 Task: Apply the "Paulstretch" effect on a field recording to create a dreamy ambient texture.
Action: Mouse pressed left at (262, 232)
Screenshot: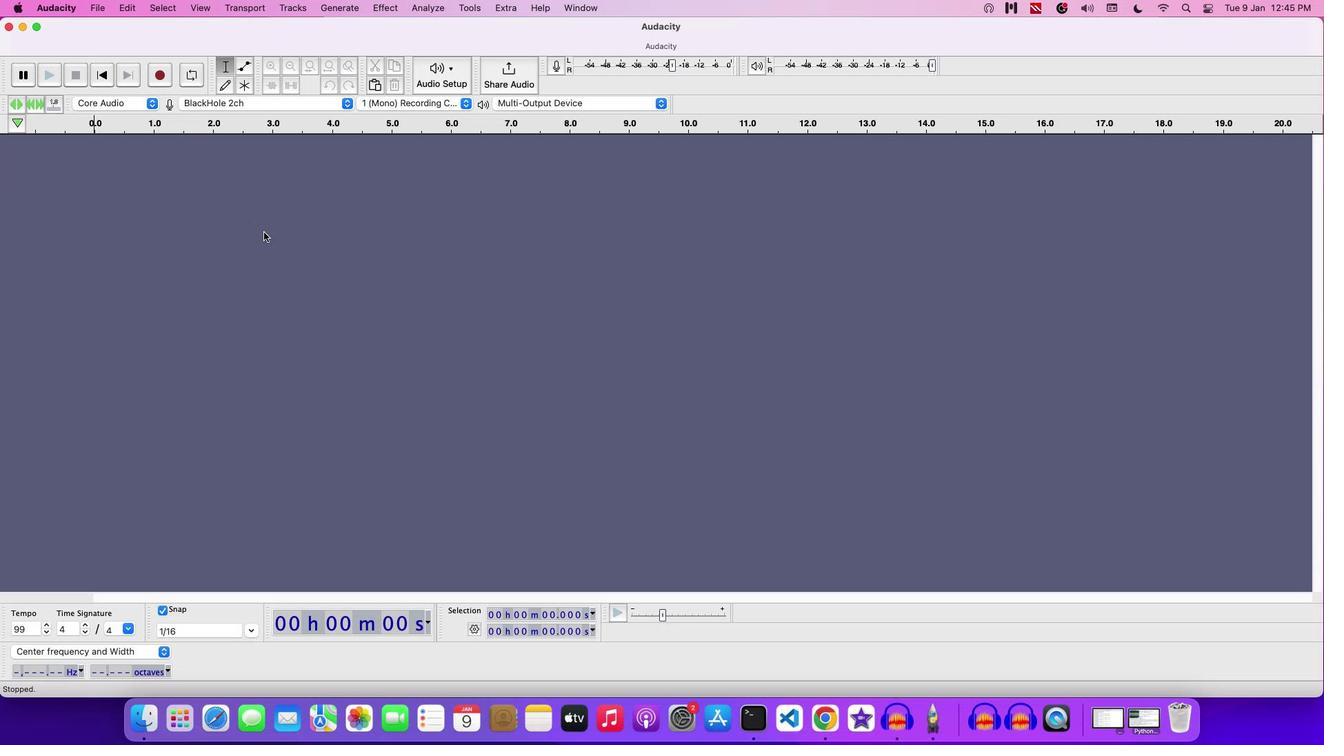 
Action: Mouse moved to (97, 8)
Screenshot: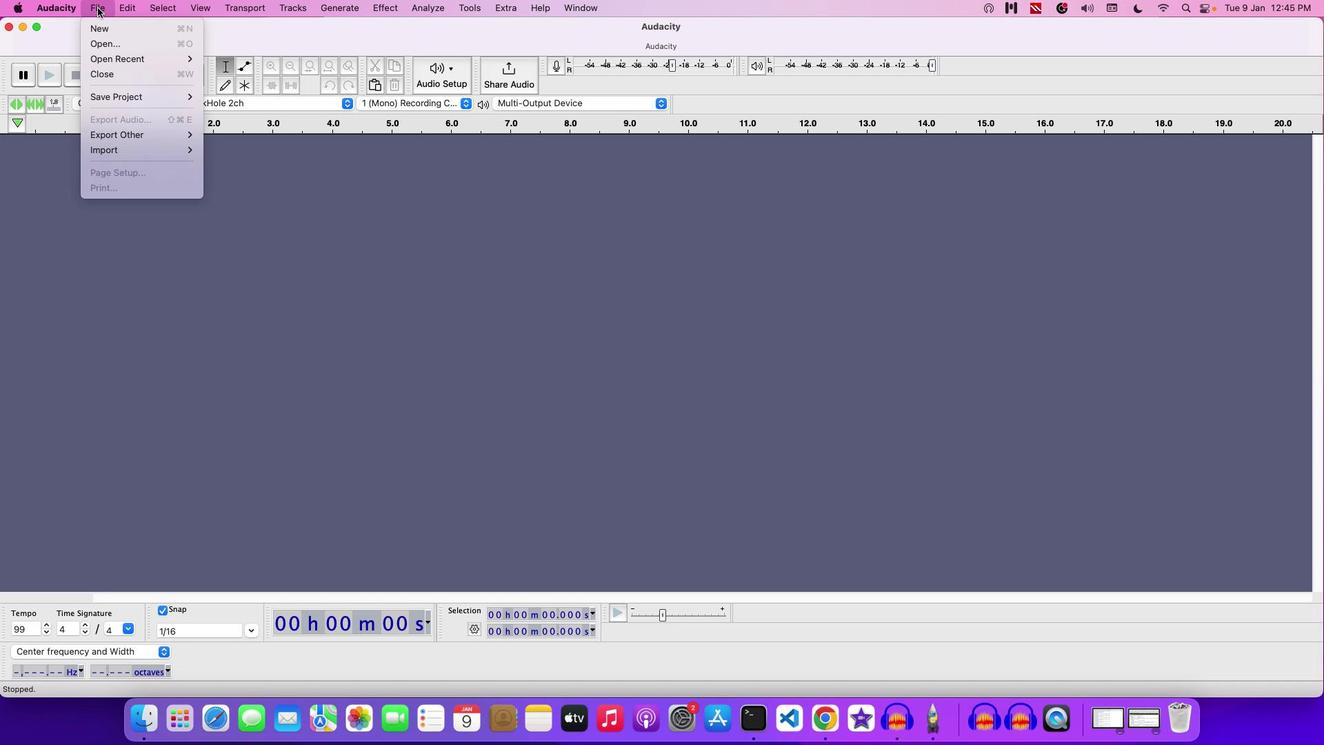 
Action: Mouse pressed left at (97, 8)
Screenshot: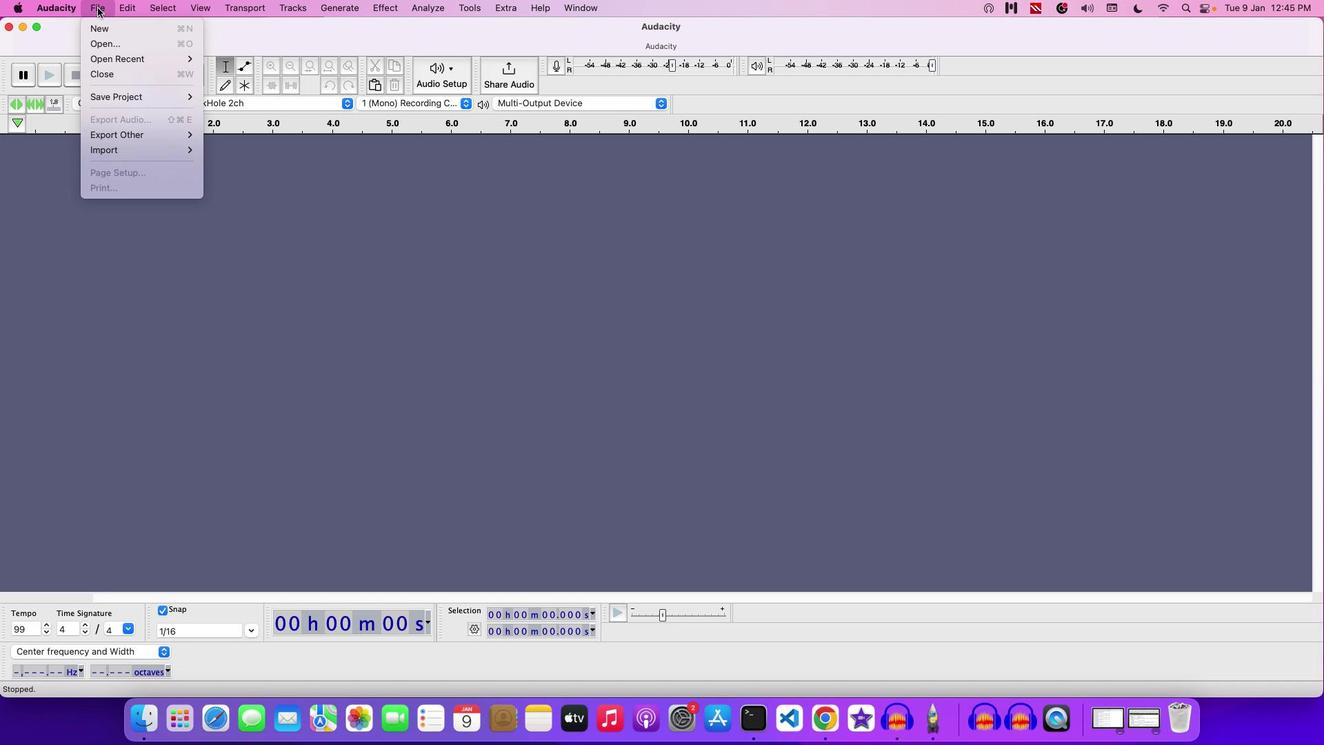 
Action: Mouse moved to (105, 39)
Screenshot: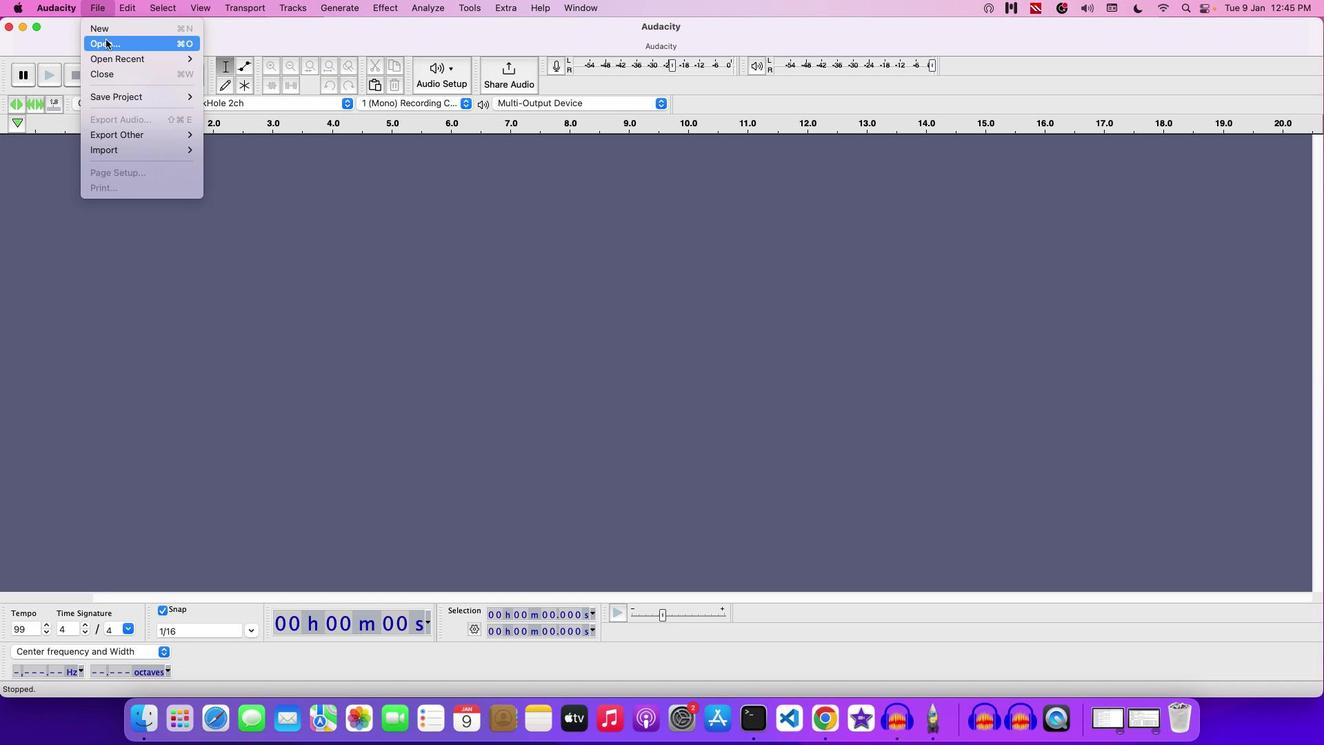 
Action: Mouse pressed left at (105, 39)
Screenshot: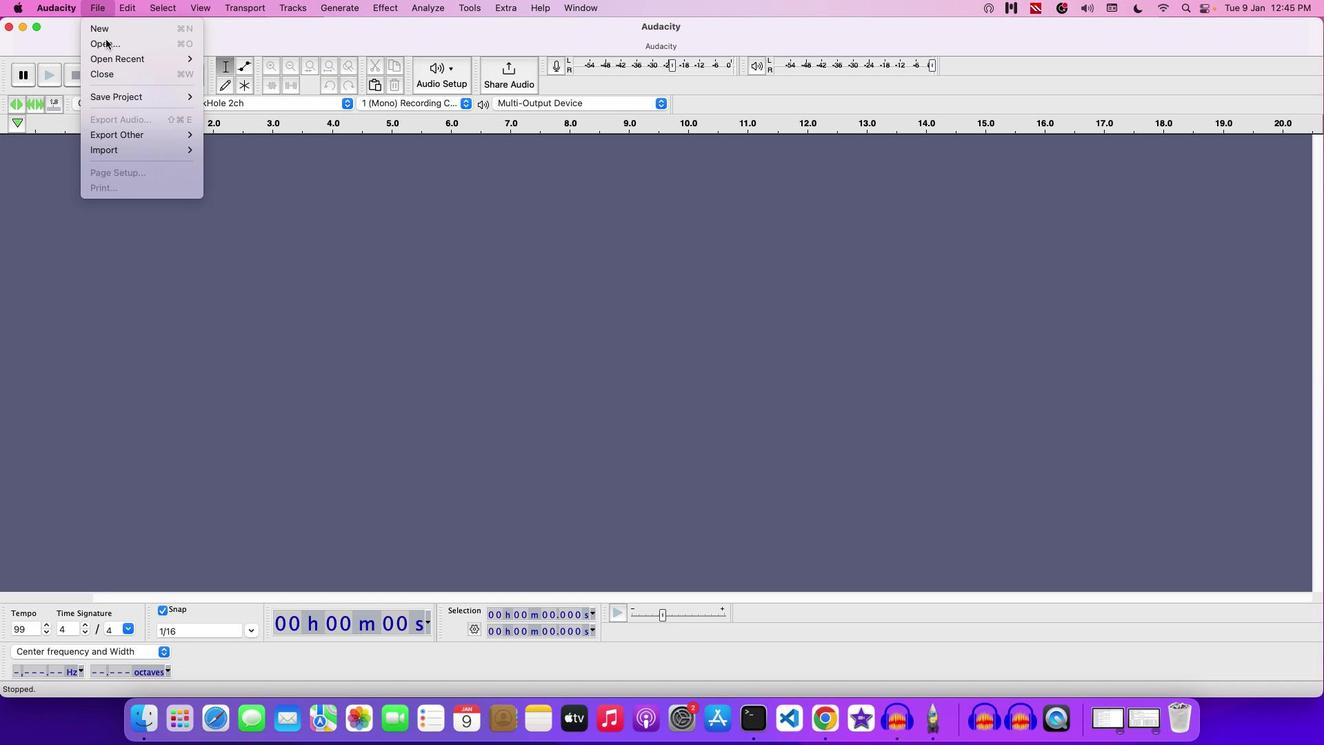 
Action: Mouse moved to (696, 147)
Screenshot: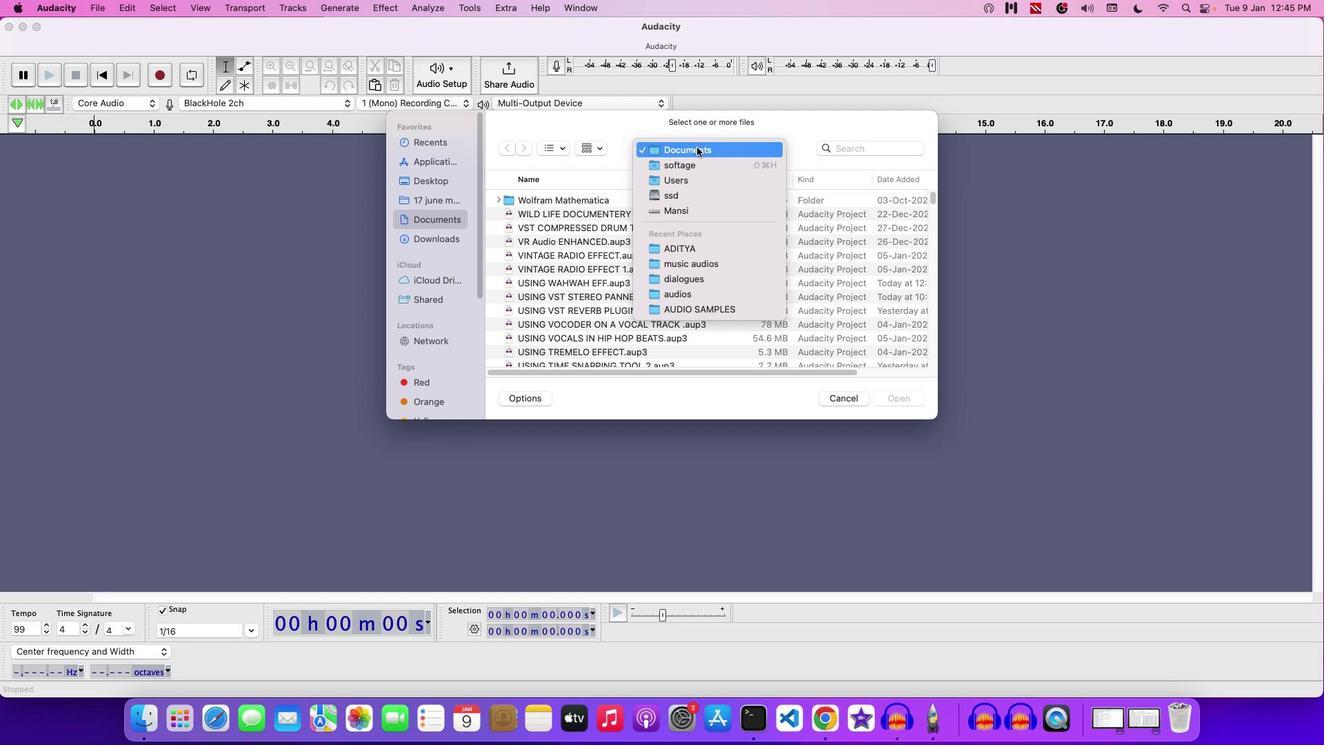 
Action: Mouse pressed left at (696, 147)
Screenshot: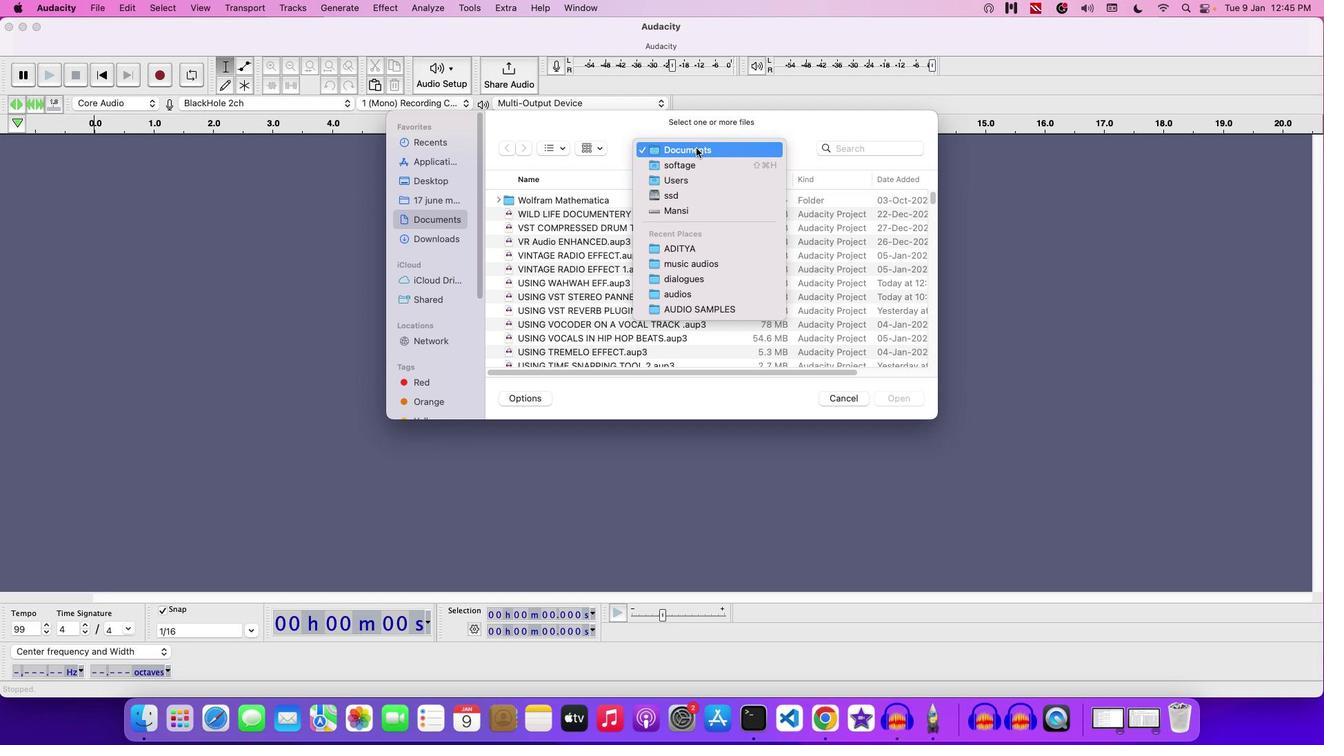 
Action: Mouse moved to (690, 242)
Screenshot: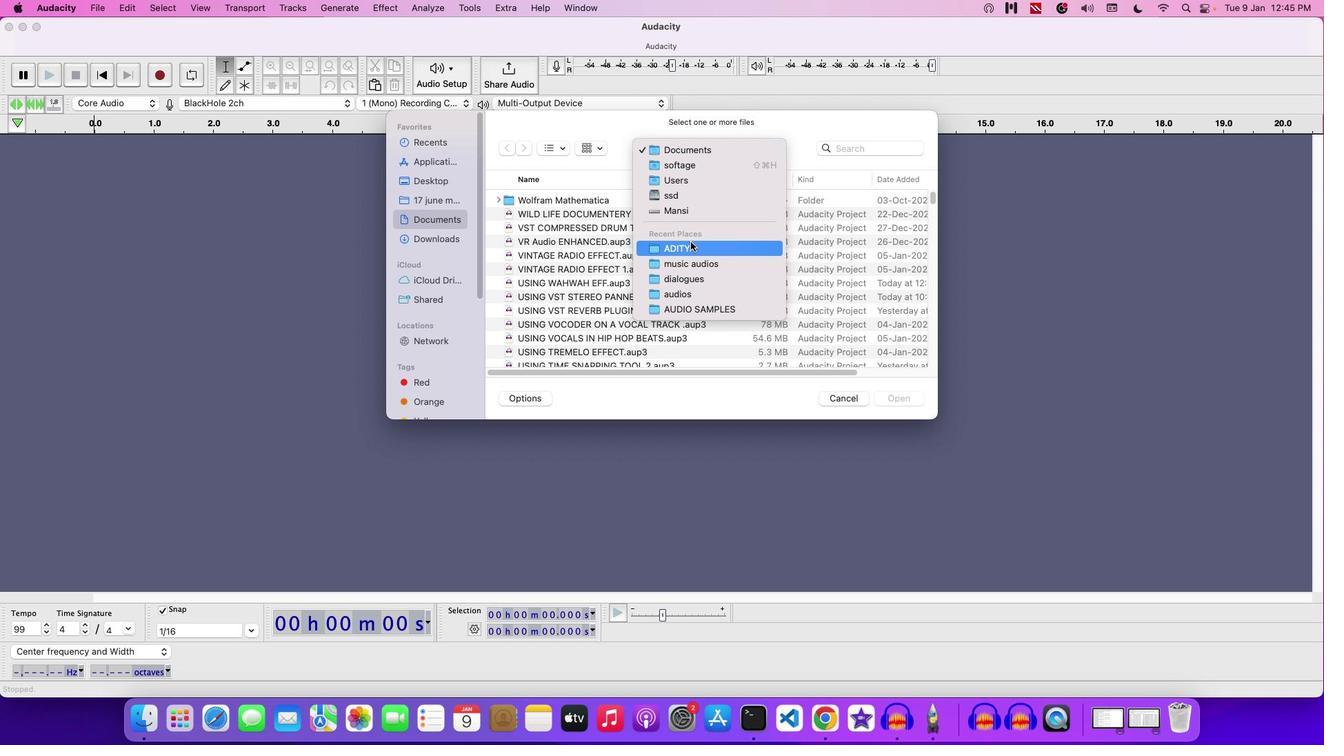 
Action: Mouse pressed left at (690, 242)
Screenshot: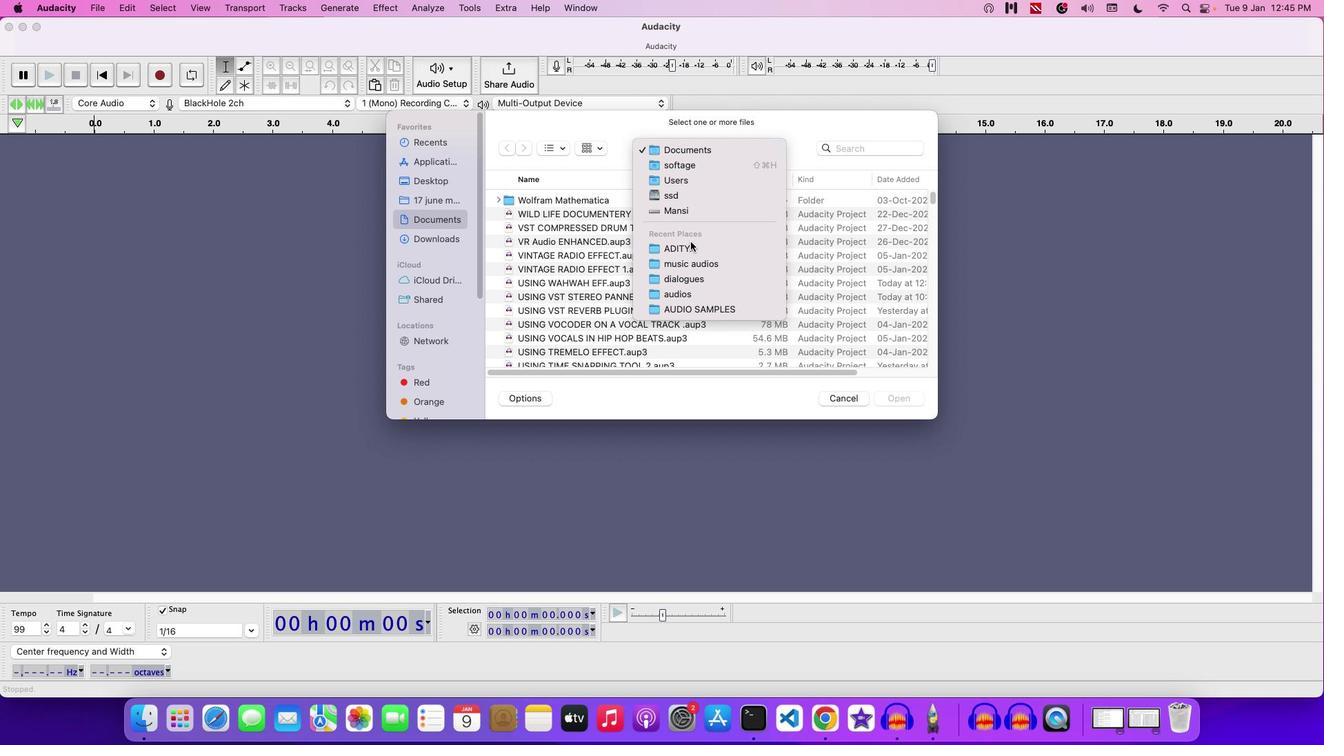 
Action: Mouse moved to (651, 319)
Screenshot: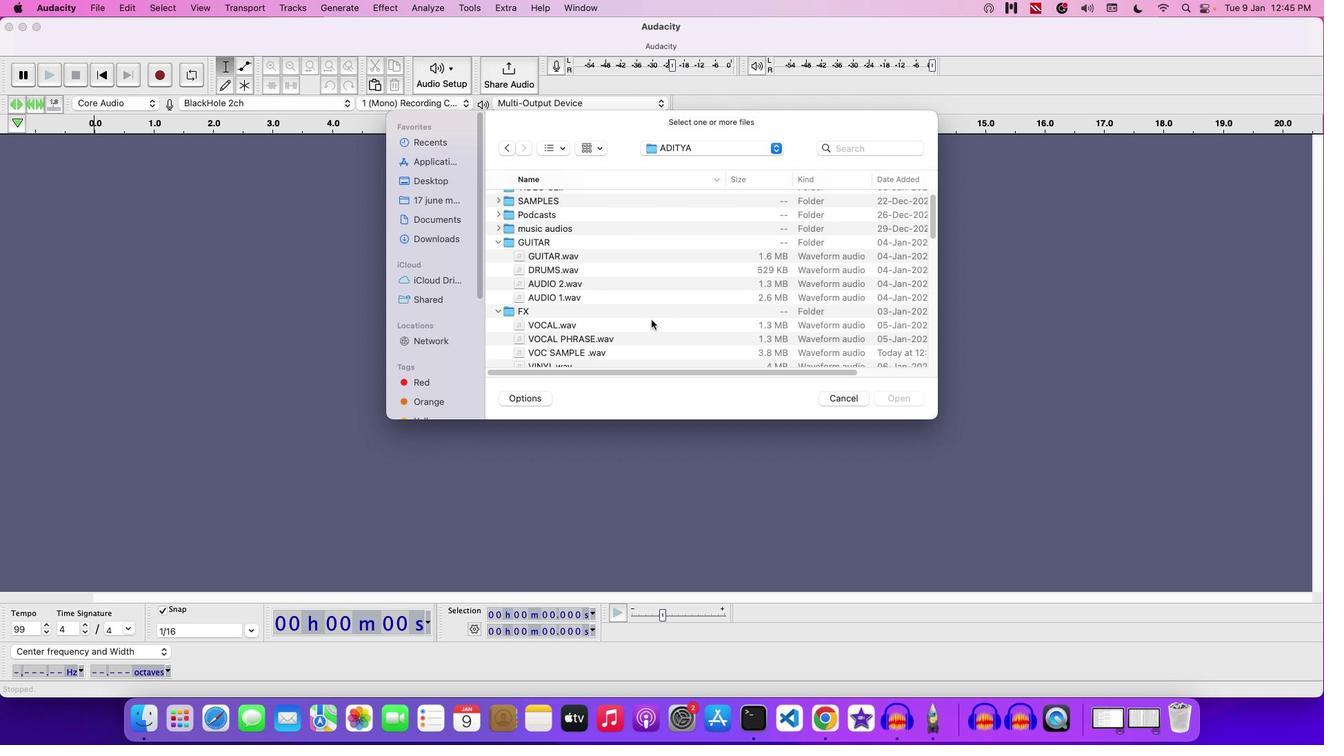 
Action: Mouse scrolled (651, 319) with delta (0, 0)
Screenshot: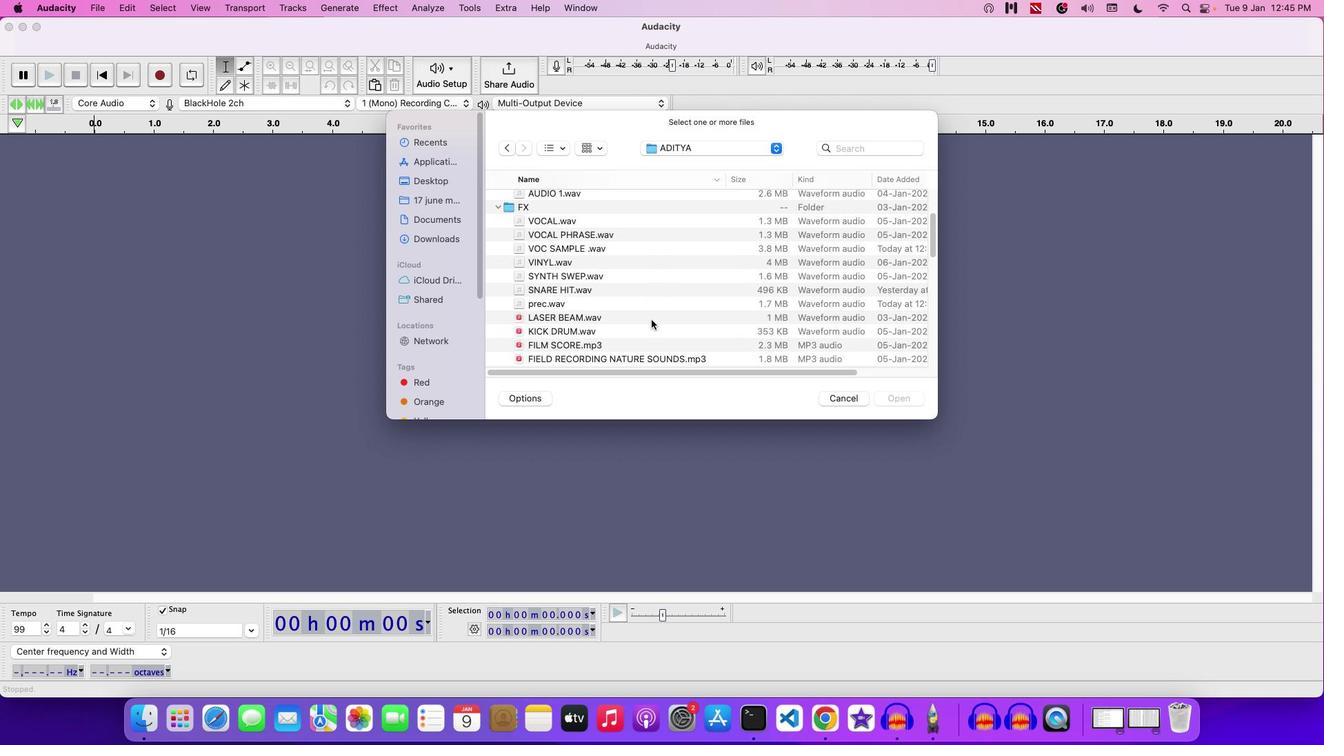 
Action: Mouse scrolled (651, 319) with delta (0, 0)
Screenshot: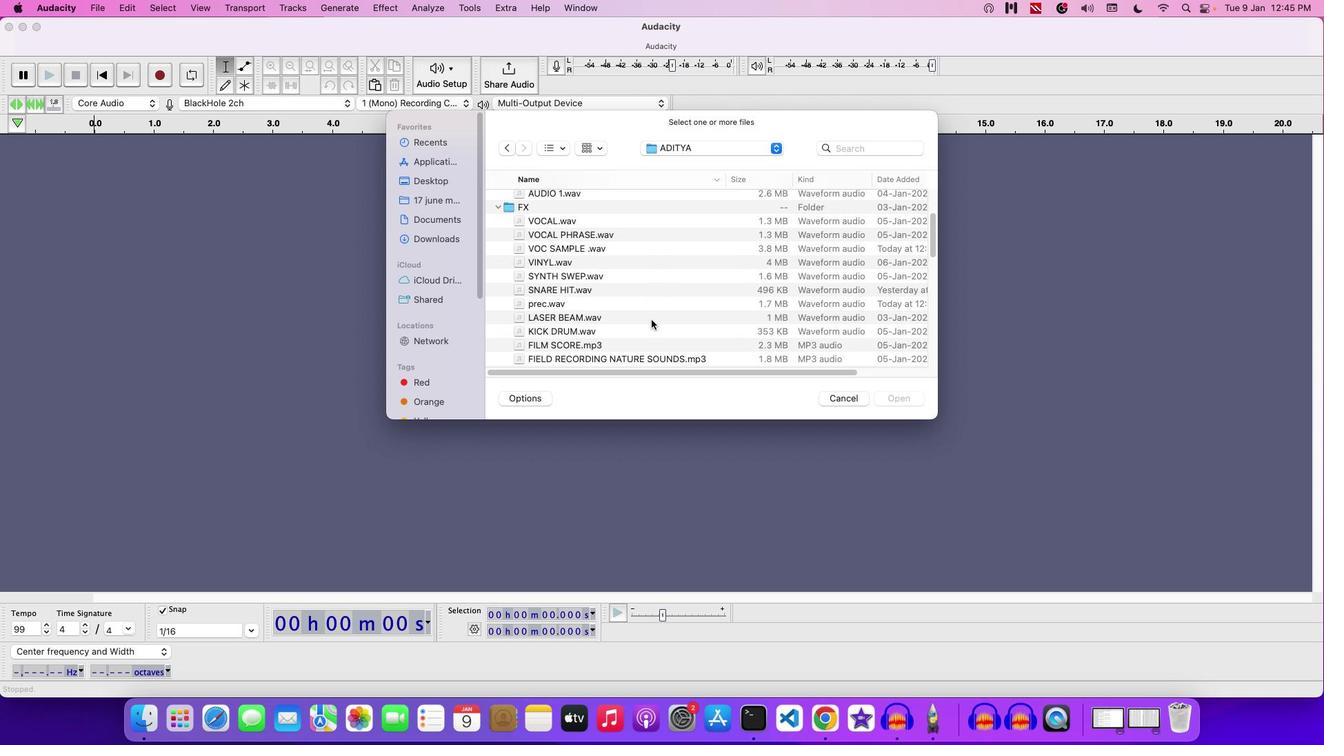 
Action: Mouse scrolled (651, 319) with delta (0, -1)
Screenshot: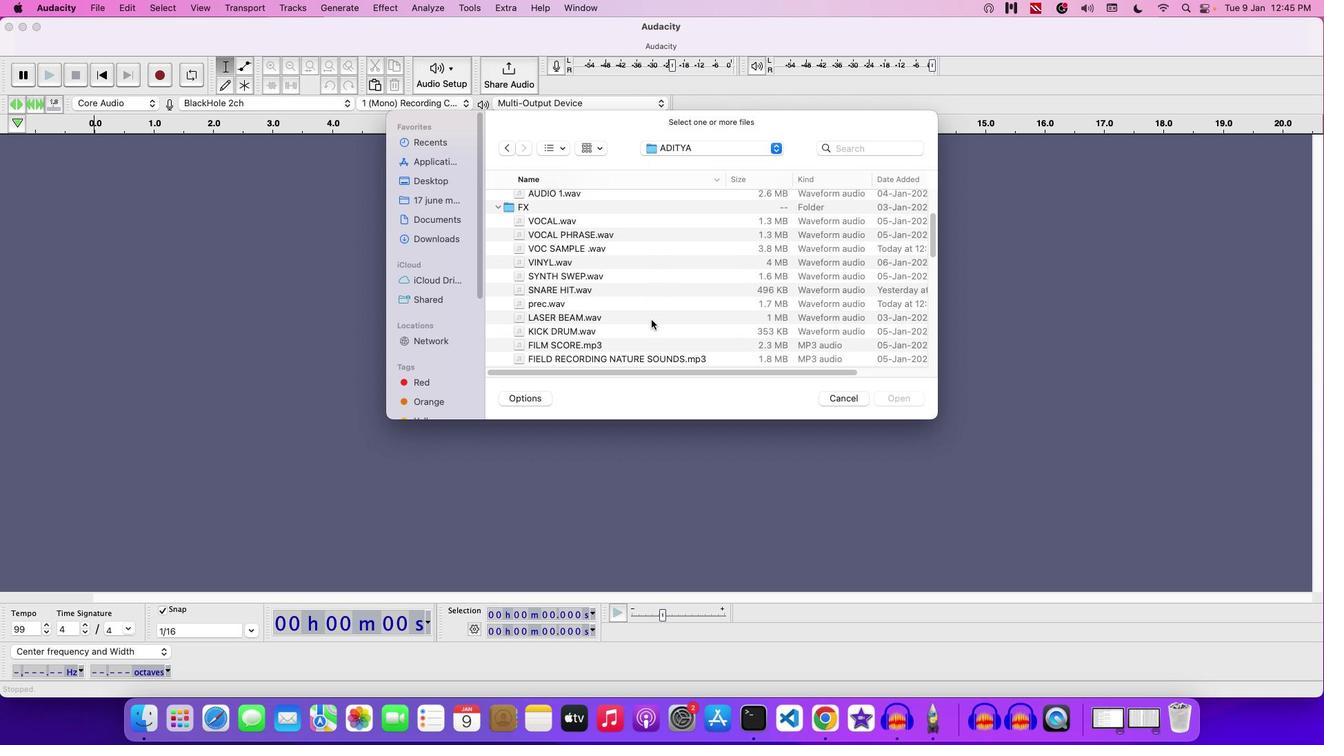
Action: Mouse scrolled (651, 319) with delta (0, -2)
Screenshot: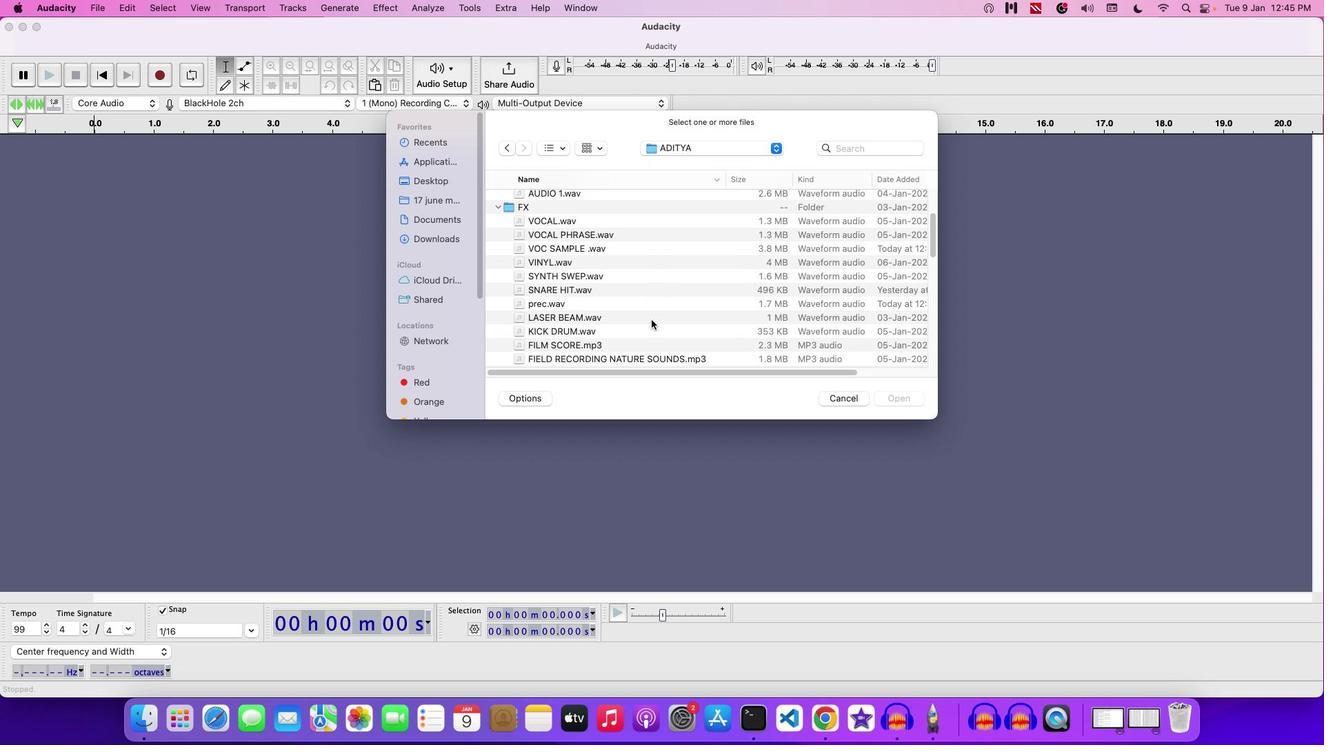 
Action: Mouse scrolled (651, 319) with delta (0, 0)
Screenshot: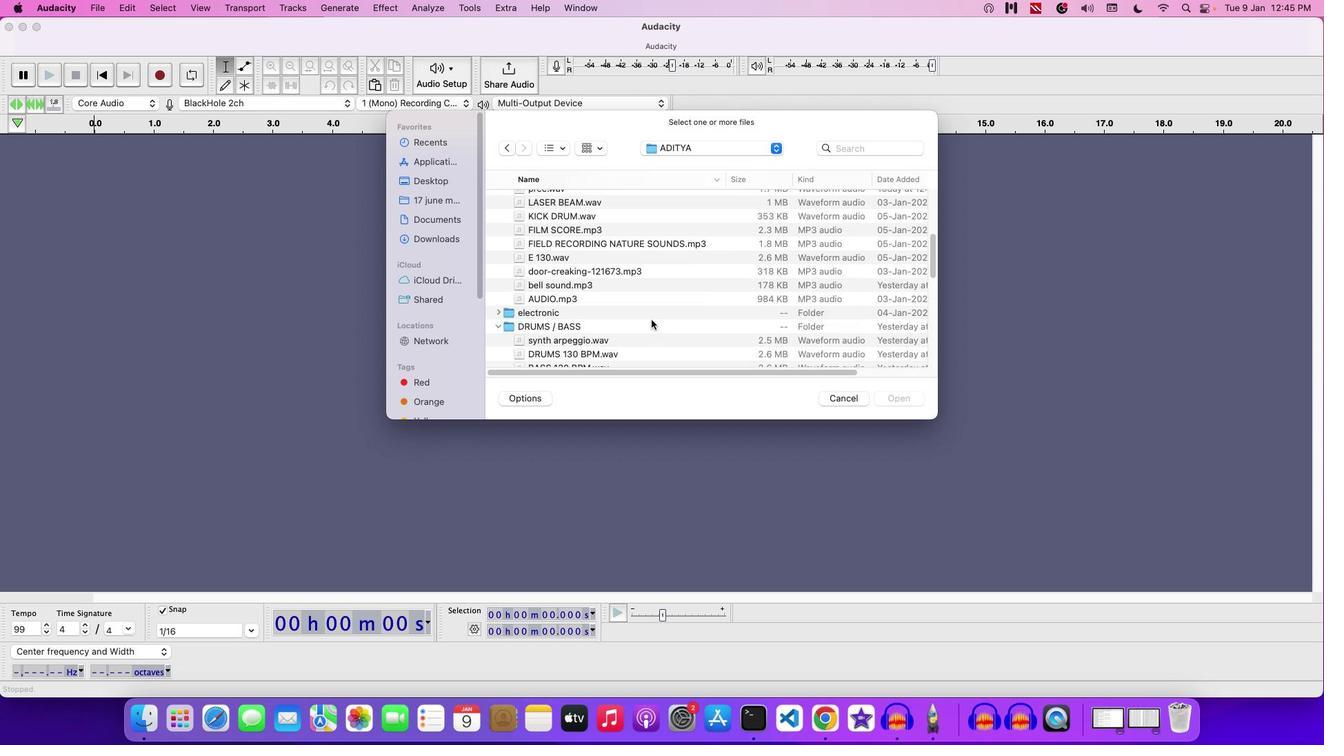 
Action: Mouse scrolled (651, 319) with delta (0, 0)
Screenshot: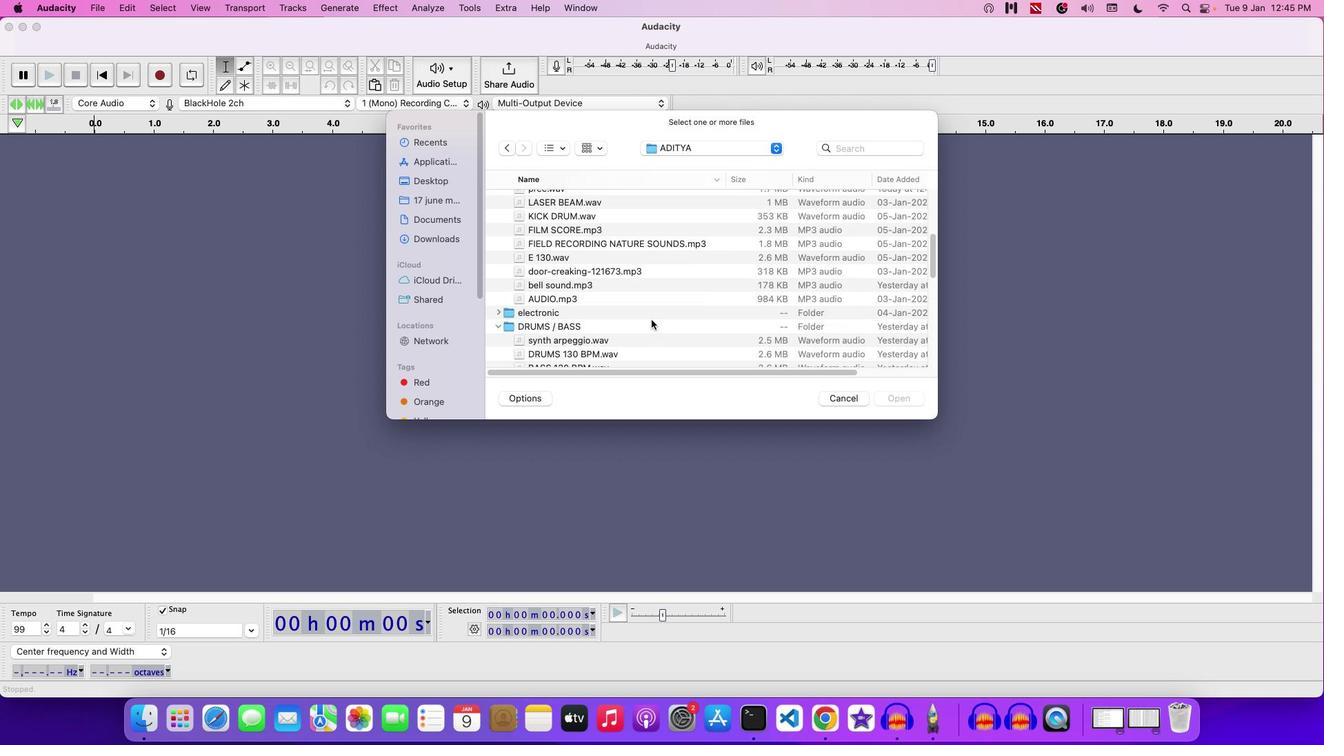 
Action: Mouse scrolled (651, 319) with delta (0, -1)
Screenshot: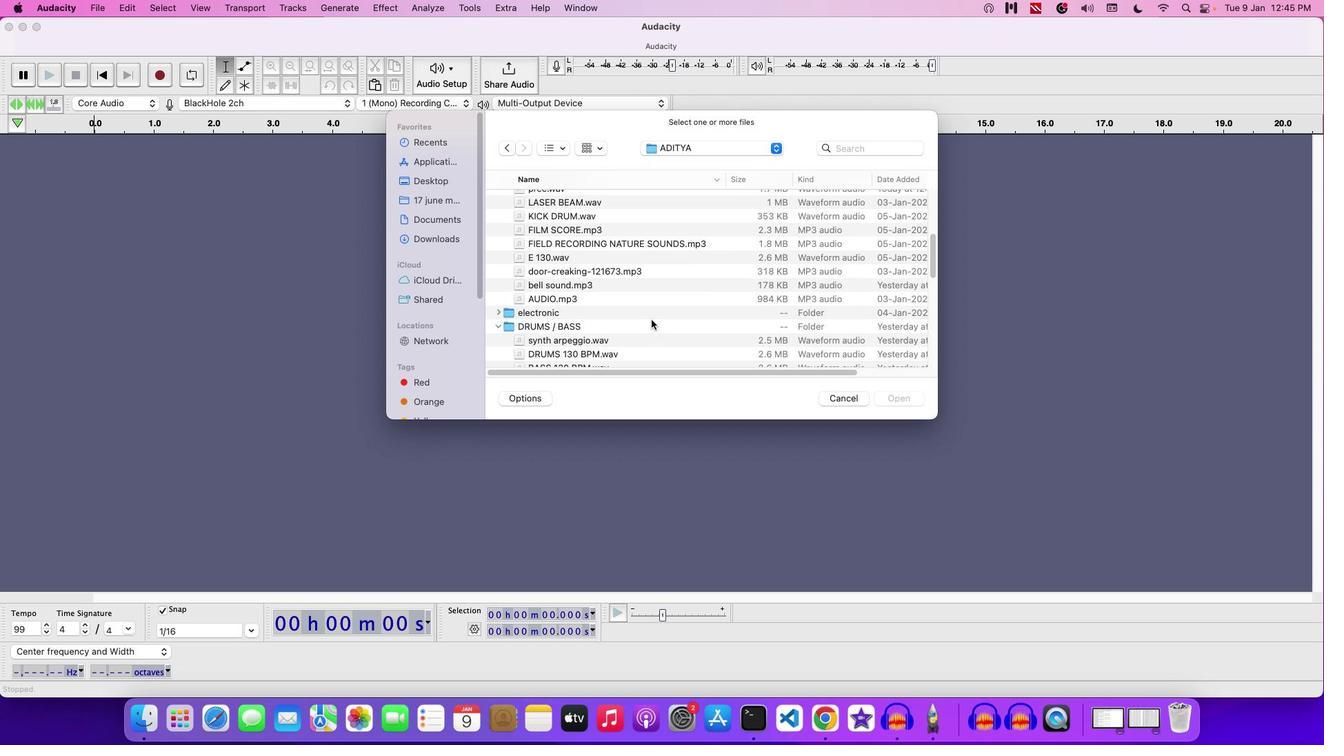 
Action: Mouse scrolled (651, 319) with delta (0, -2)
Screenshot: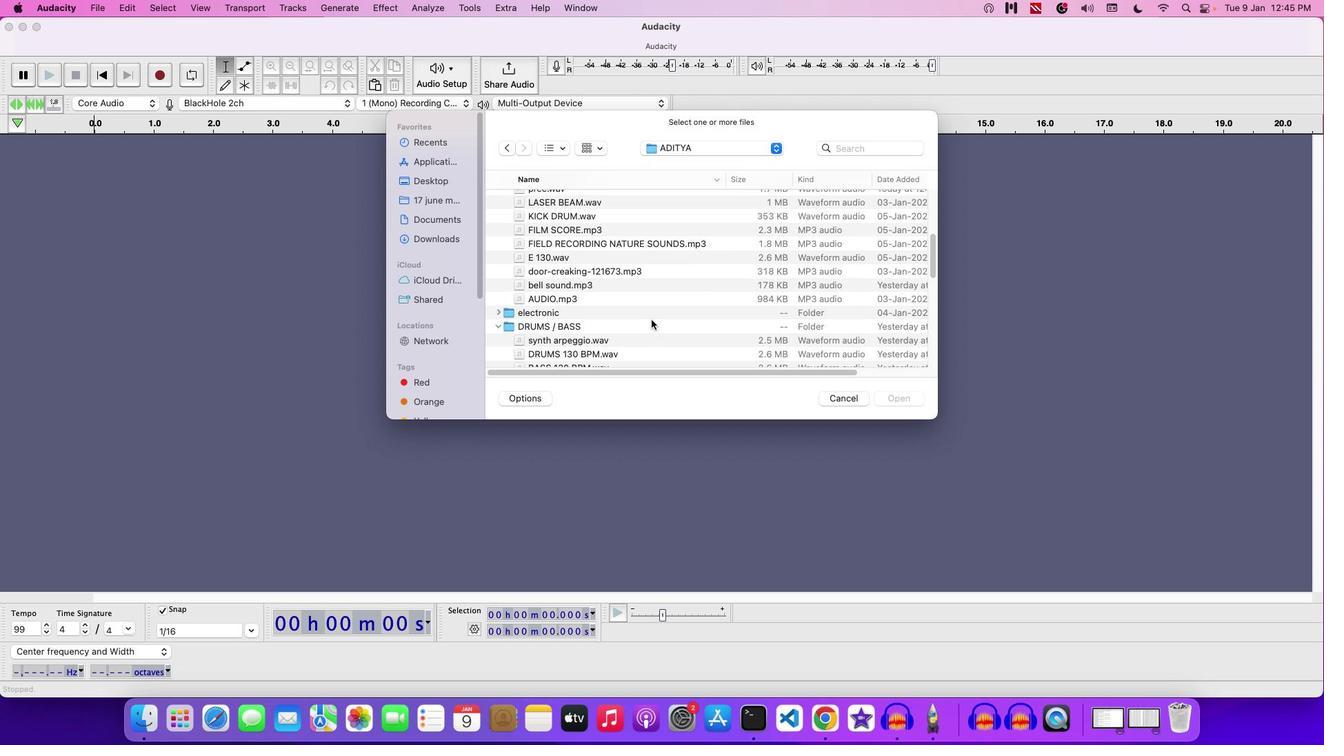 
Action: Mouse scrolled (651, 319) with delta (0, 0)
Screenshot: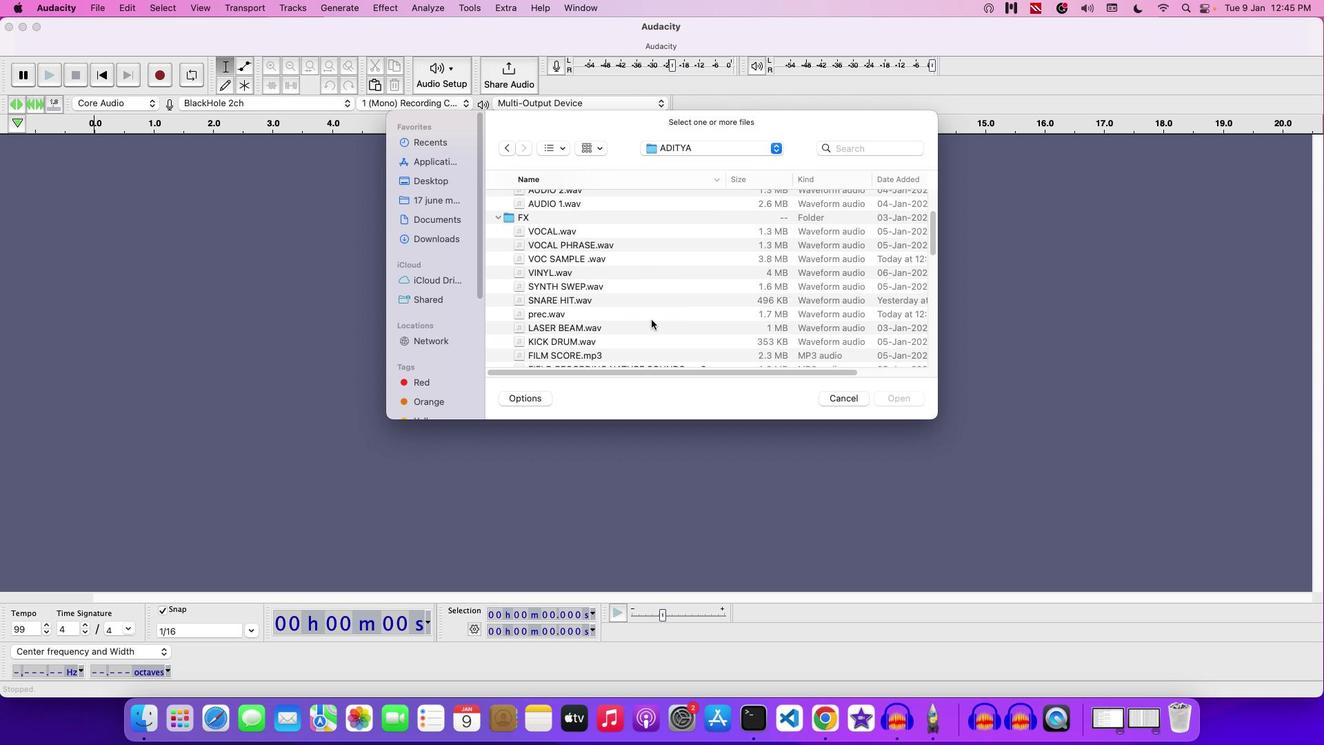 
Action: Mouse scrolled (651, 319) with delta (0, 2)
Screenshot: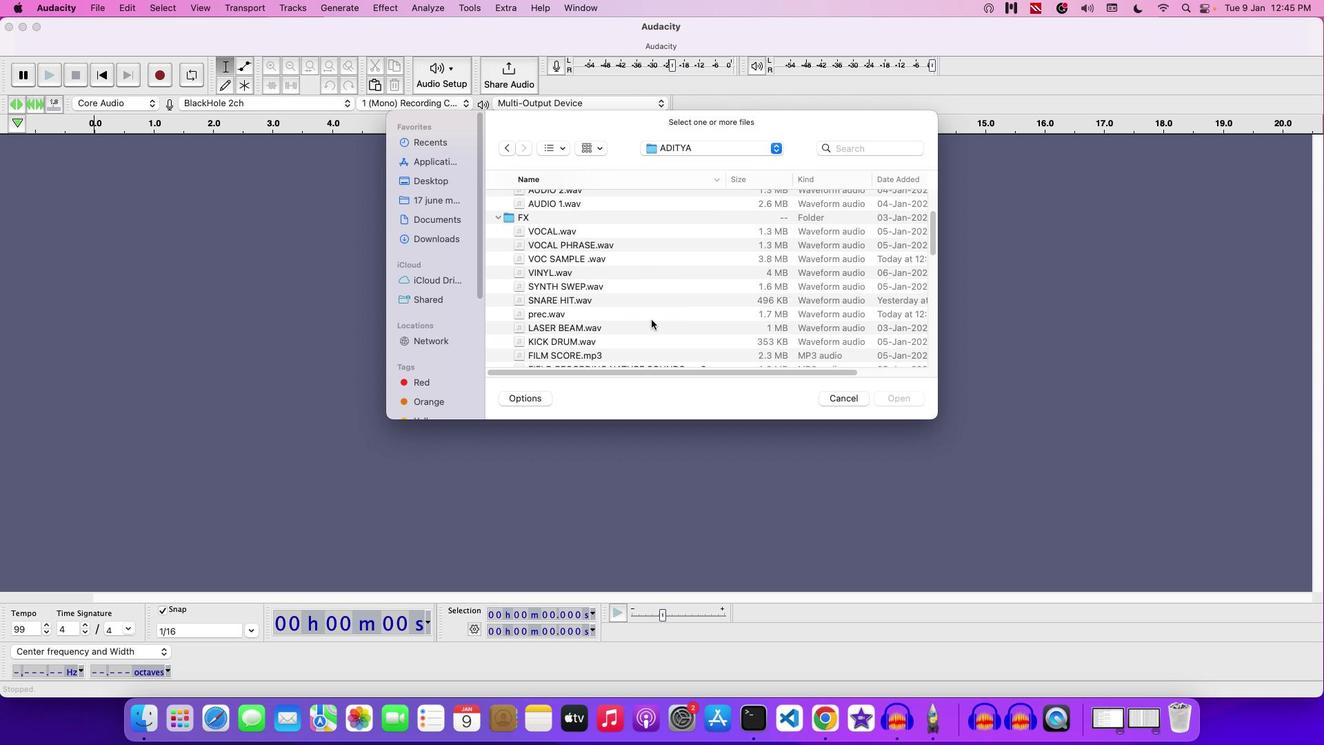 
Action: Mouse scrolled (651, 319) with delta (0, -2)
Screenshot: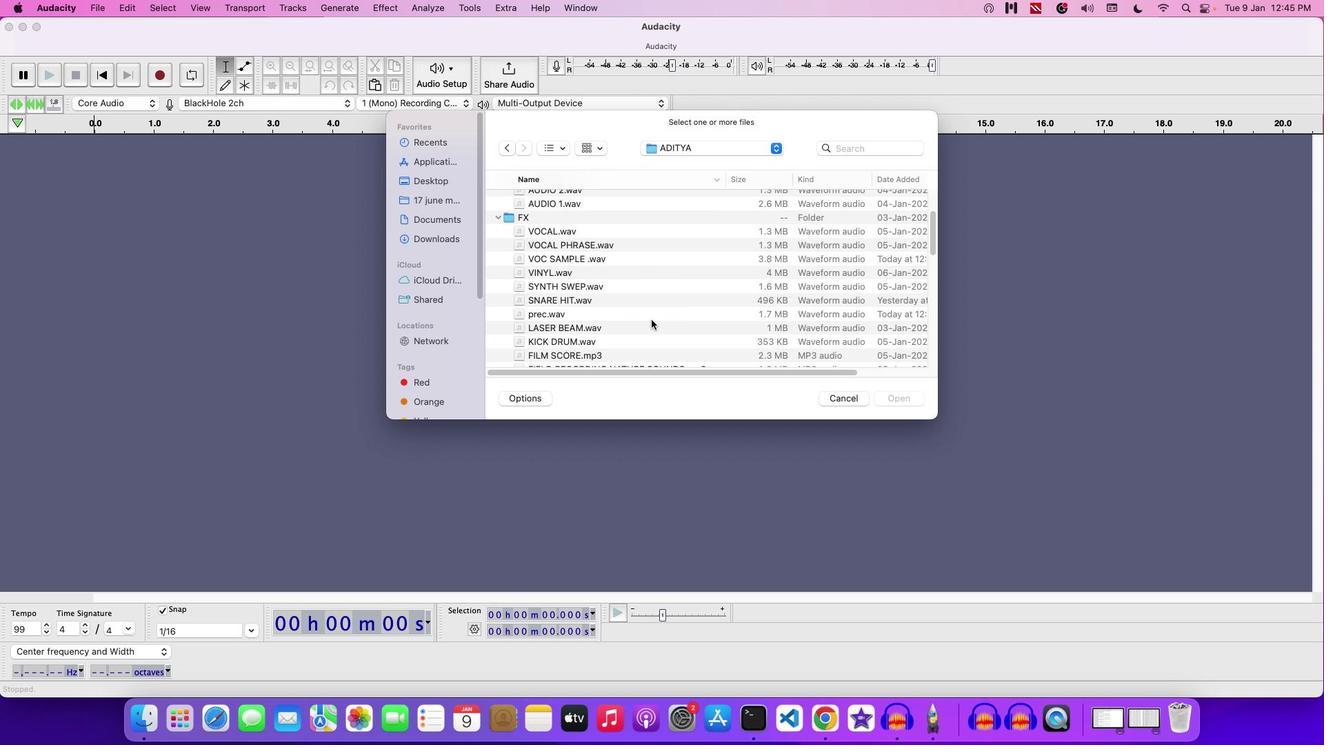
Action: Mouse scrolled (651, 319) with delta (0, 2)
Screenshot: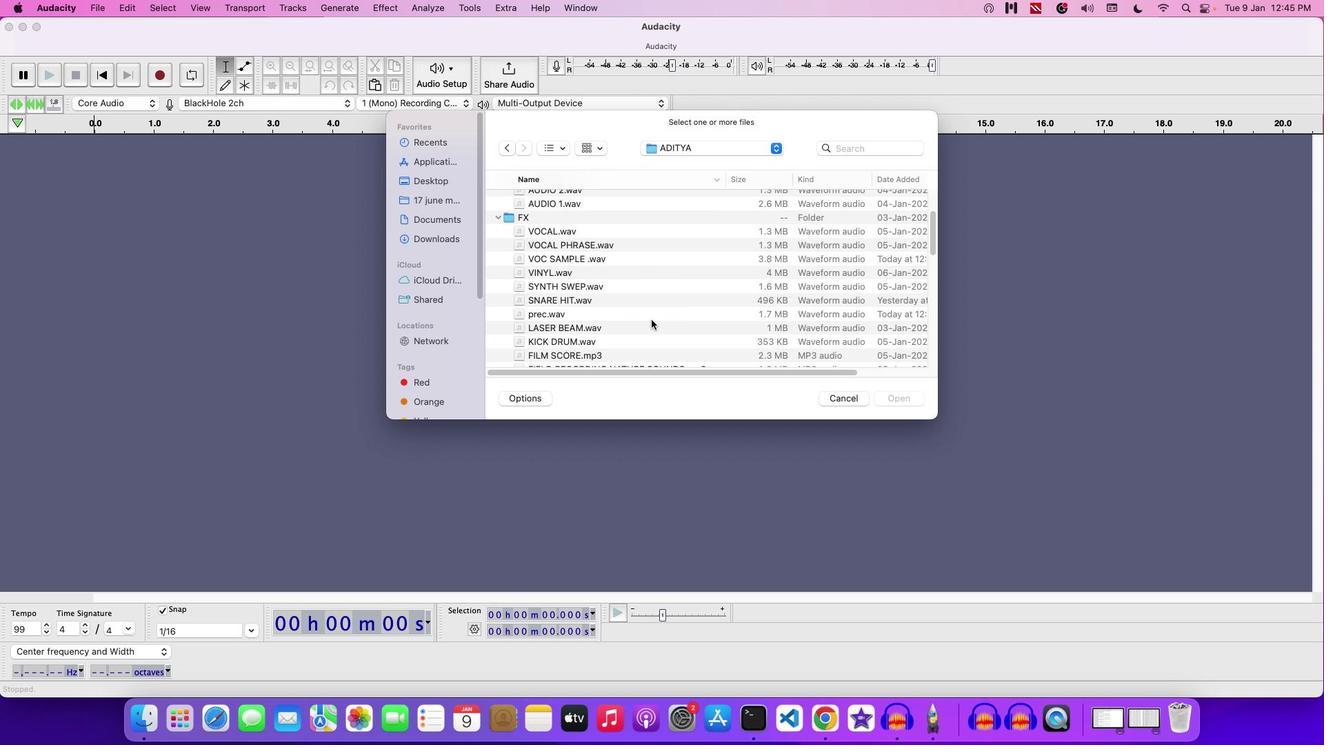
Action: Mouse scrolled (651, 319) with delta (0, 2)
Screenshot: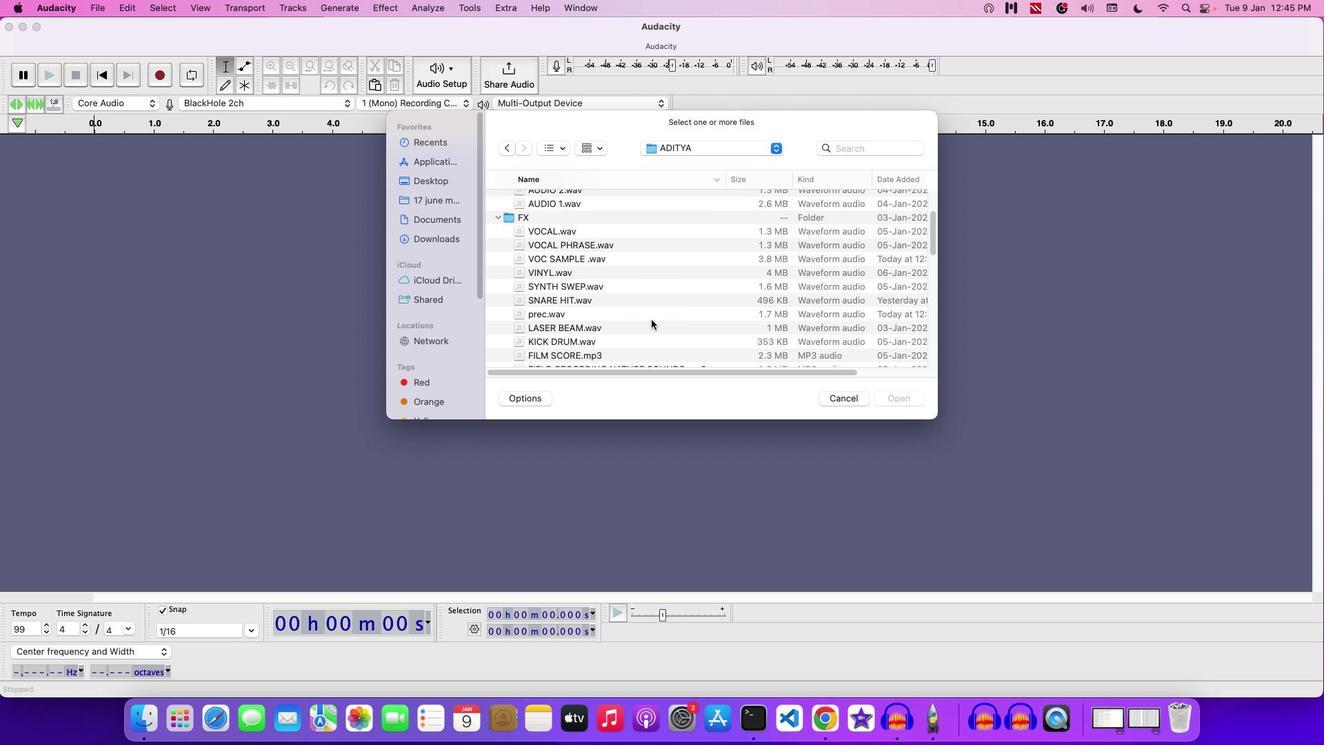 
Action: Mouse moved to (649, 318)
Screenshot: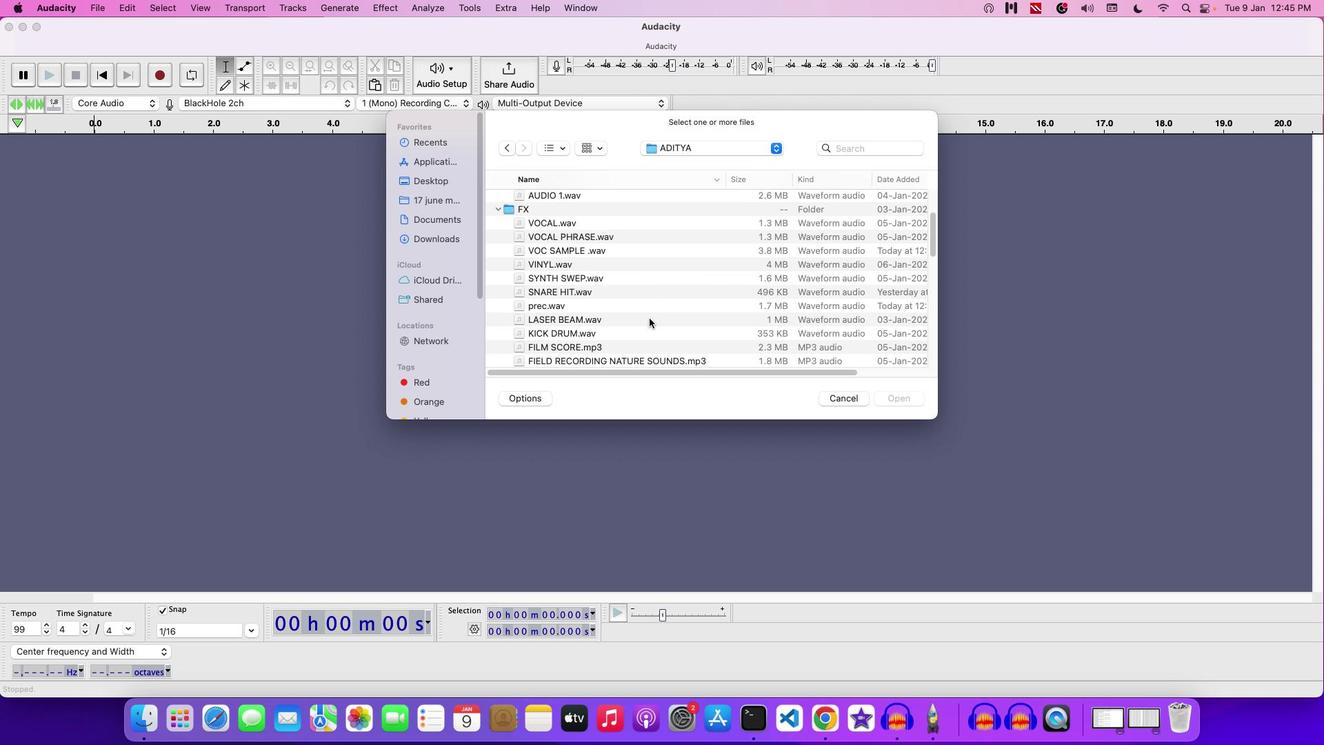 
Action: Mouse scrolled (649, 318) with delta (0, 0)
Screenshot: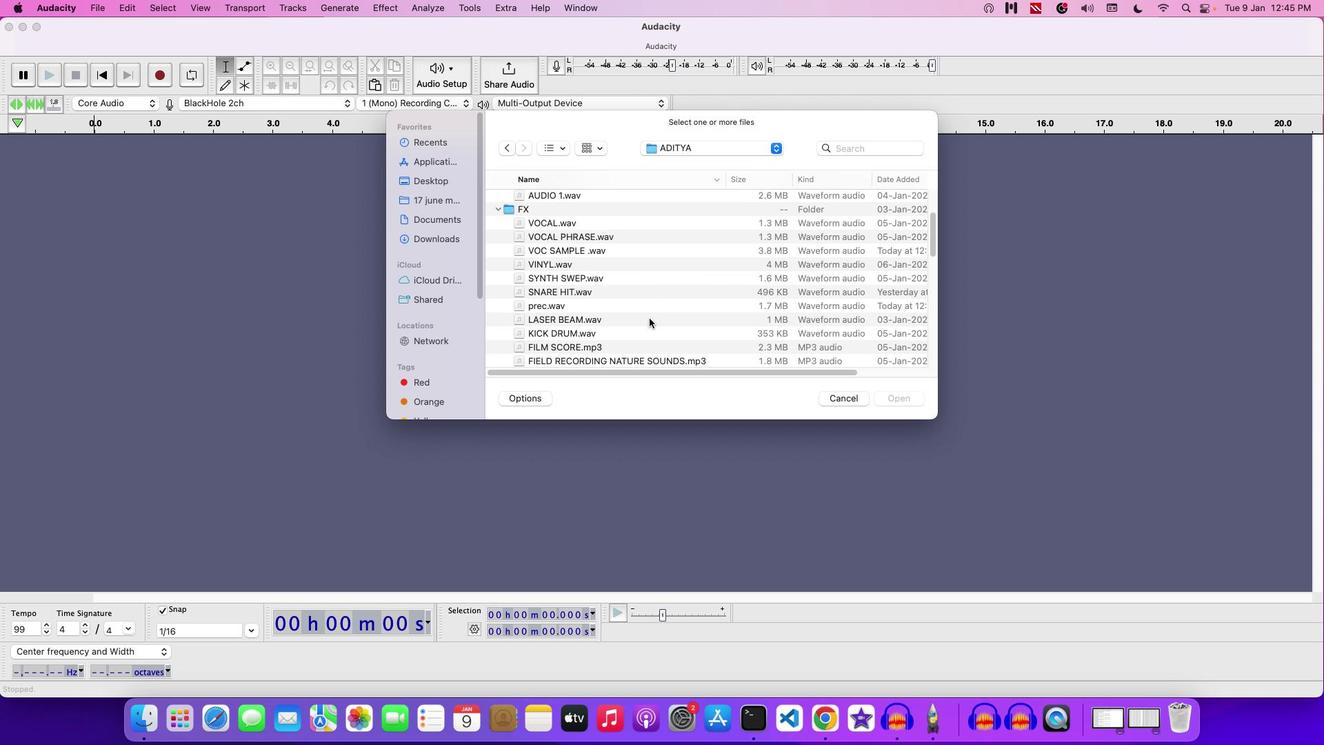 
Action: Mouse scrolled (649, 318) with delta (0, 0)
Screenshot: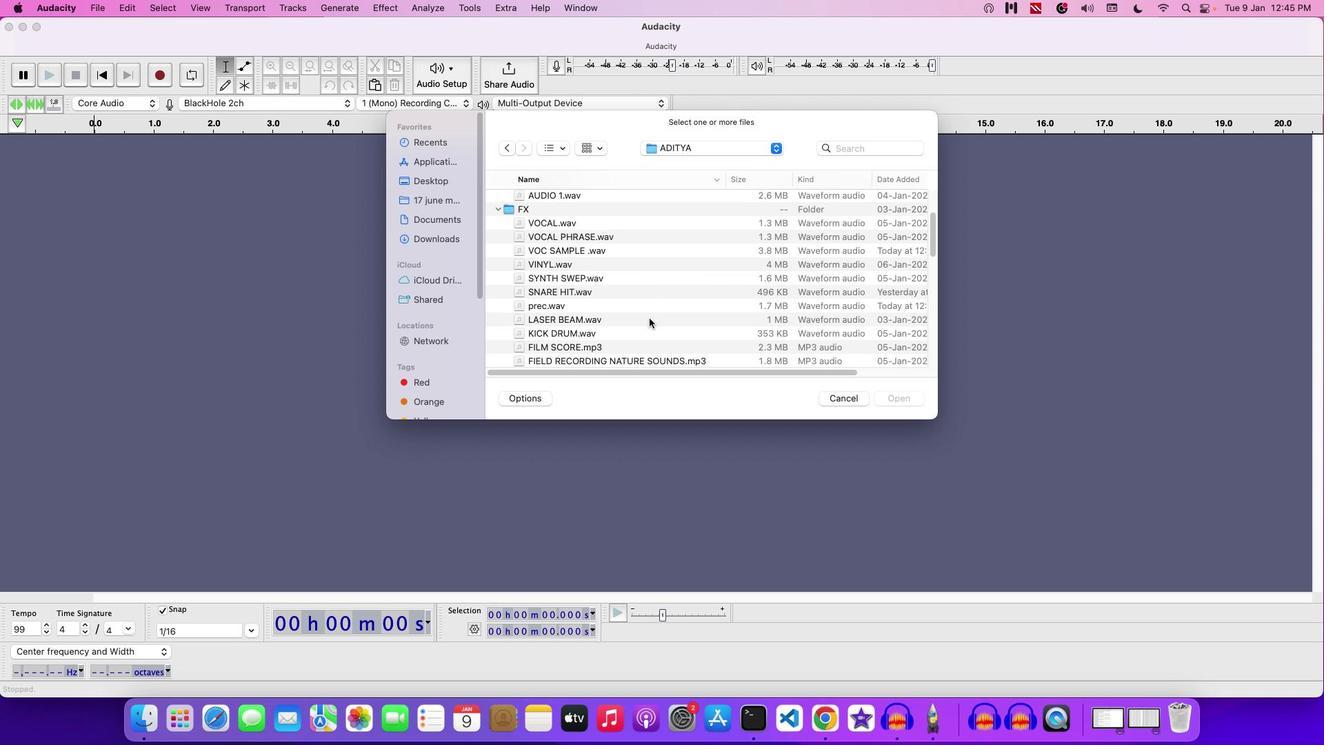 
Action: Mouse moved to (620, 309)
Screenshot: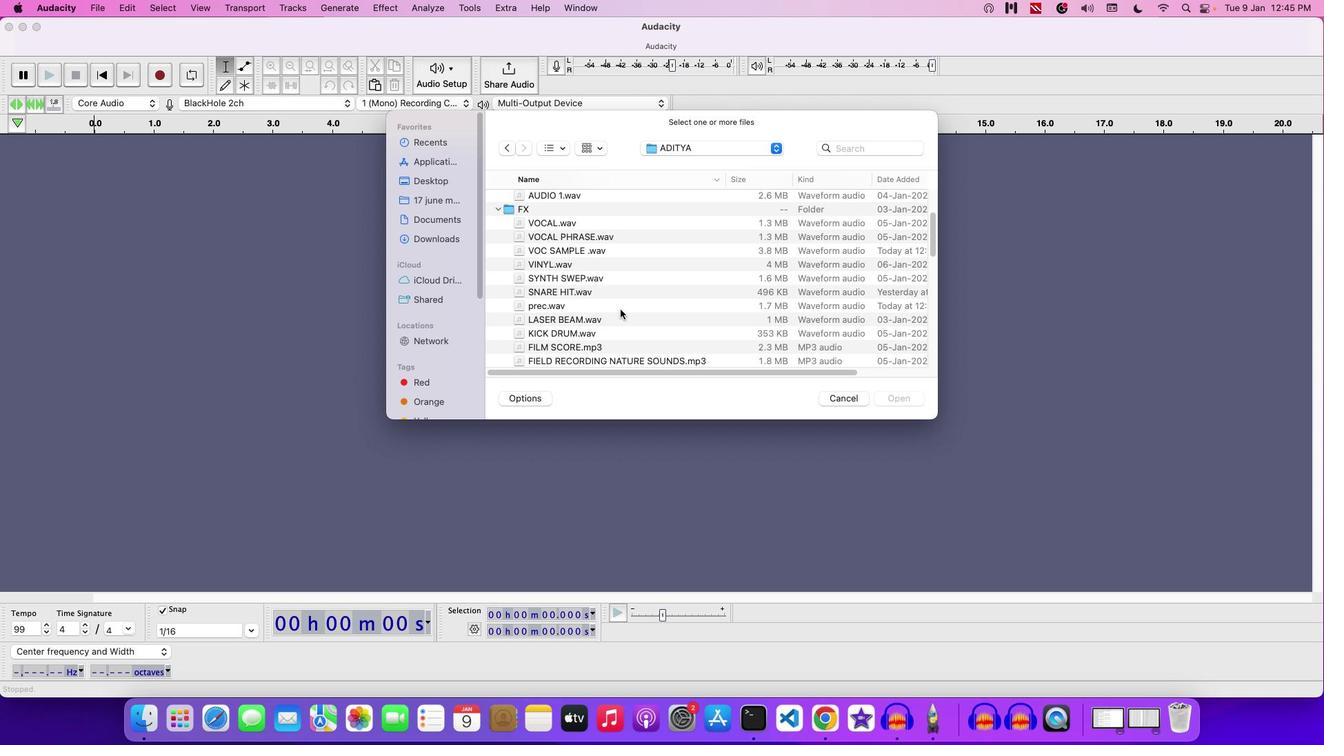 
Action: Mouse scrolled (620, 309) with delta (0, 0)
Screenshot: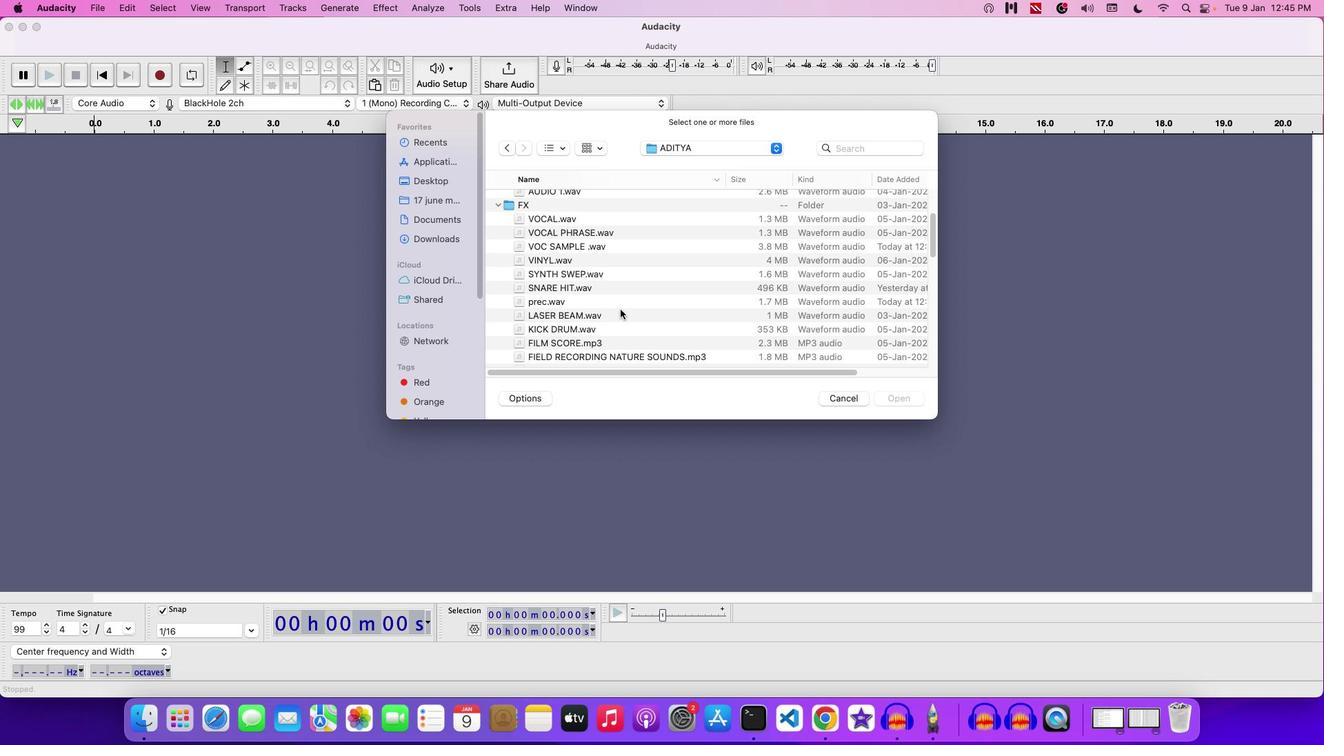 
Action: Mouse scrolled (620, 309) with delta (0, 0)
Screenshot: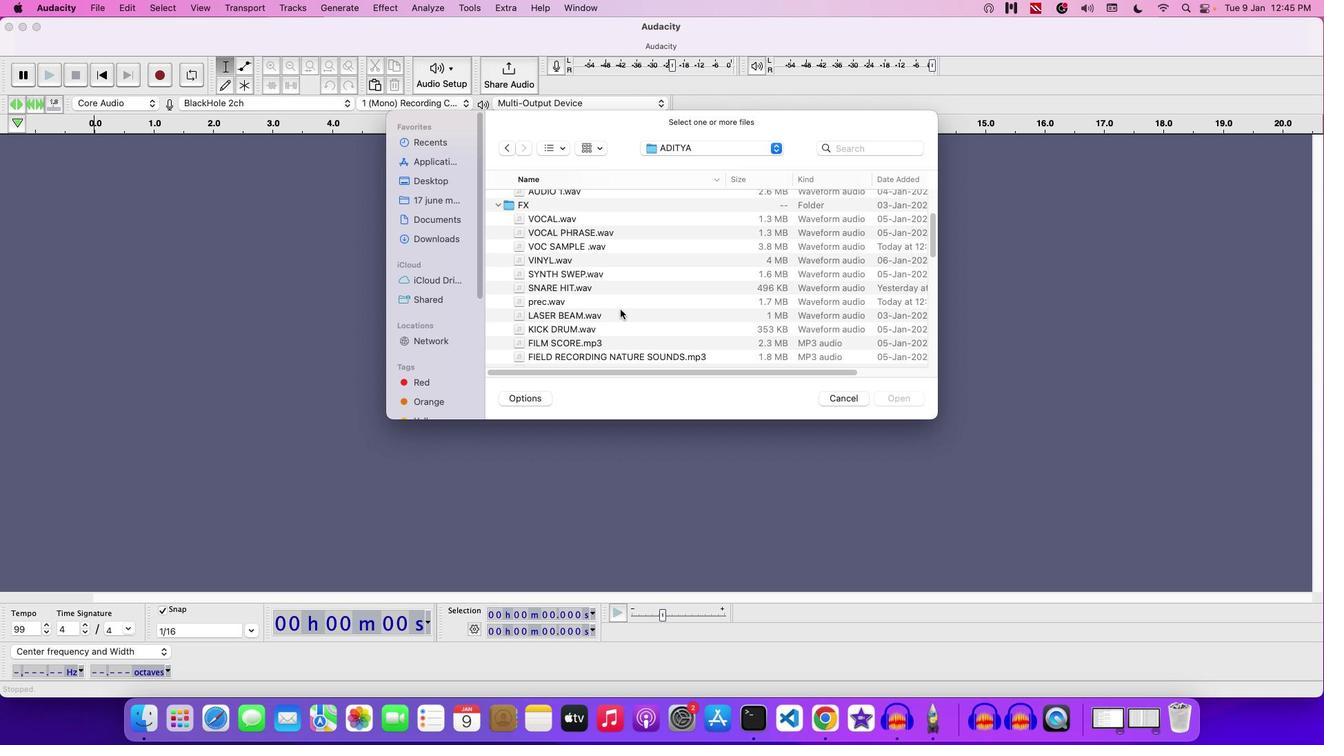 
Action: Mouse scrolled (620, 309) with delta (0, 0)
Screenshot: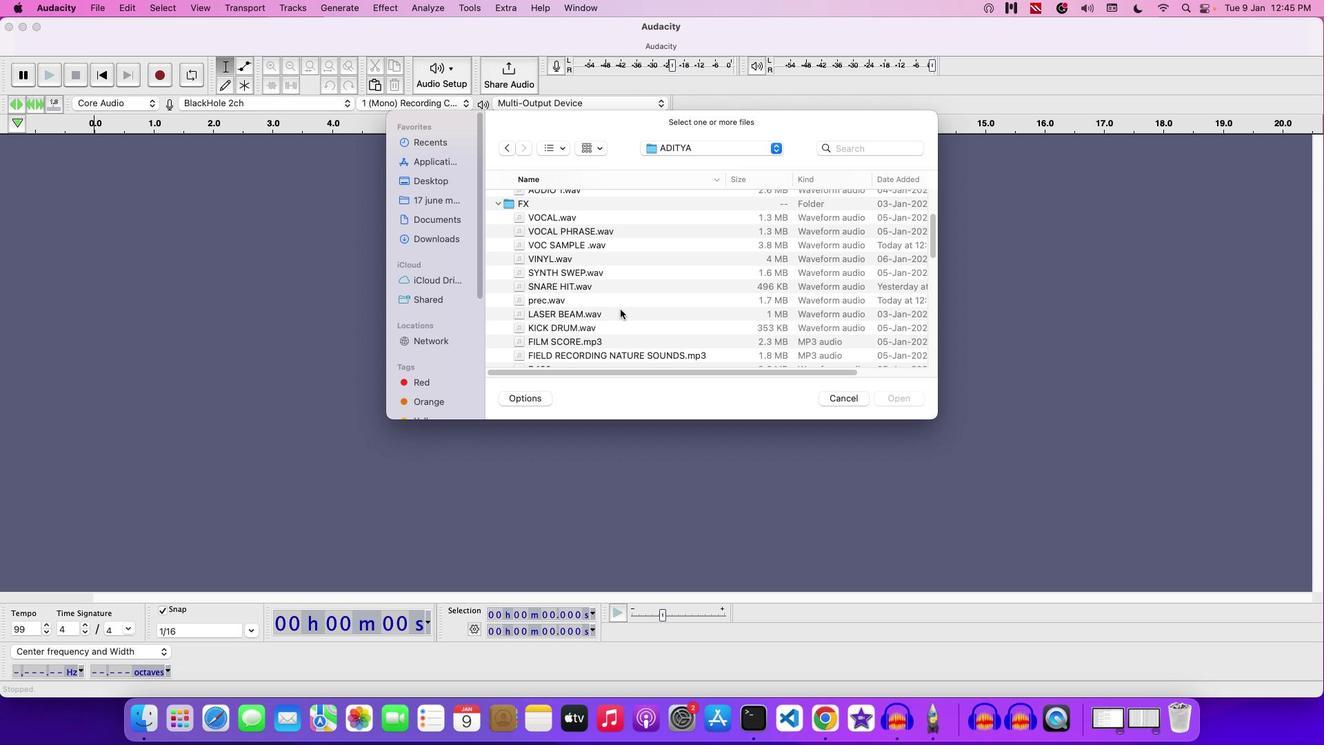 
Action: Mouse scrolled (620, 309) with delta (0, 0)
Screenshot: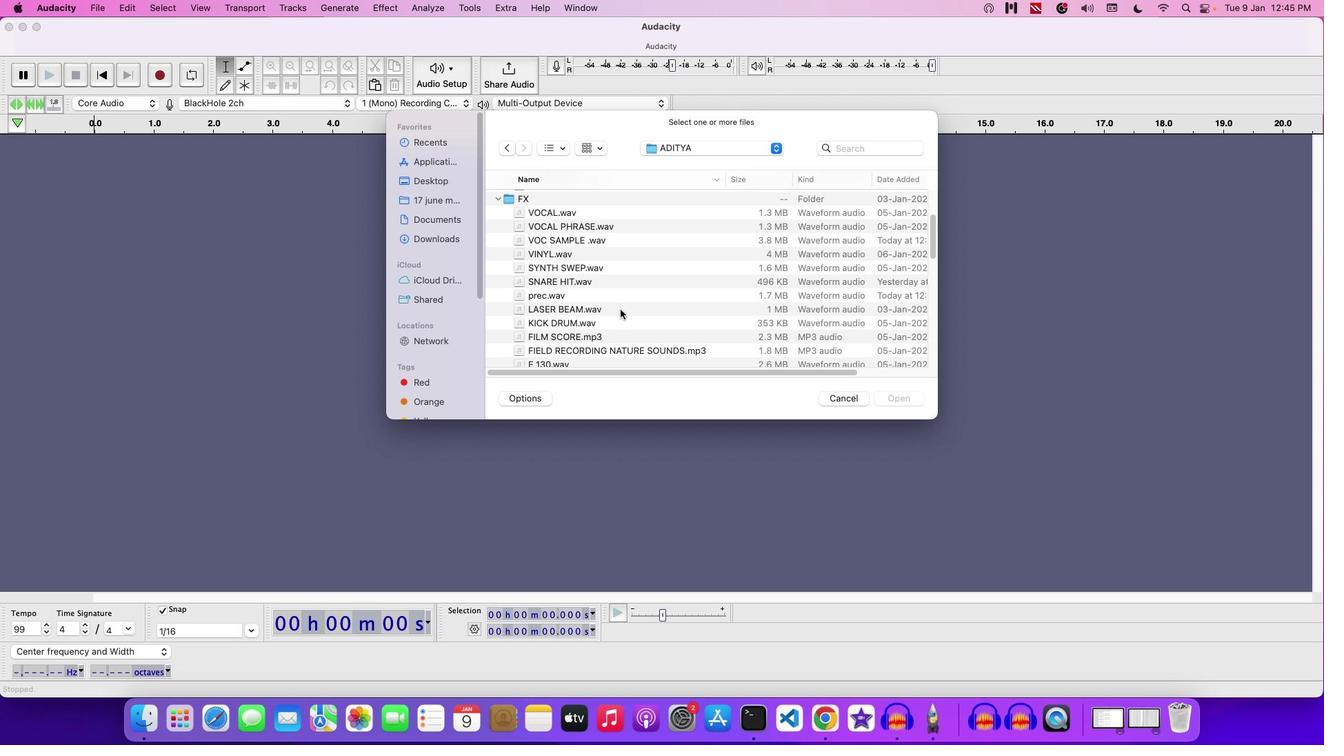 
Action: Mouse scrolled (620, 309) with delta (0, 0)
Screenshot: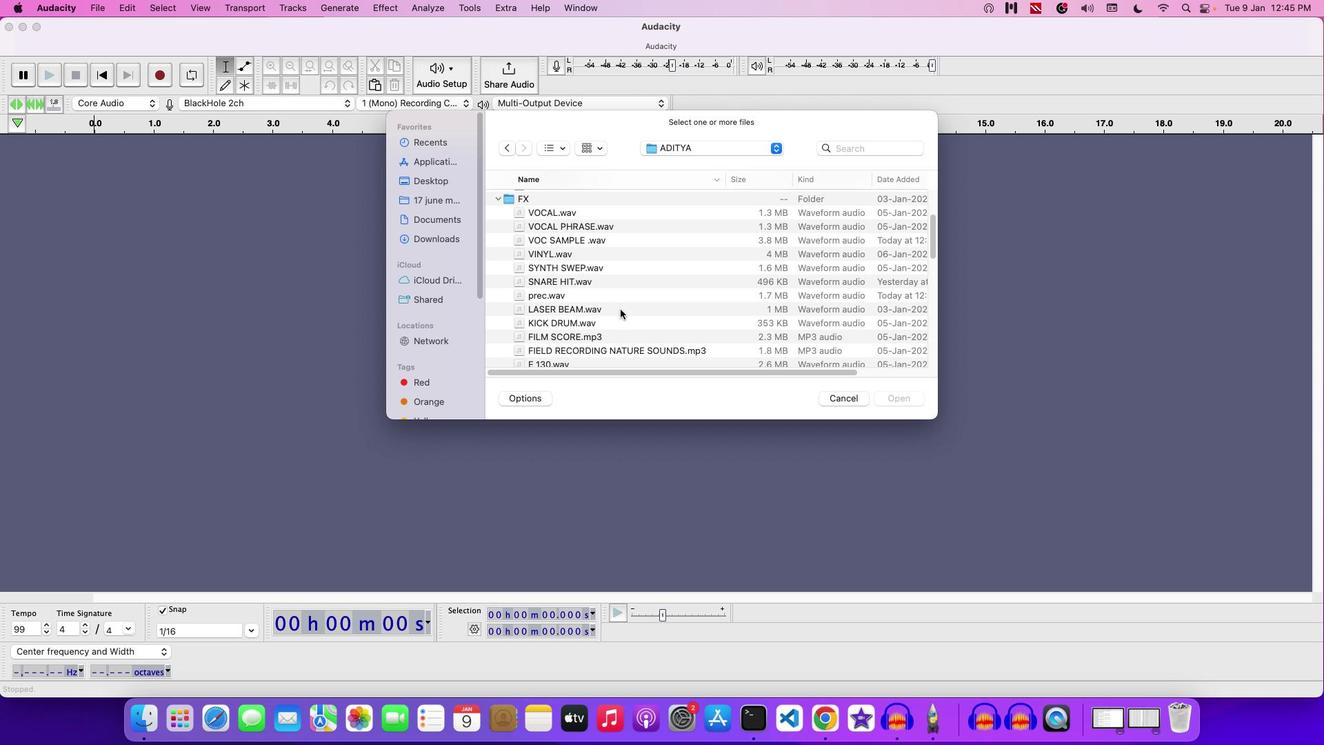 
Action: Mouse scrolled (620, 309) with delta (0, 0)
Screenshot: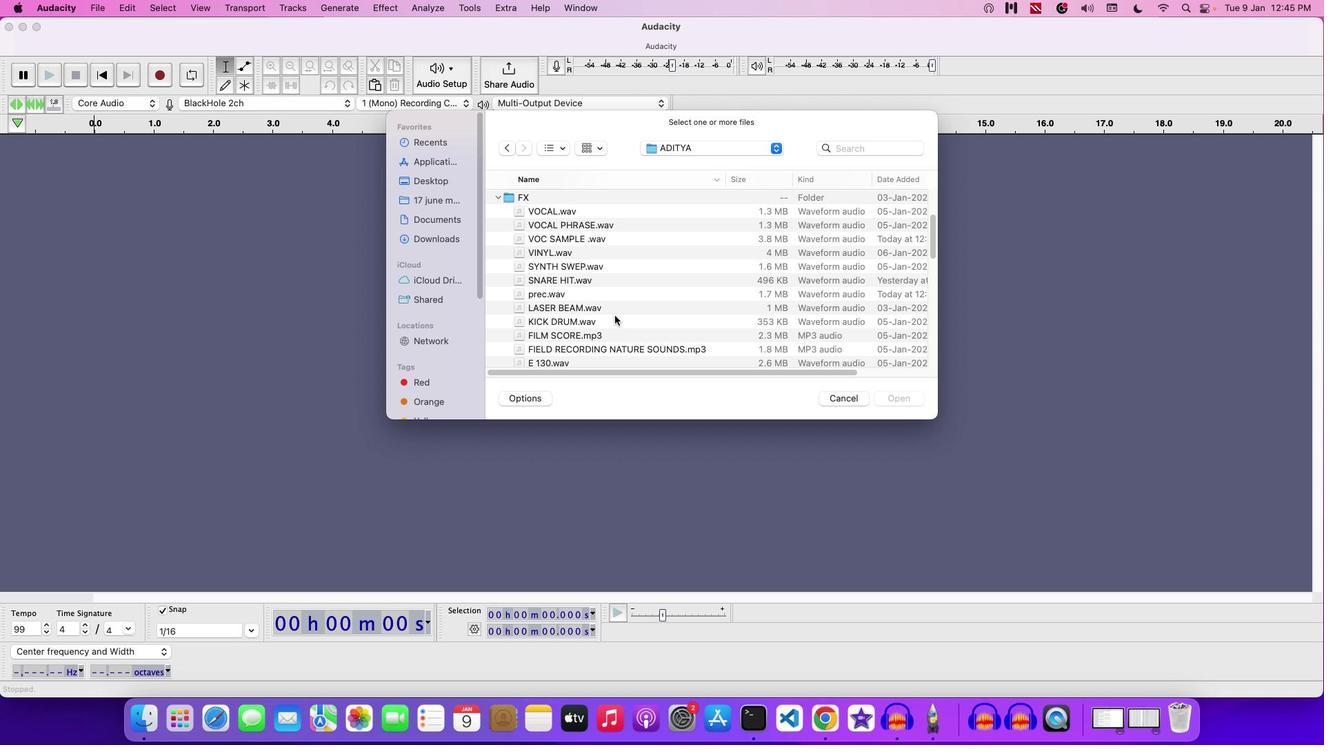 
Action: Mouse moved to (605, 346)
Screenshot: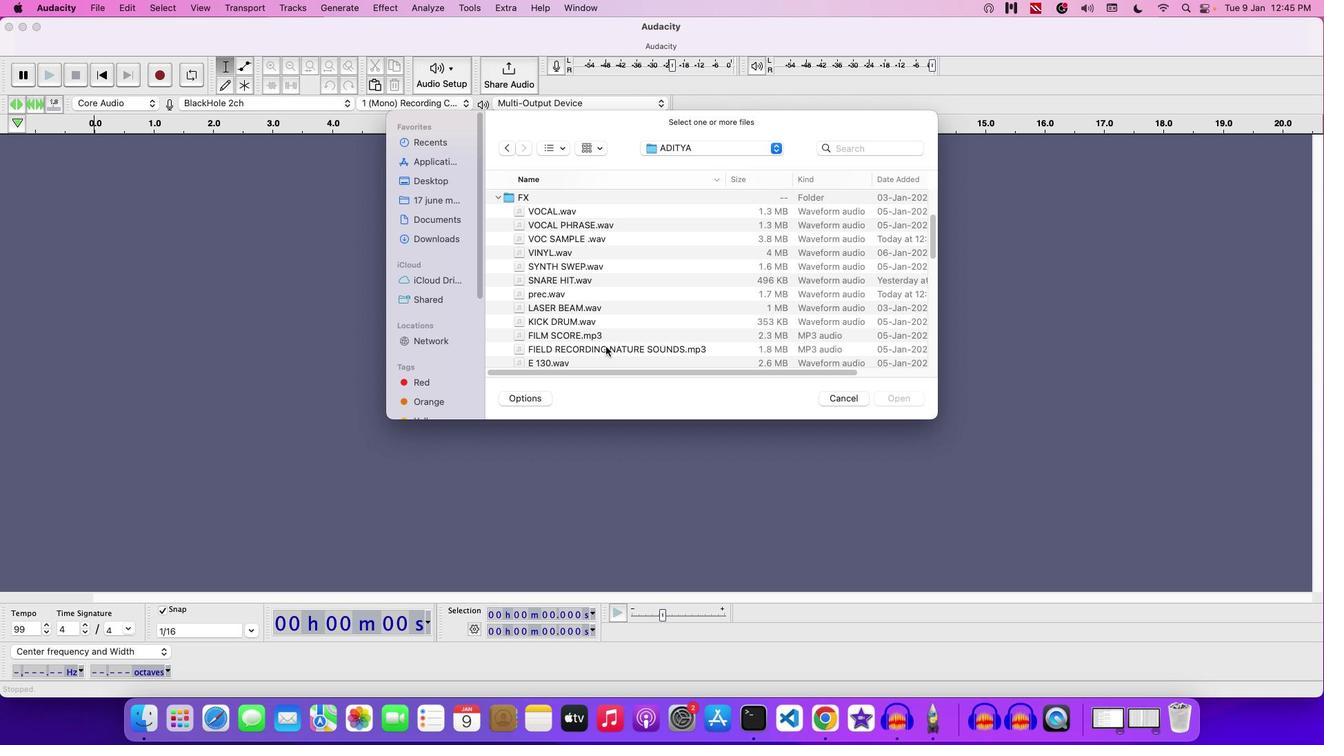 
Action: Mouse pressed left at (605, 346)
Screenshot: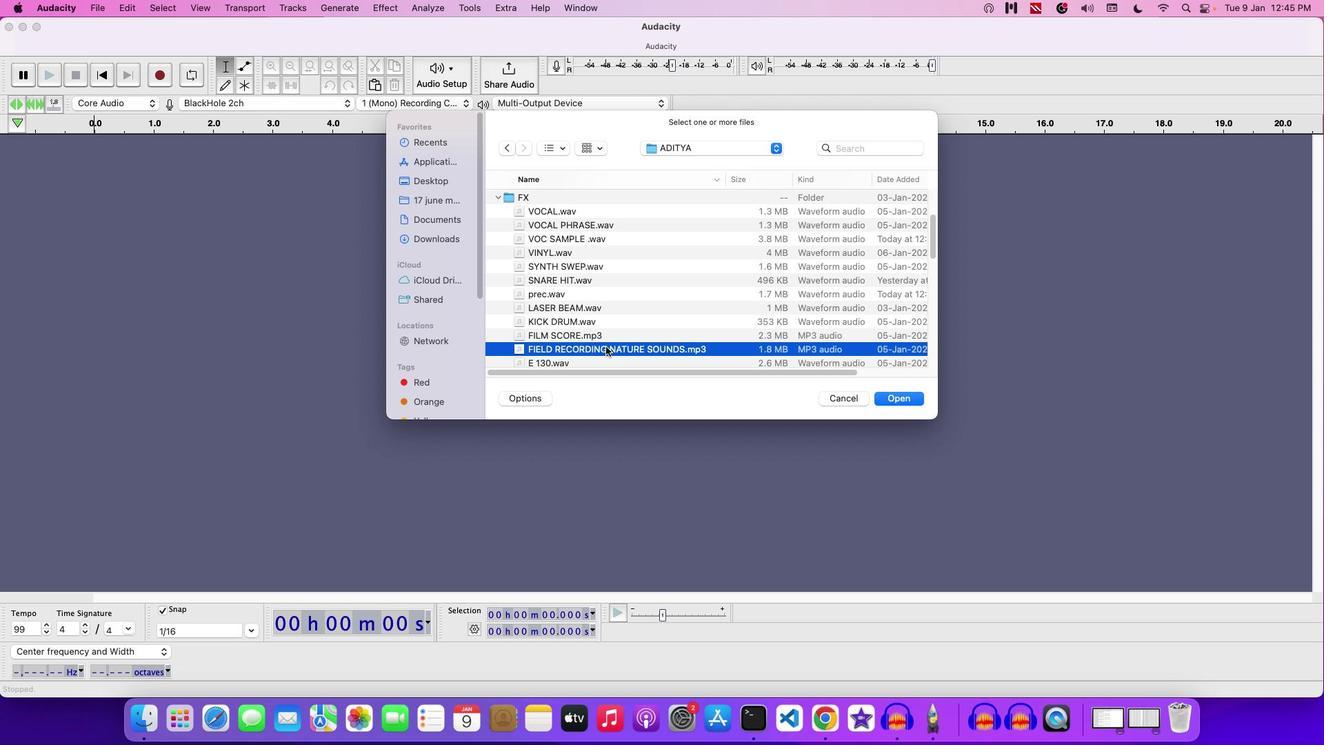 
Action: Mouse moved to (661, 345)
Screenshot: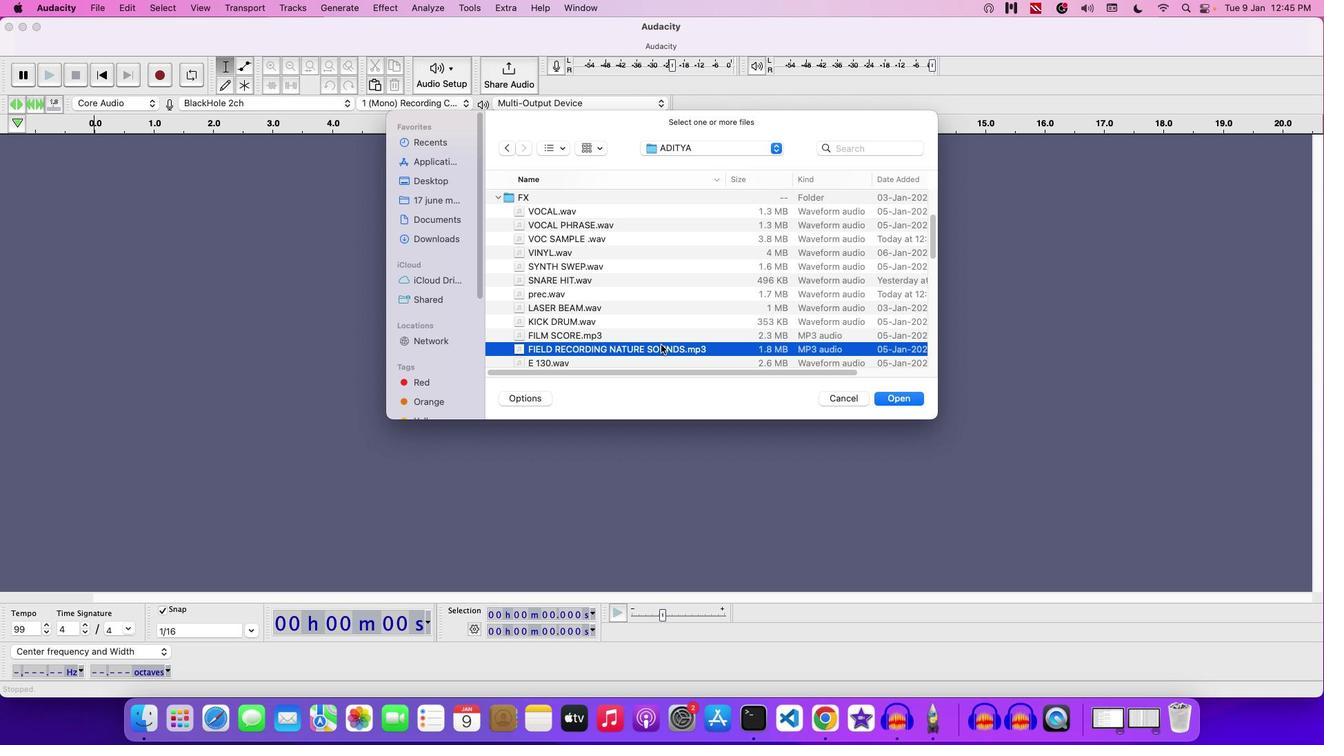 
Action: Mouse pressed left at (661, 345)
Screenshot: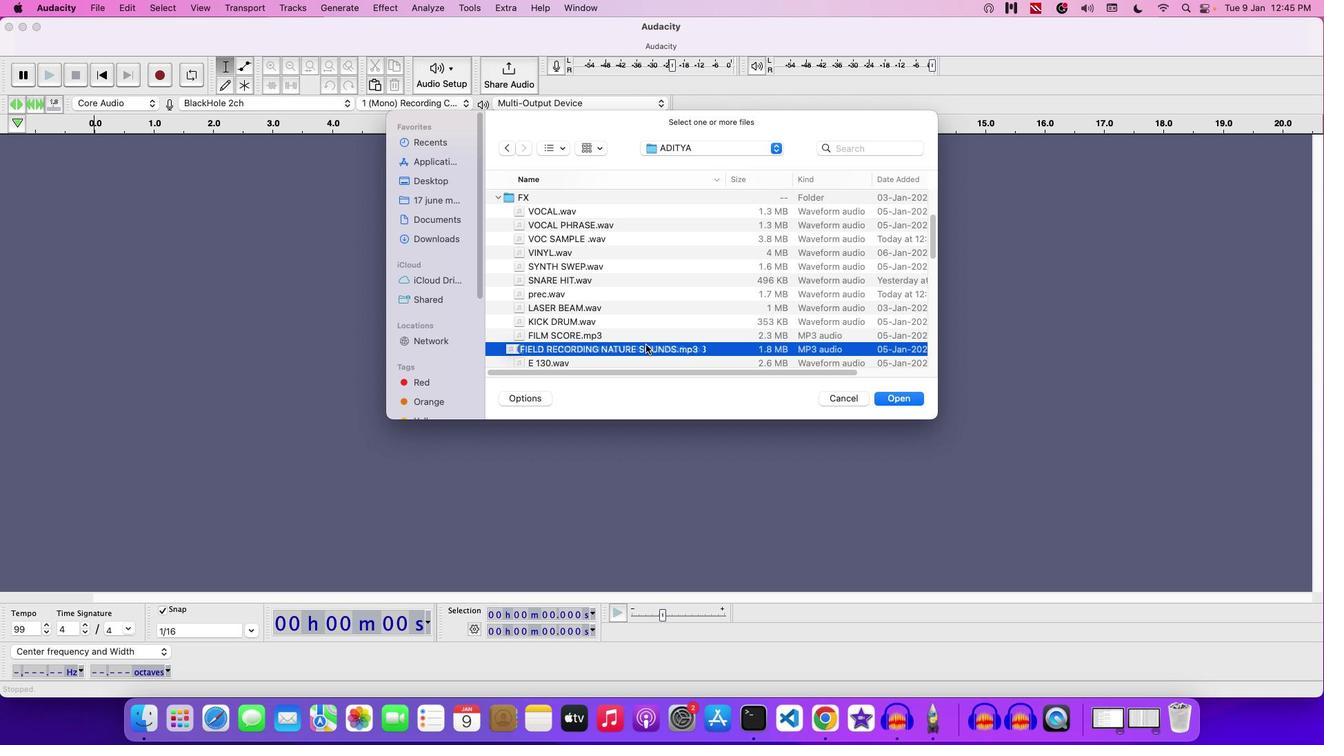 
Action: Mouse moved to (850, 396)
Screenshot: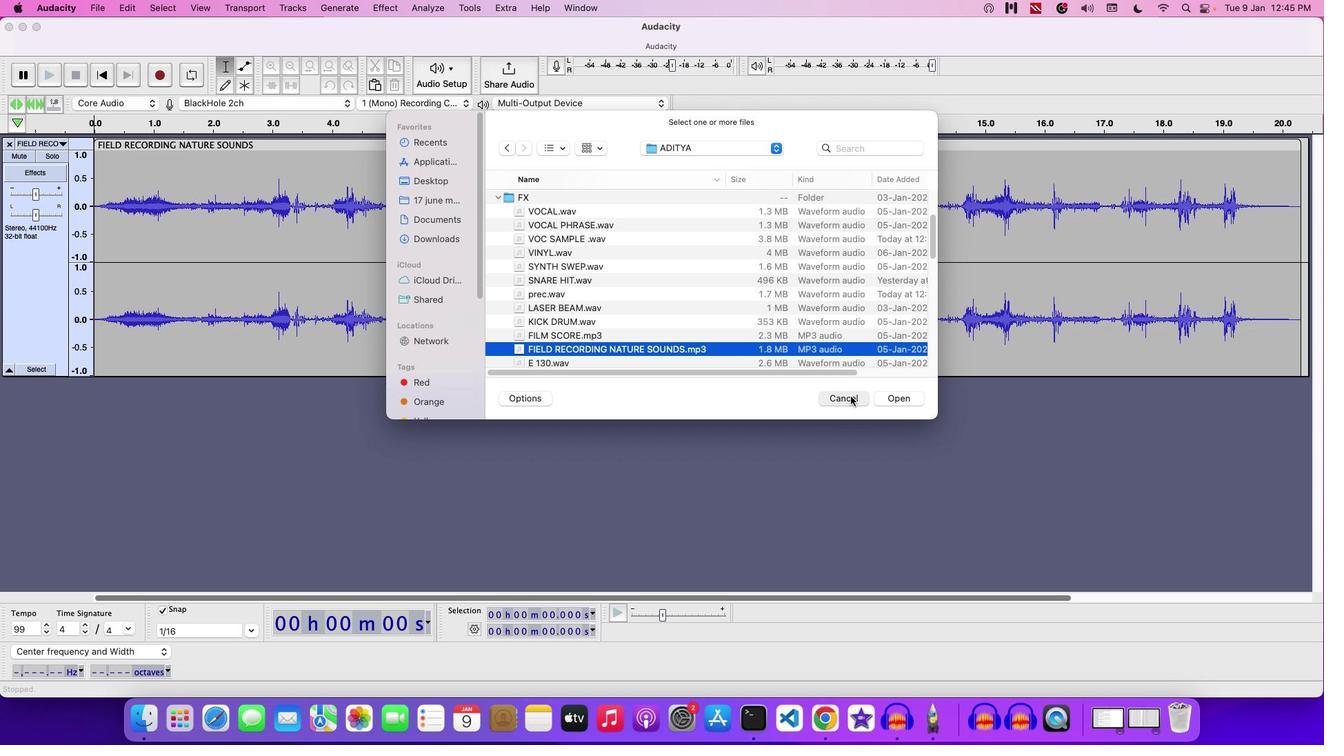 
Action: Mouse pressed left at (850, 396)
Screenshot: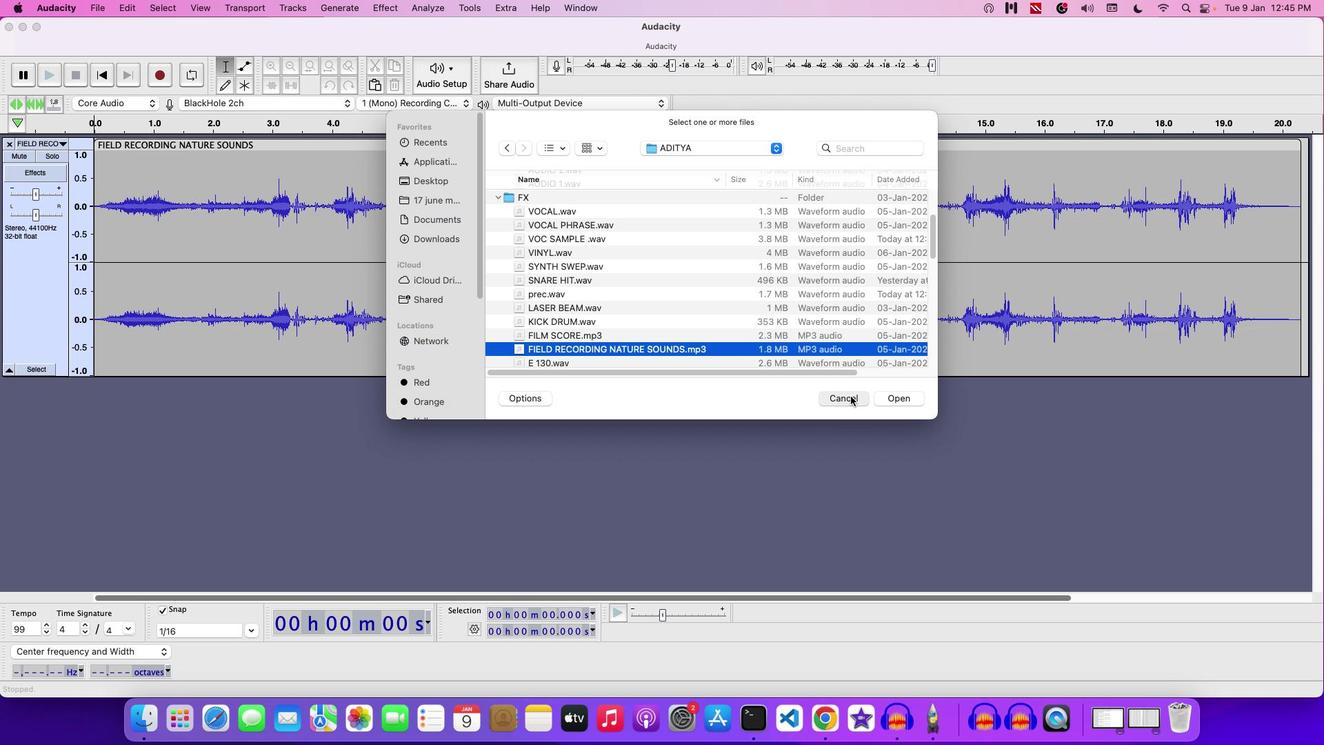 
Action: Mouse moved to (53, 70)
Screenshot: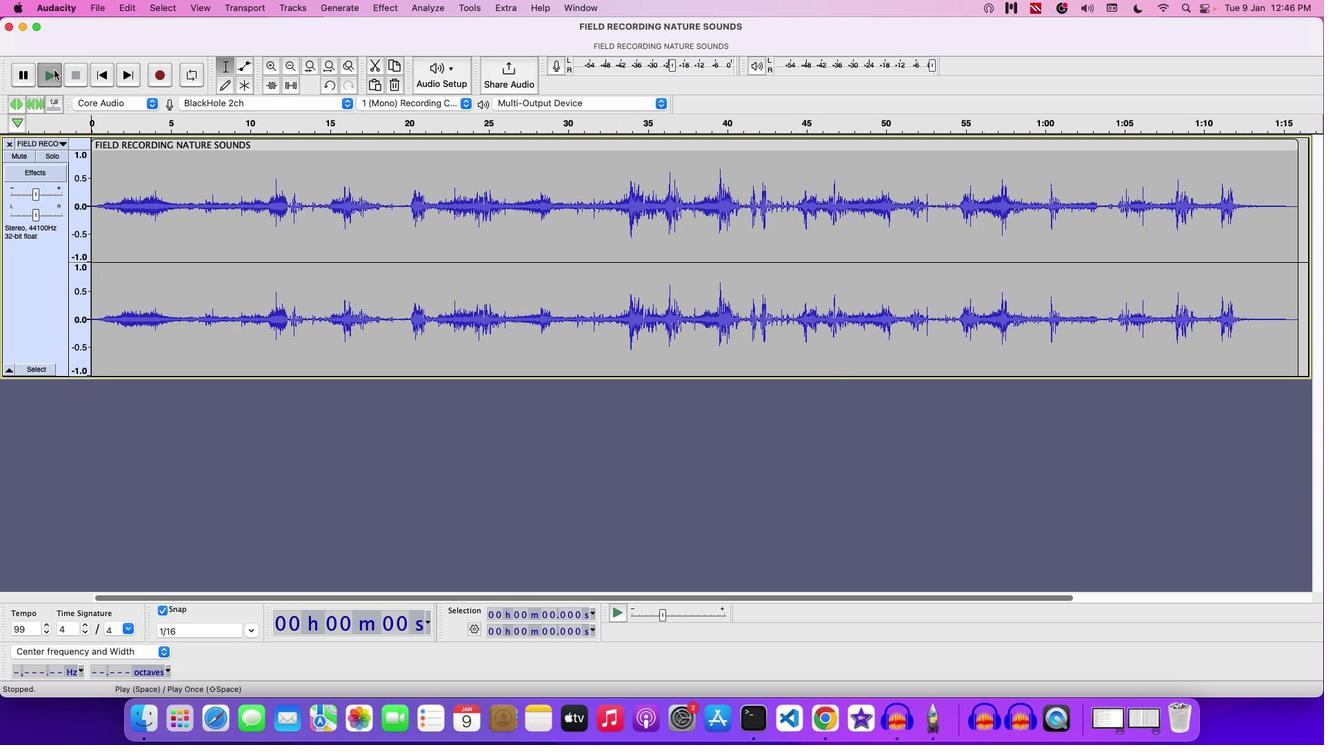 
Action: Mouse pressed left at (53, 70)
Screenshot: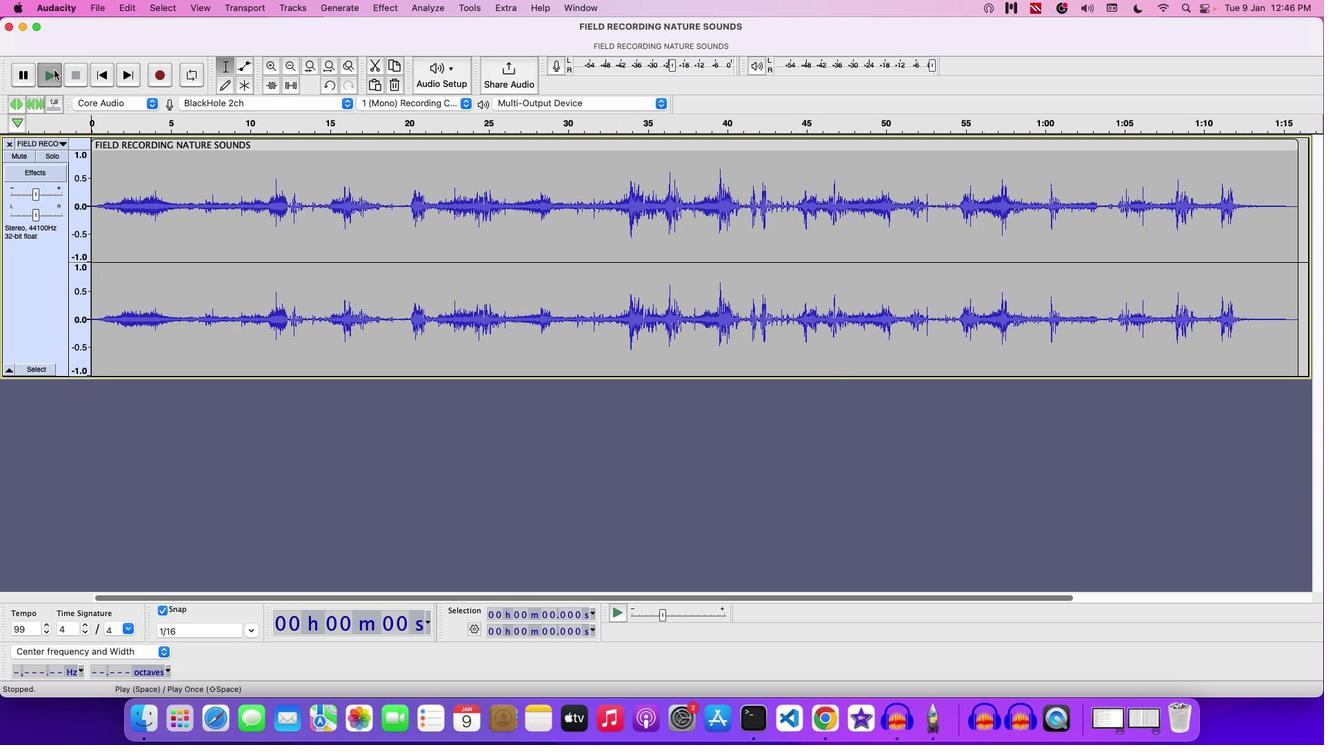 
Action: Mouse moved to (35, 193)
Screenshot: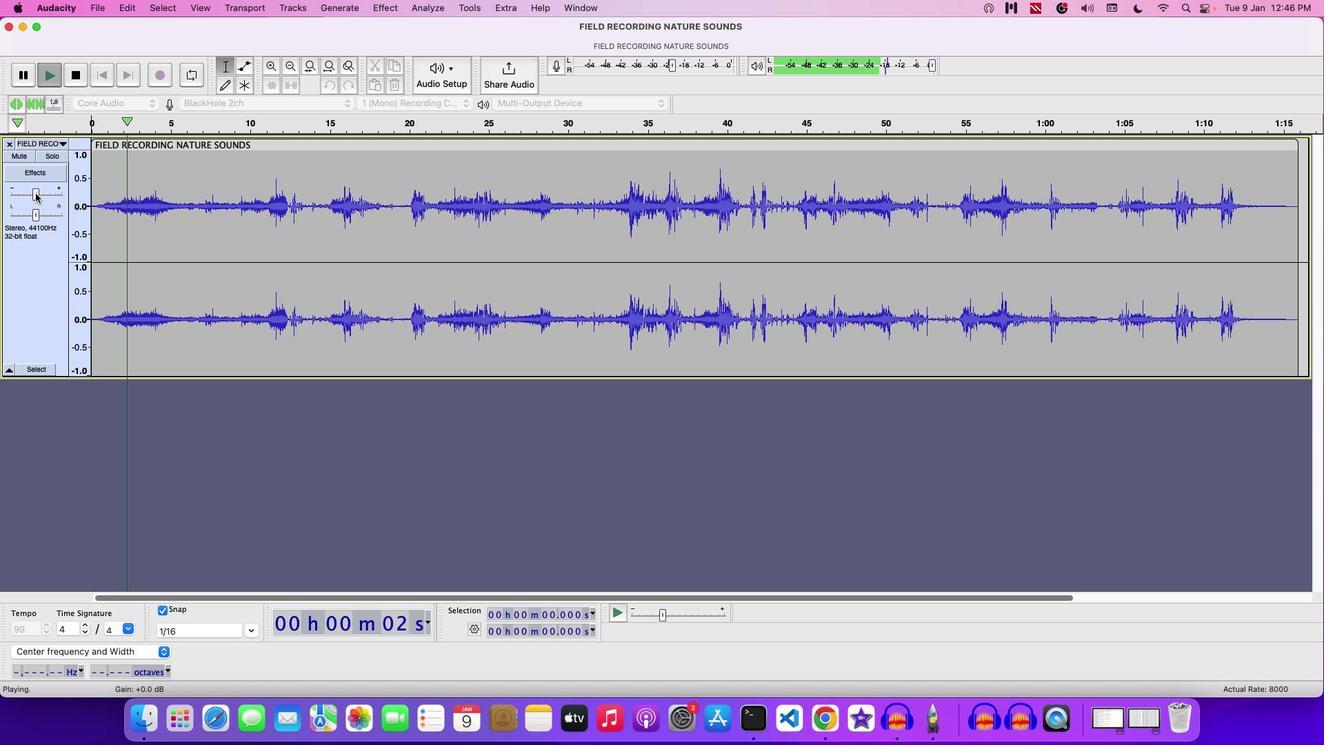 
Action: Mouse pressed left at (35, 193)
Screenshot: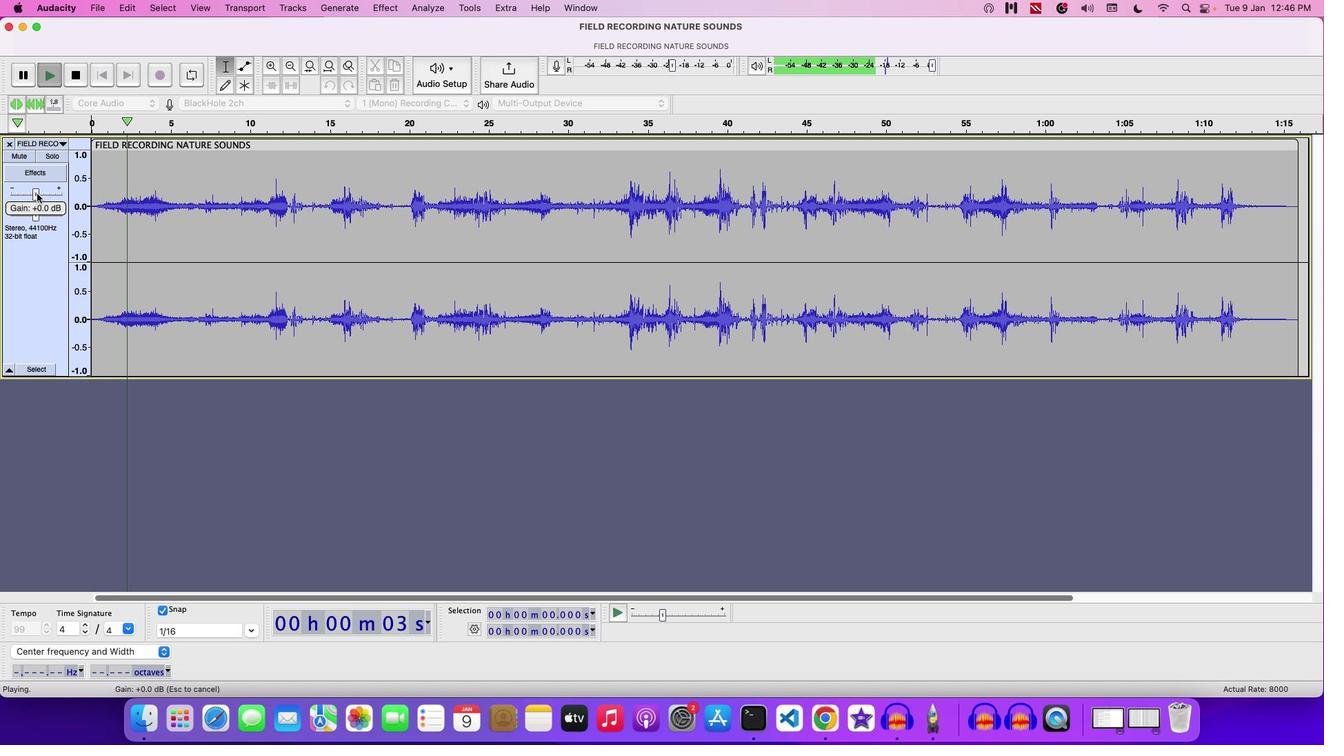 
Action: Mouse moved to (35, 192)
Screenshot: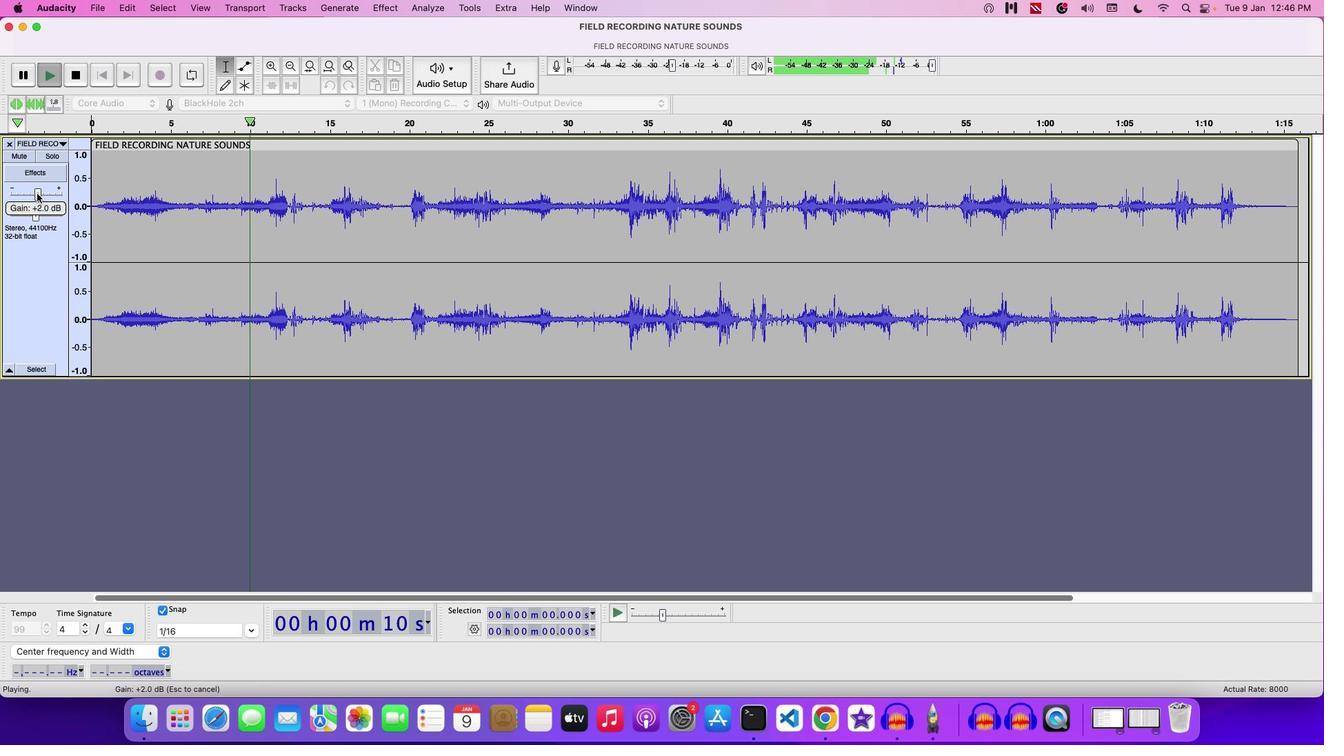 
Action: Mouse pressed left at (35, 192)
Screenshot: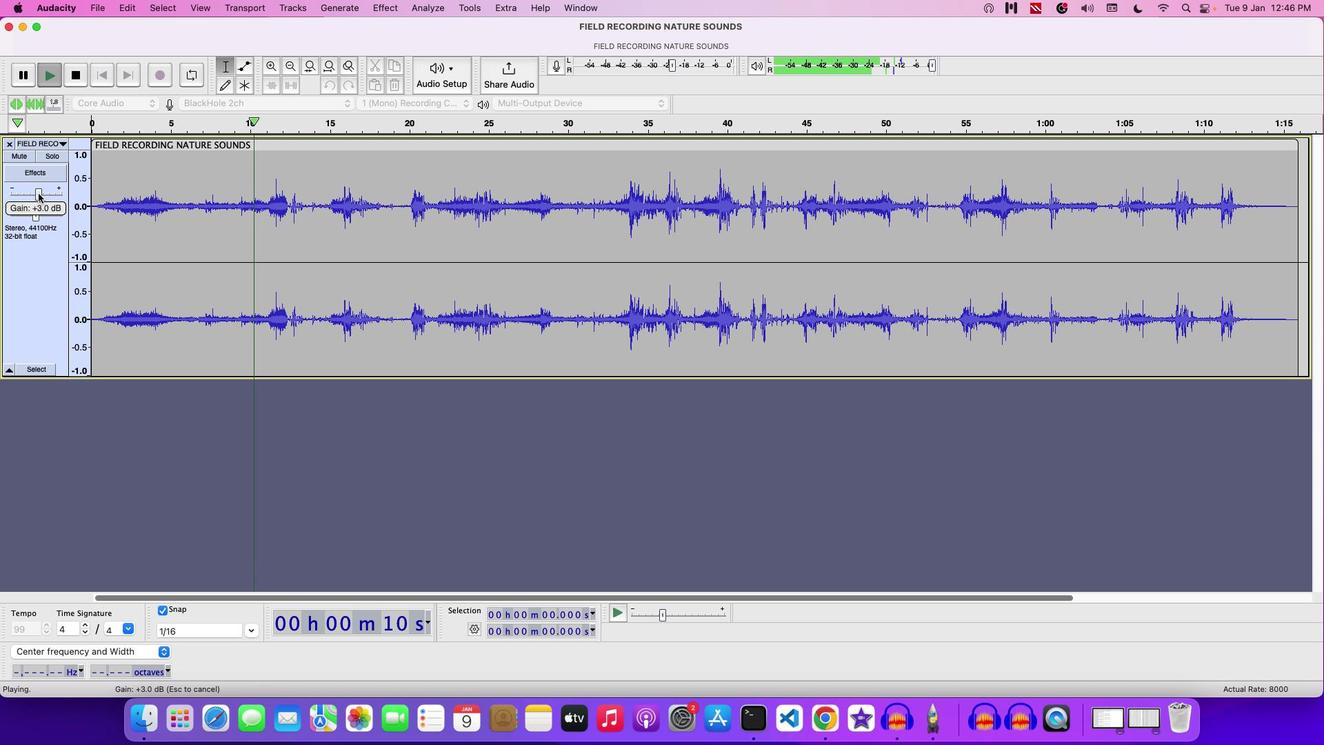 
Action: Mouse moved to (1009, 138)
Screenshot: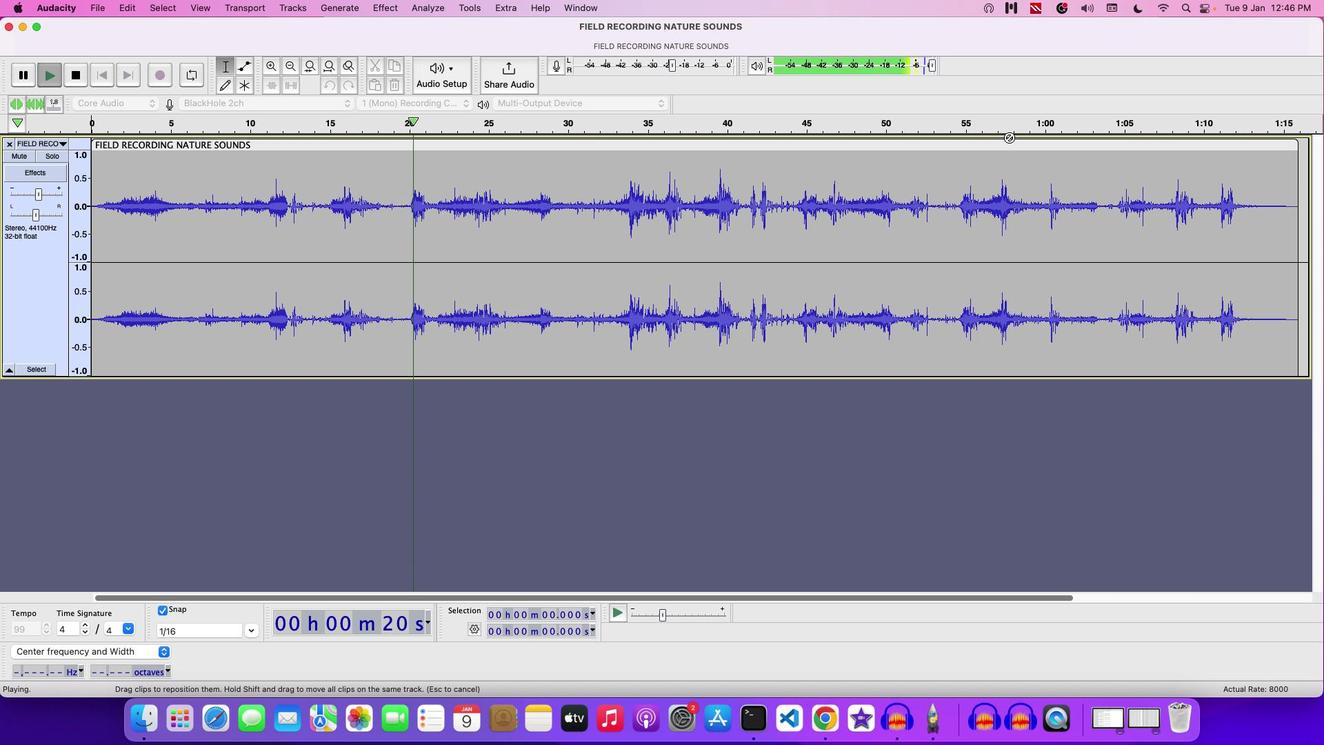 
Action: Key pressed Key.space
Screenshot: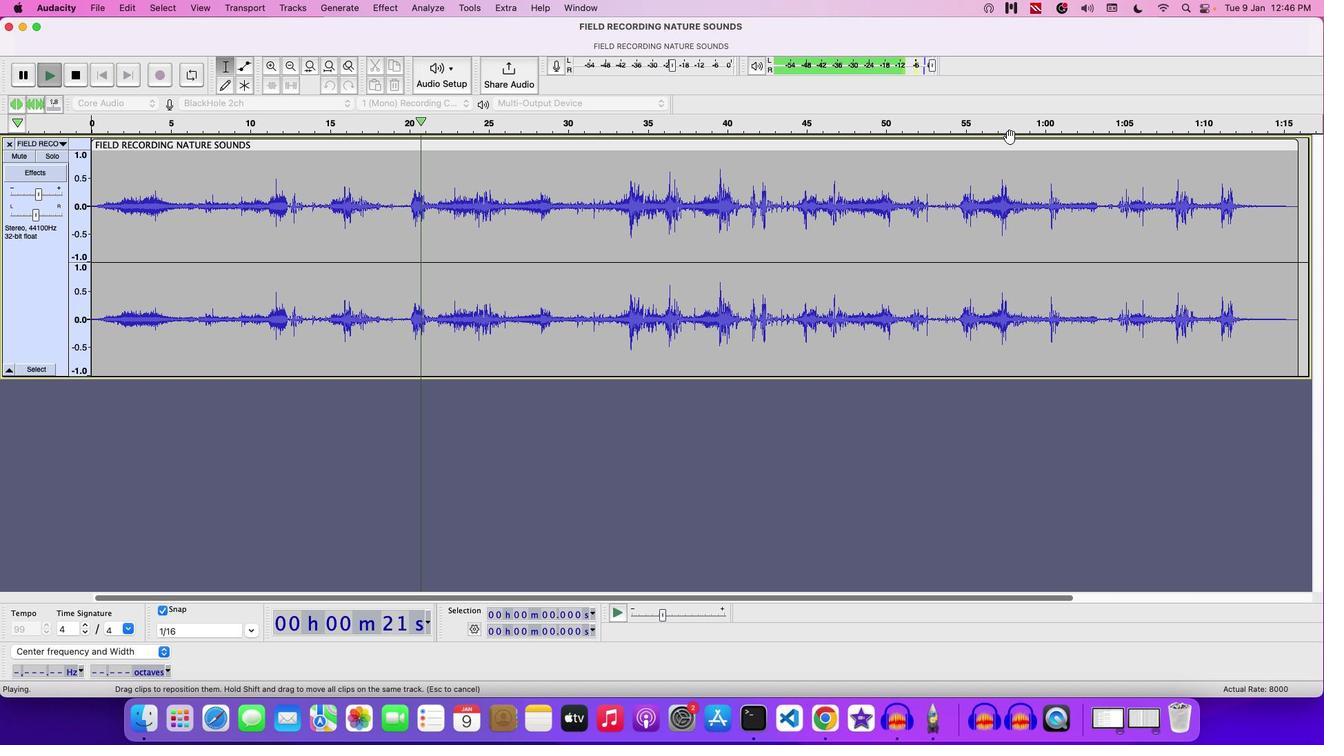 
Action: Mouse moved to (1295, 144)
Screenshot: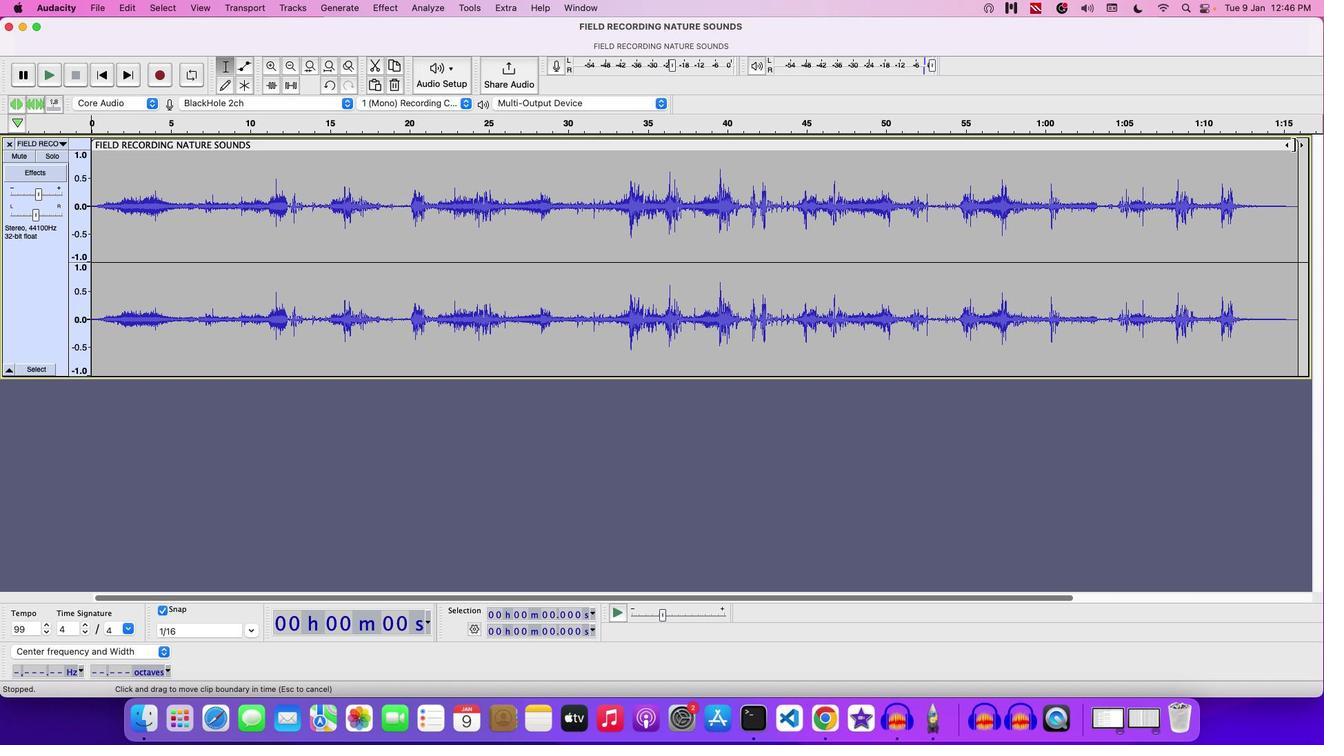 
Action: Mouse pressed left at (1295, 144)
Screenshot: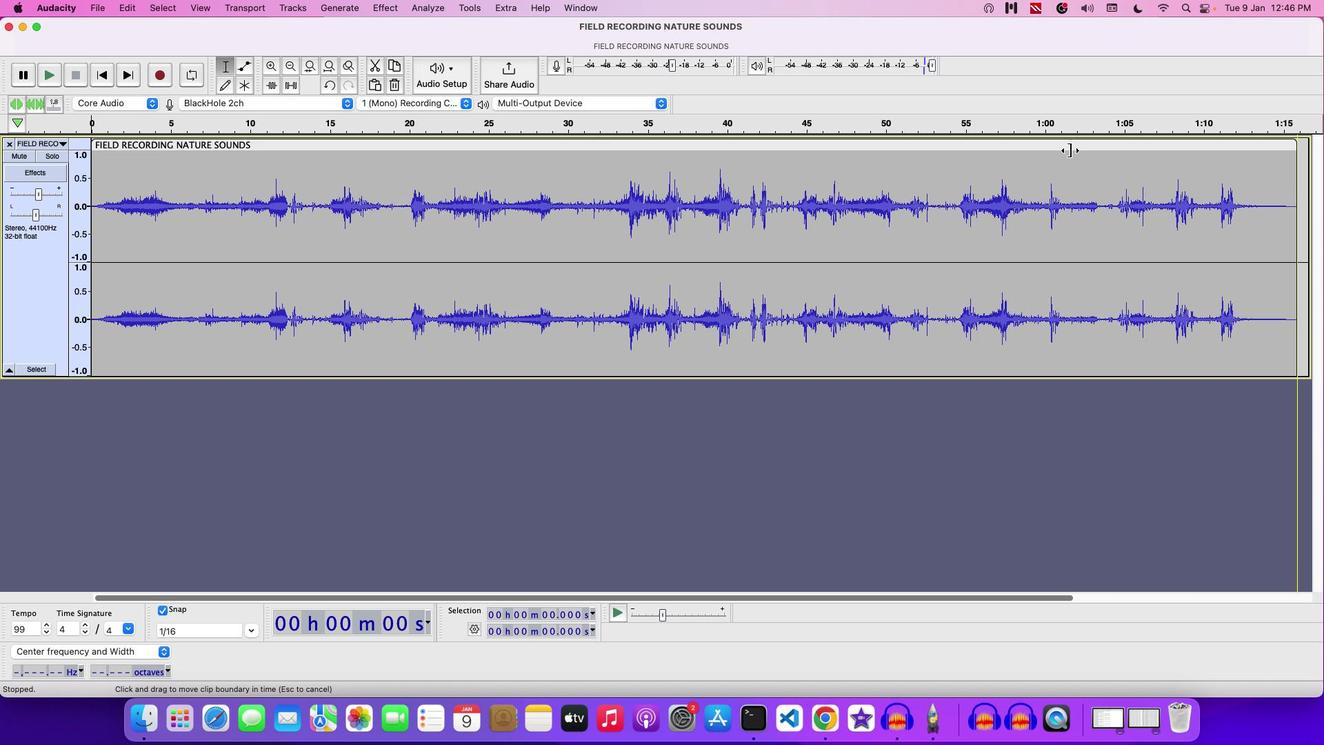 
Action: Mouse moved to (166, 183)
Screenshot: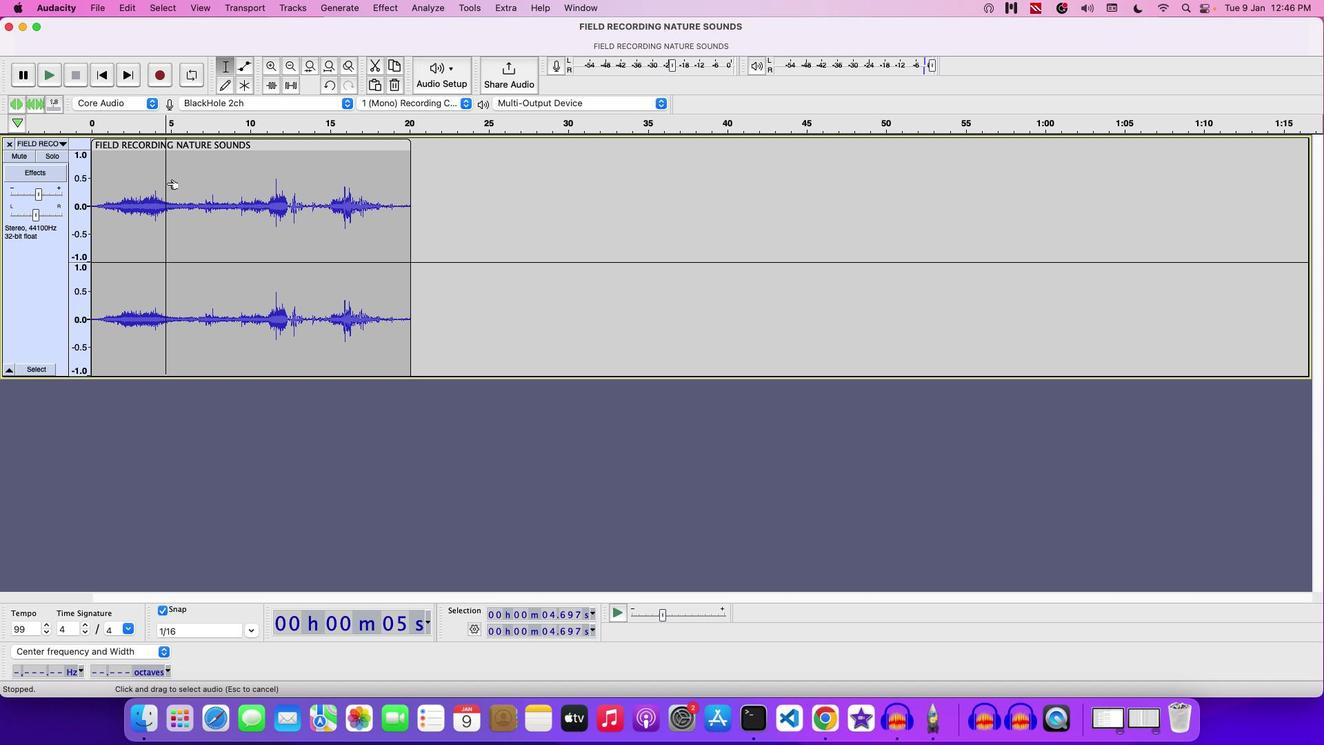 
Action: Mouse pressed left at (166, 183)
Screenshot: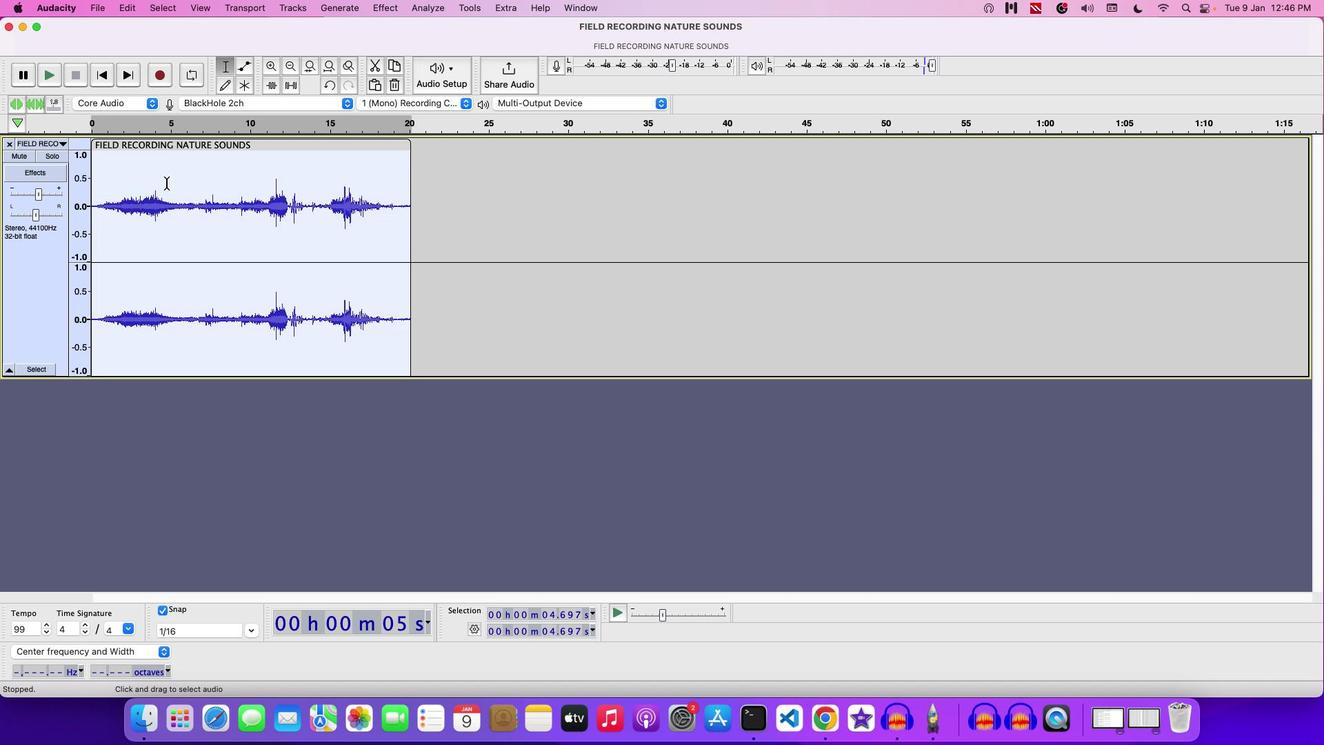 
Action: Mouse pressed left at (166, 183)
Screenshot: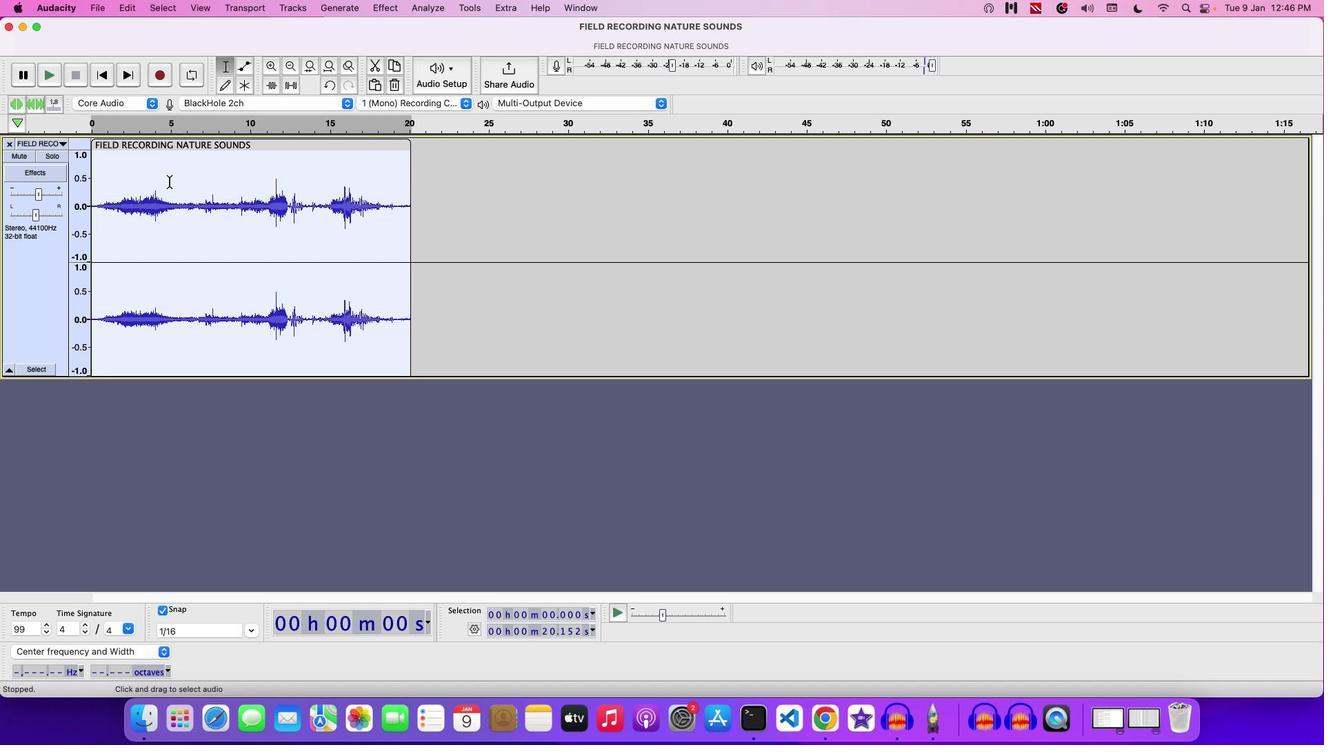 
Action: Mouse moved to (209, 171)
Screenshot: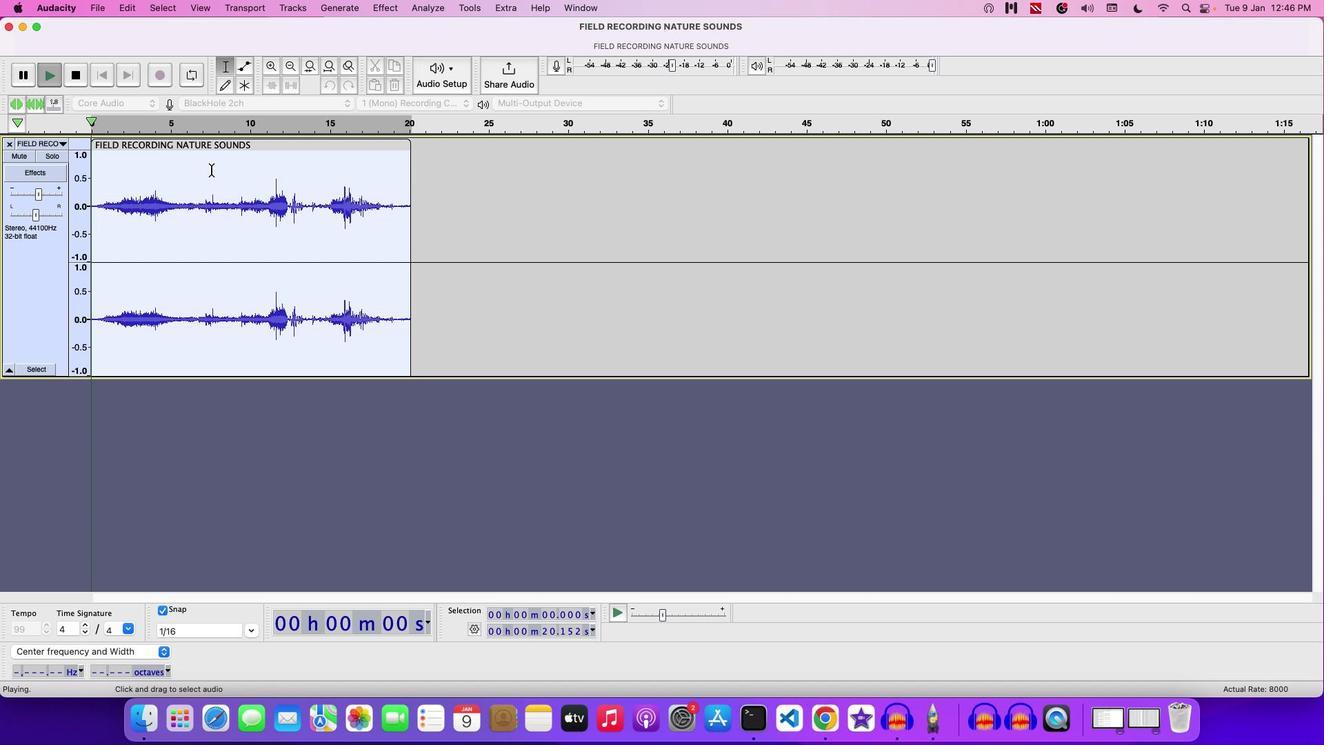 
Action: Key pressed Key.space
Screenshot: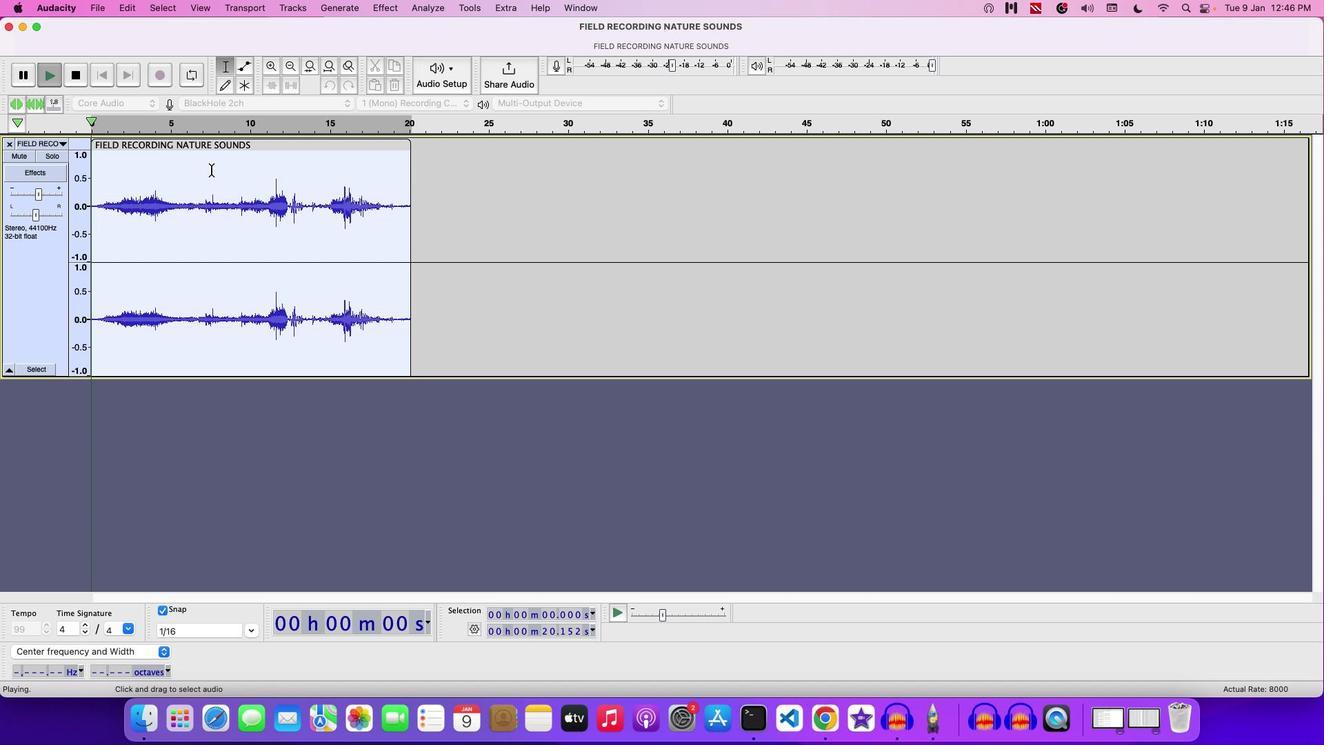 
Action: Mouse moved to (37, 193)
Screenshot: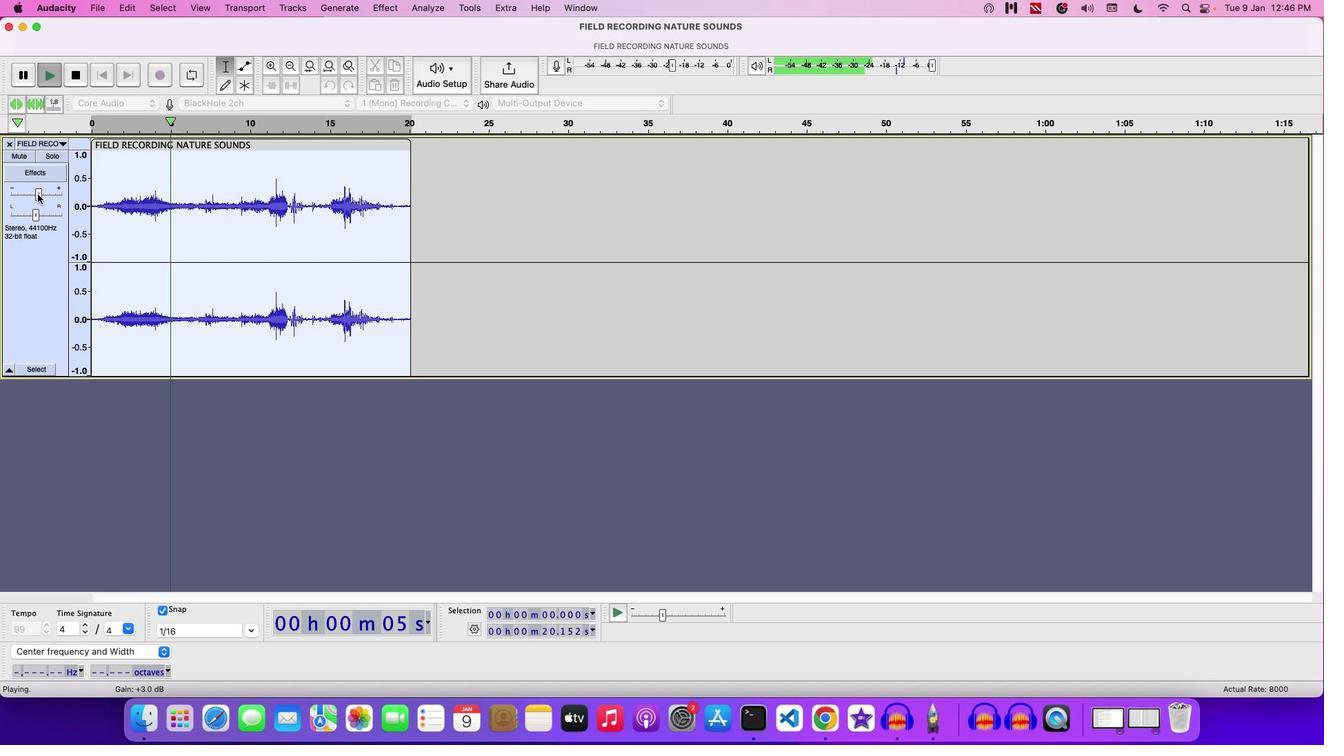 
Action: Mouse pressed left at (37, 193)
Screenshot: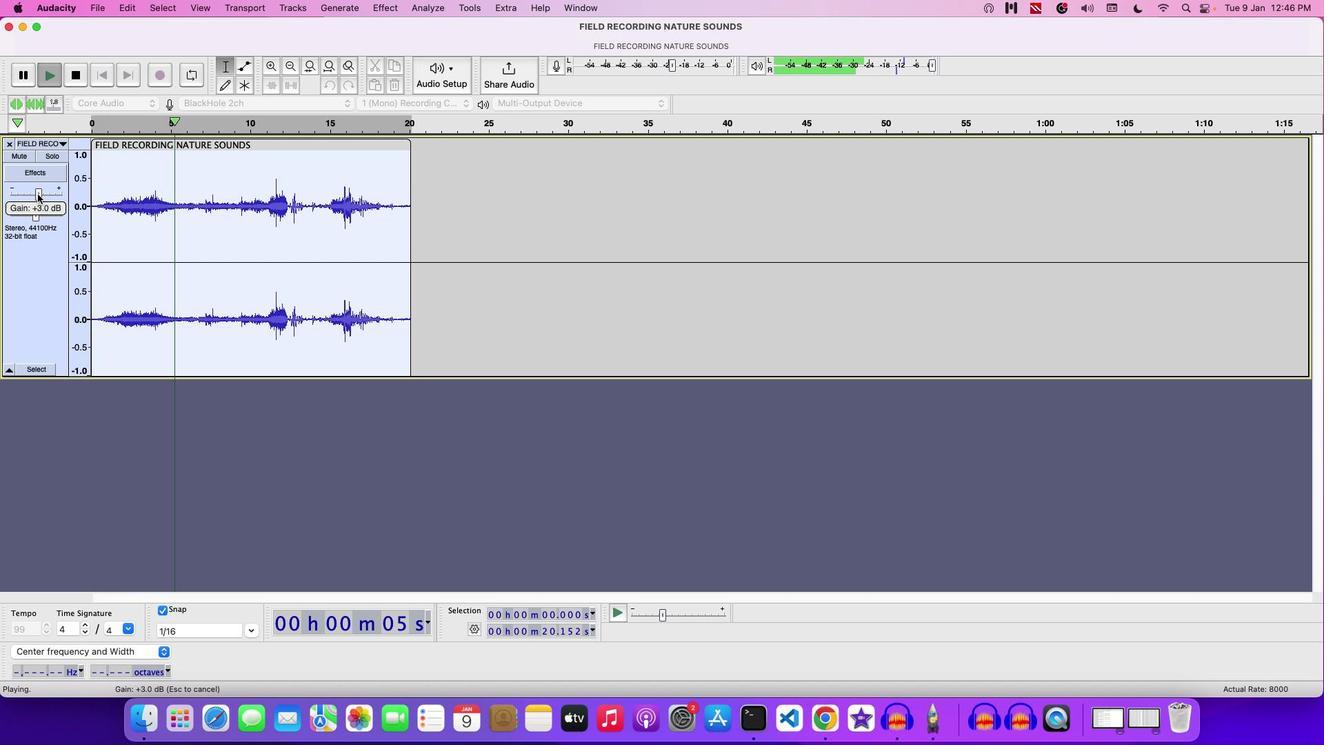 
Action: Mouse moved to (417, 162)
Screenshot: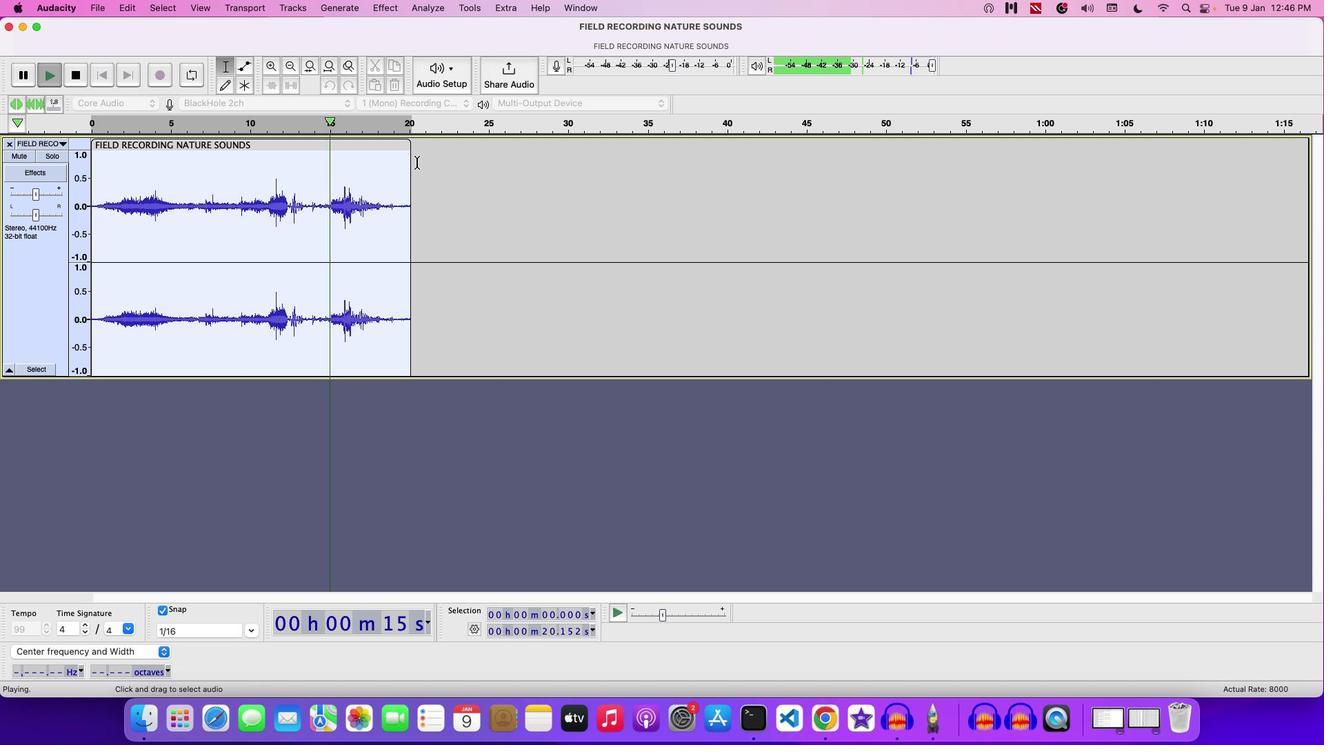 
Action: Key pressed Key.space
Screenshot: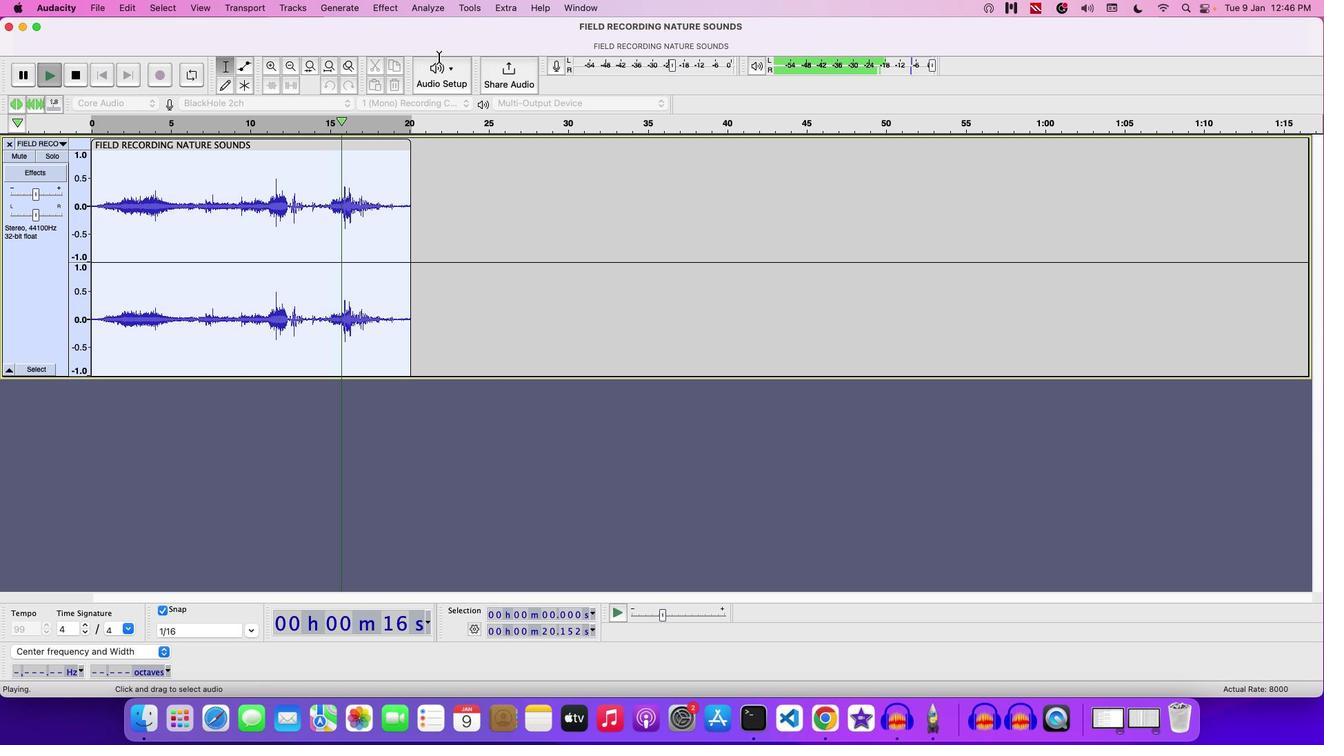 
Action: Mouse moved to (385, 6)
Screenshot: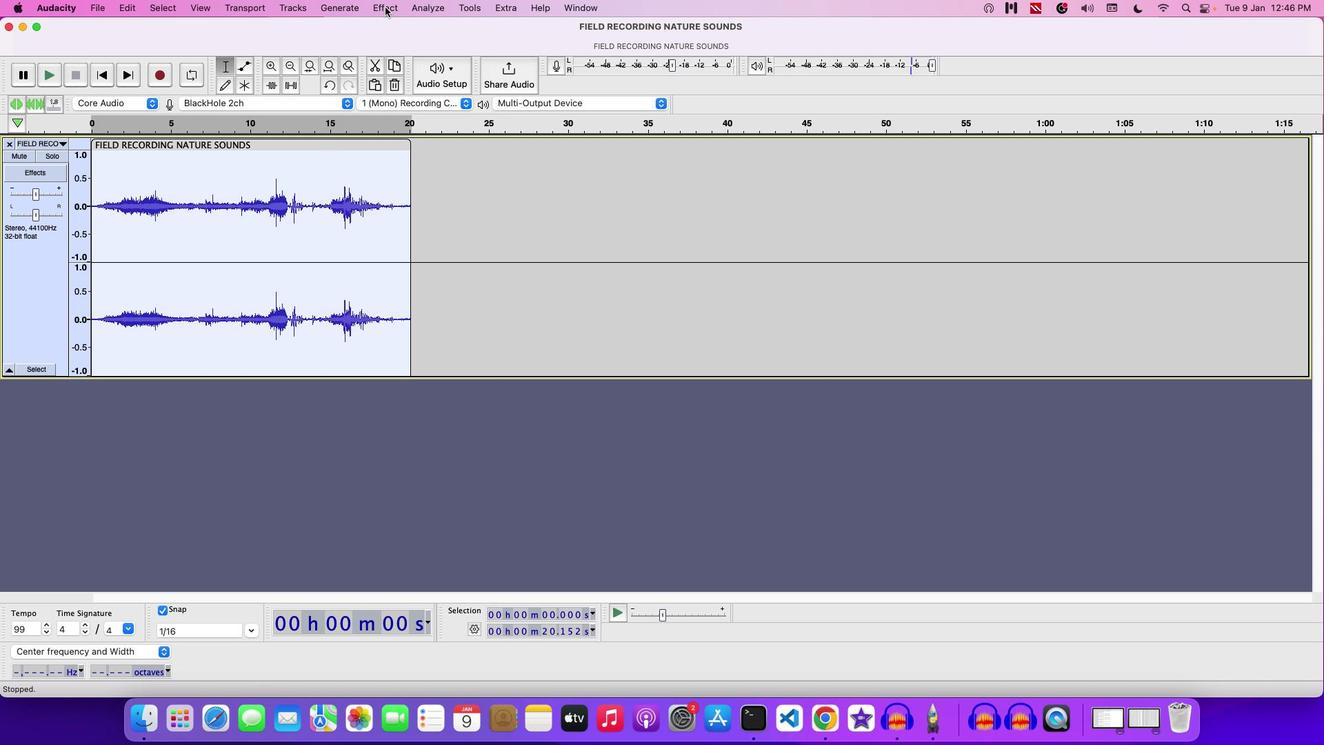 
Action: Mouse pressed left at (385, 6)
Screenshot: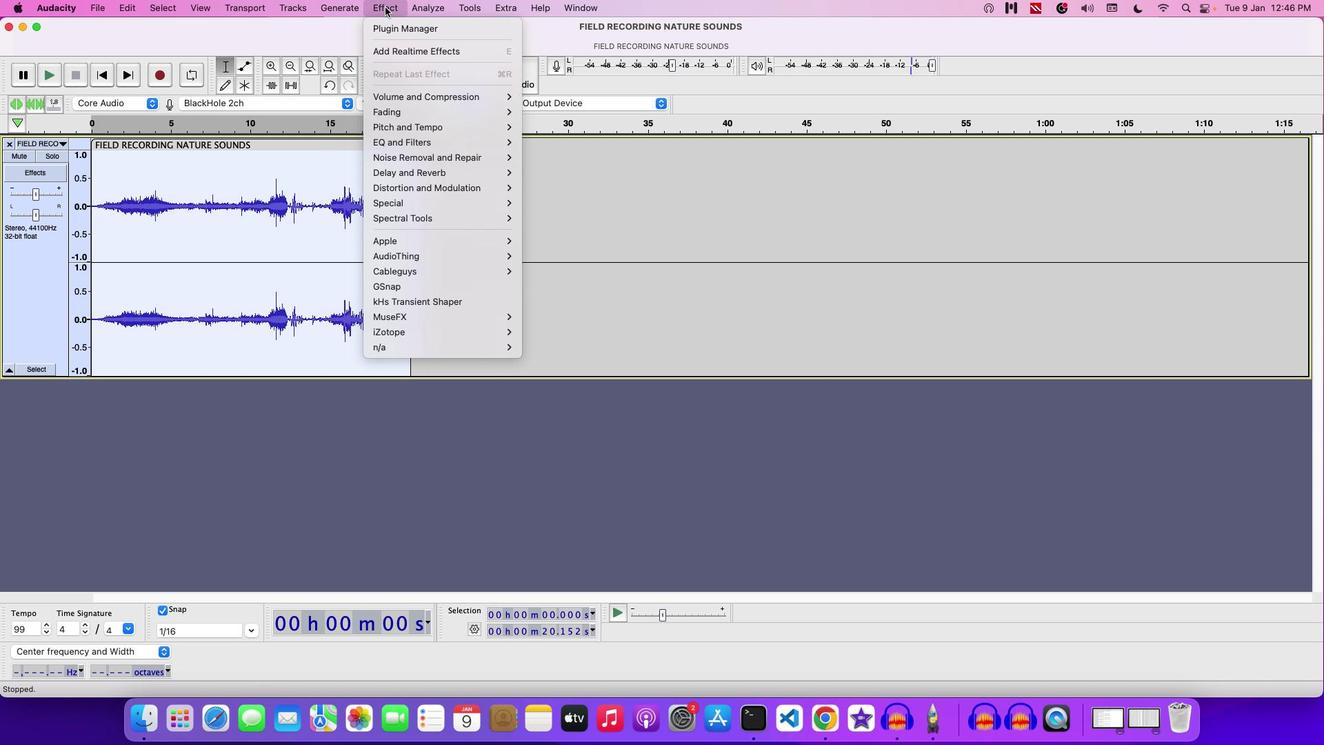 
Action: Mouse moved to (558, 166)
Screenshot: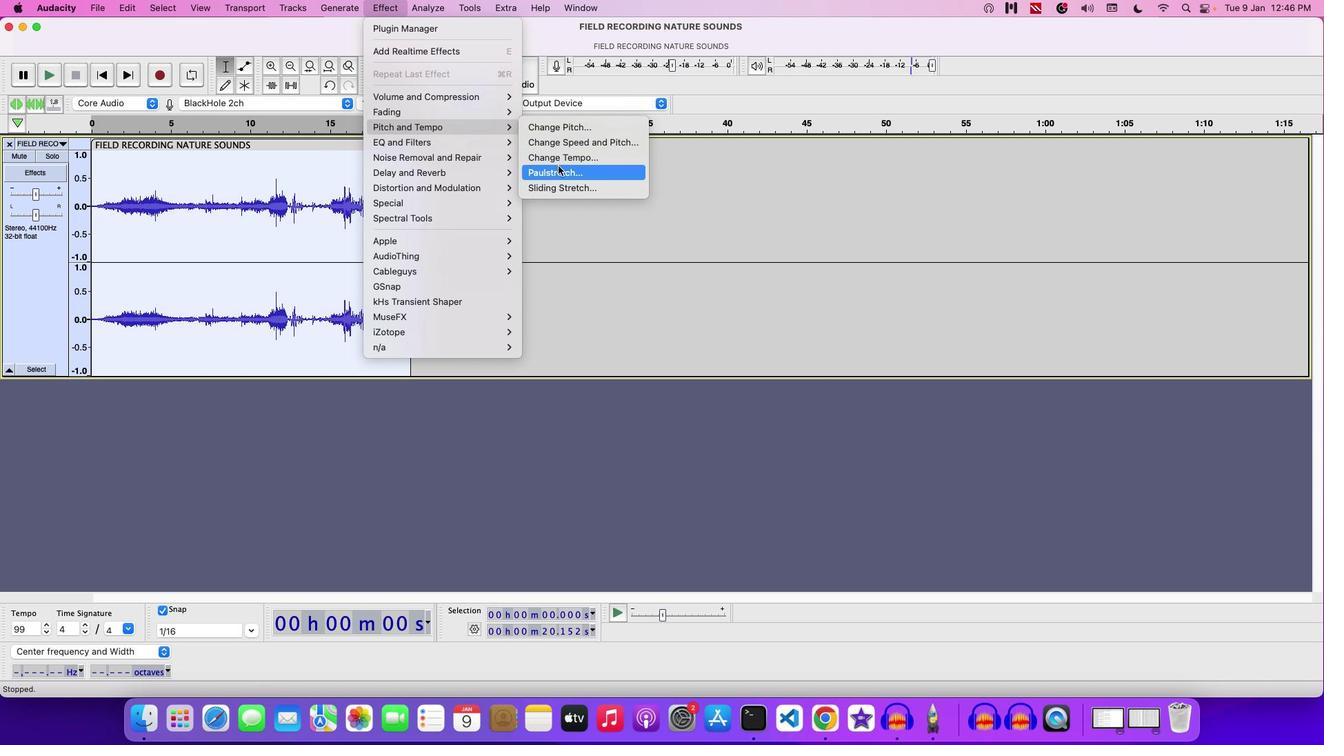
Action: Mouse pressed left at (558, 166)
Screenshot: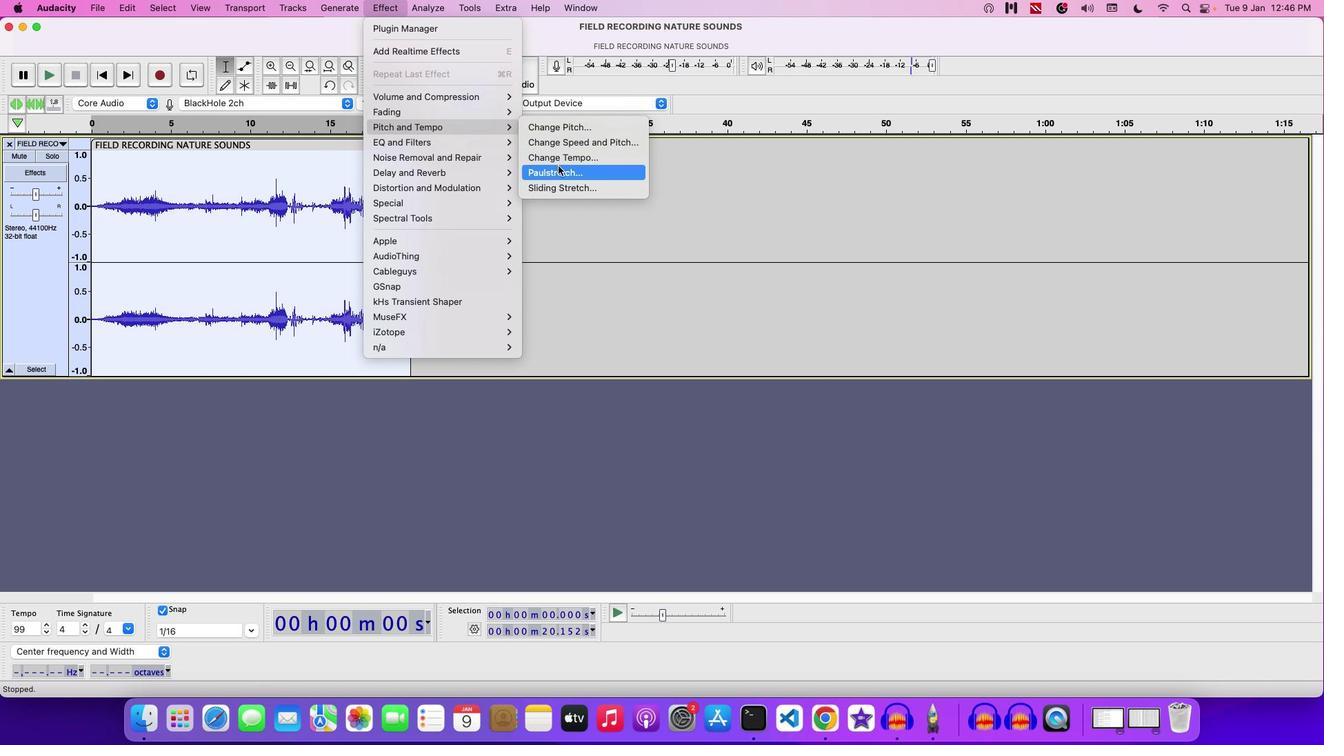 
Action: Mouse moved to (699, 350)
Screenshot: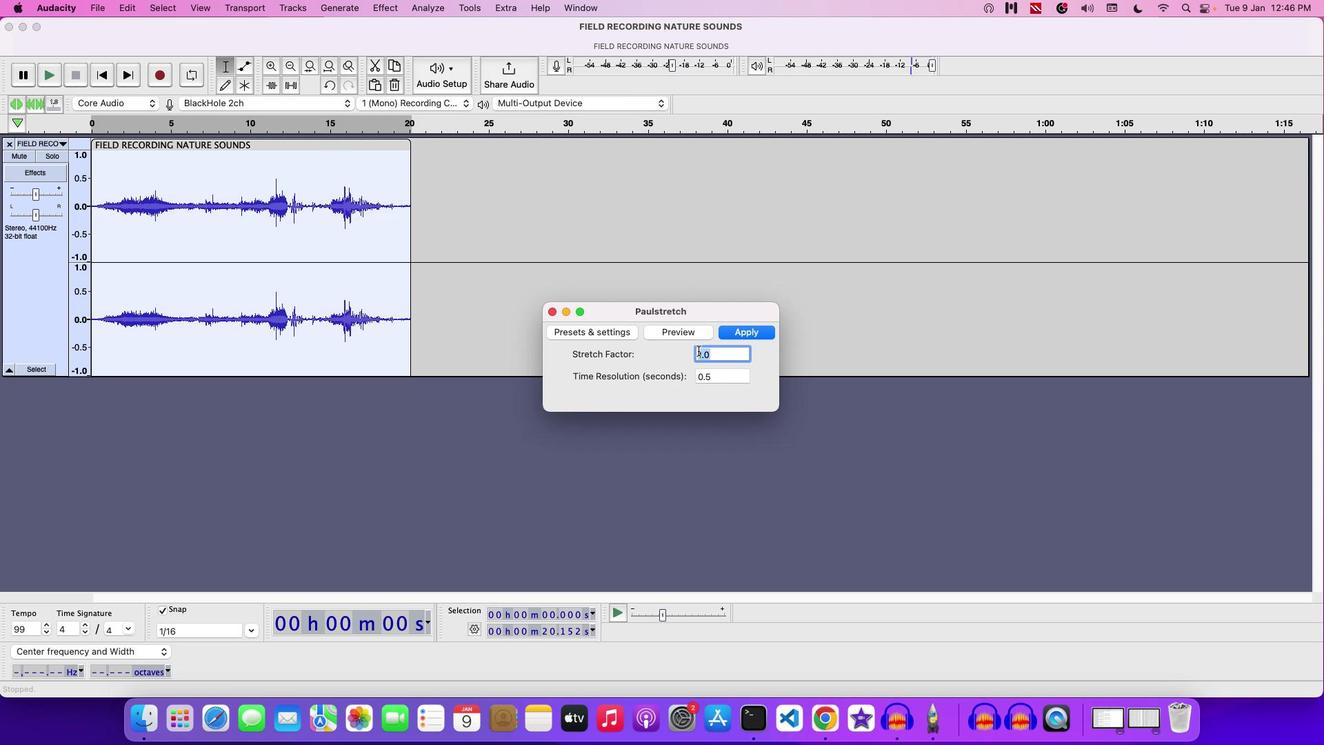 
Action: Mouse pressed left at (699, 350)
Screenshot: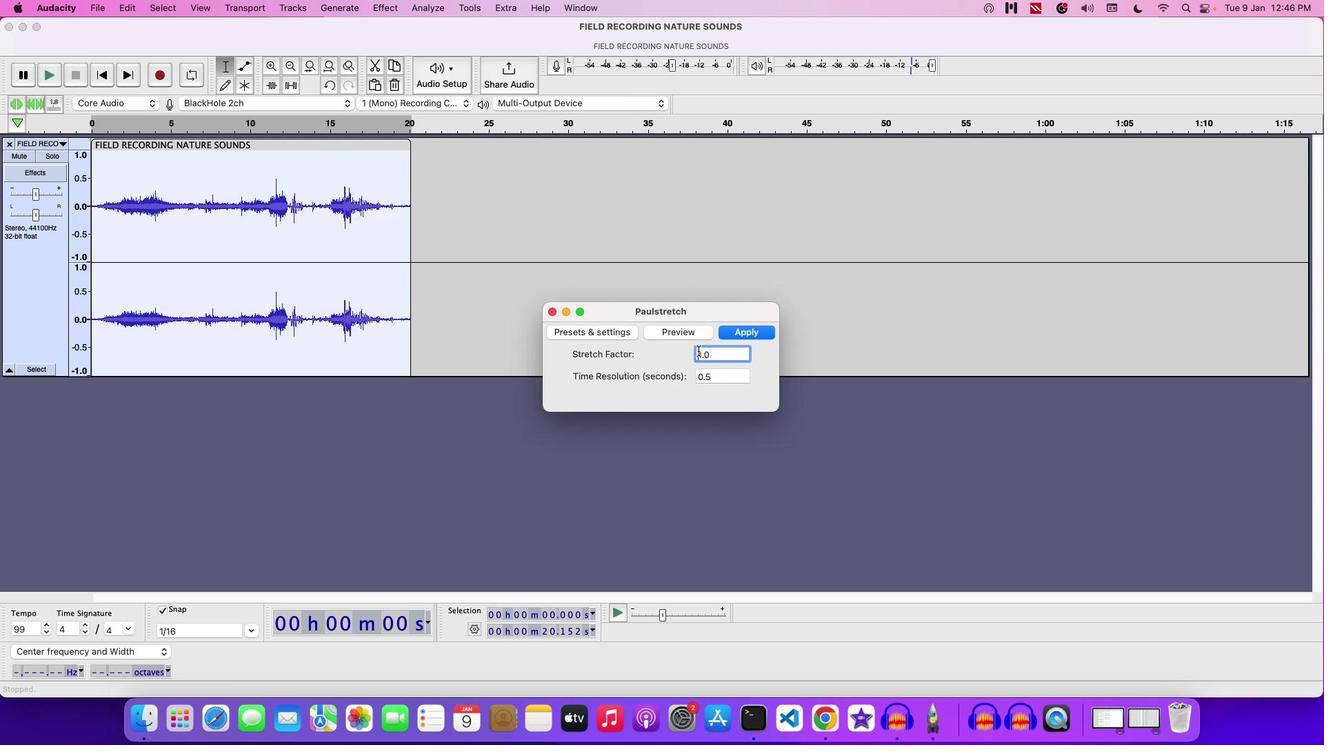 
Action: Mouse moved to (703, 351)
Screenshot: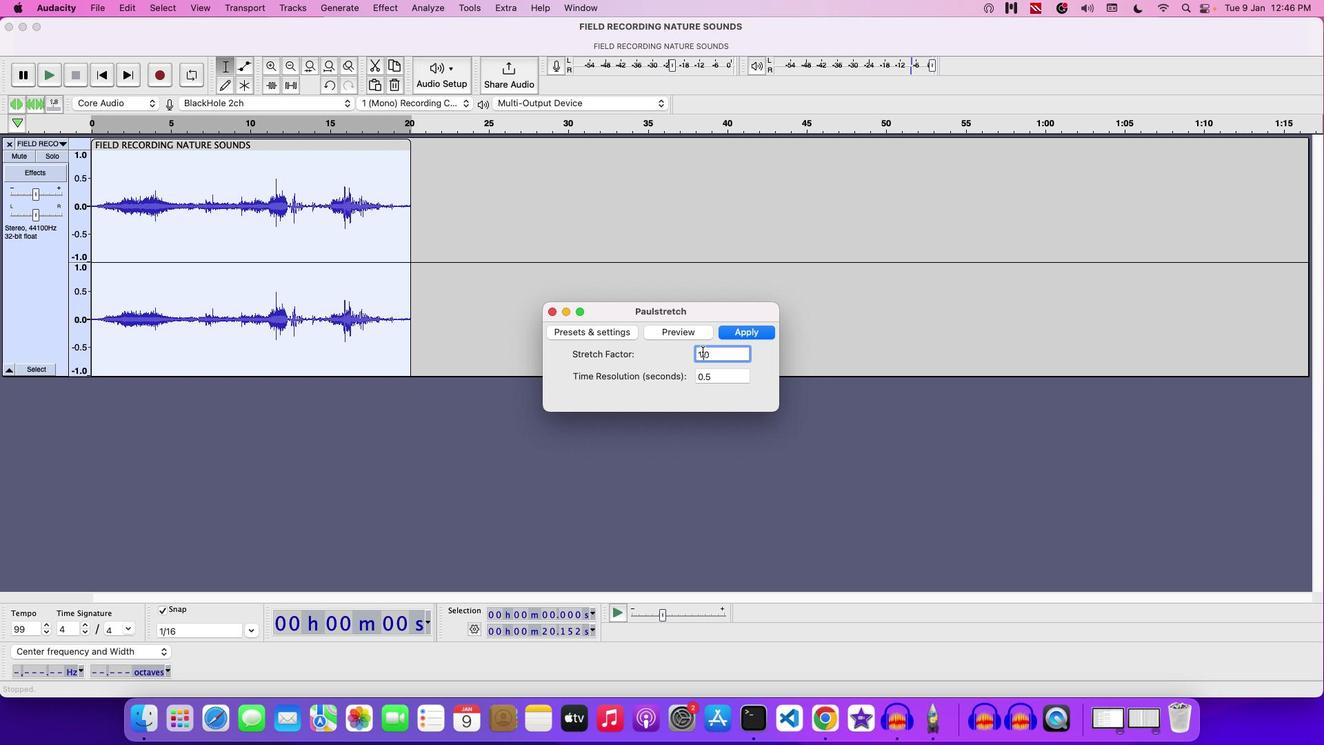 
Action: Mouse pressed left at (703, 351)
Screenshot: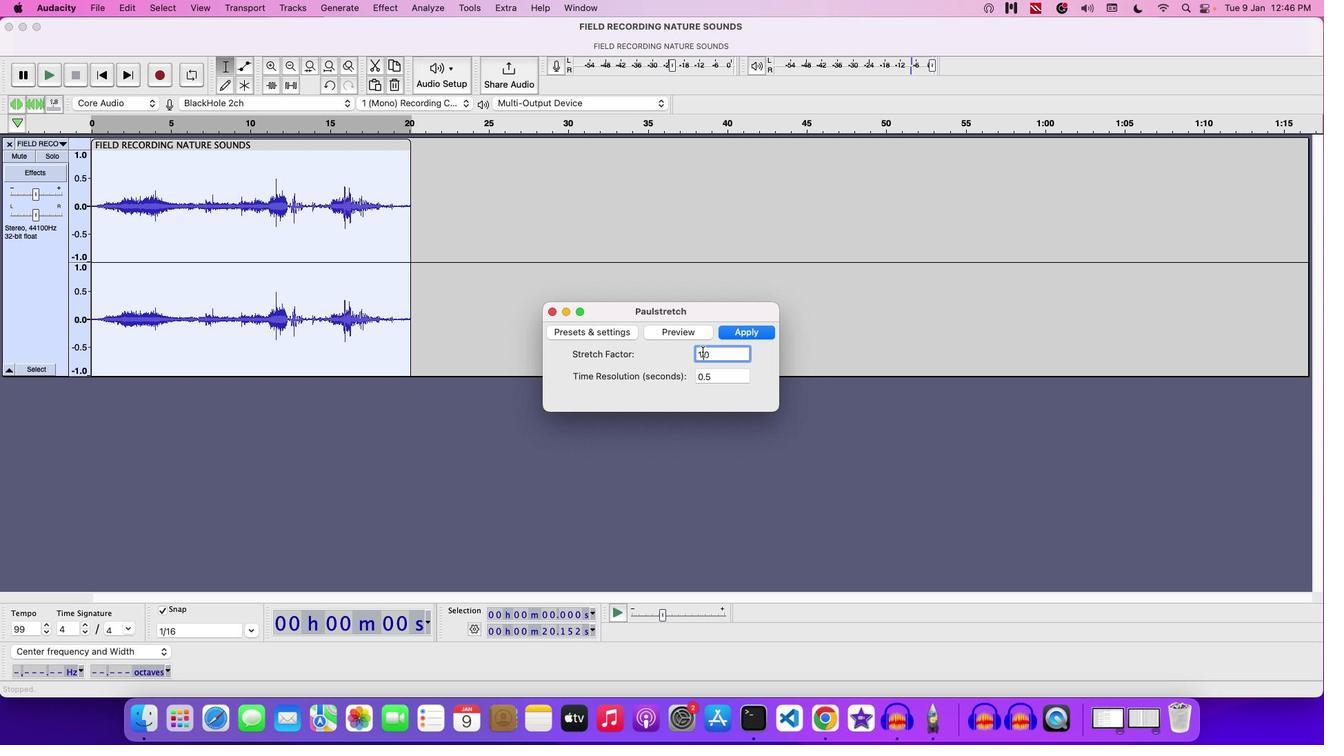 
Action: Mouse moved to (692, 326)
Screenshot: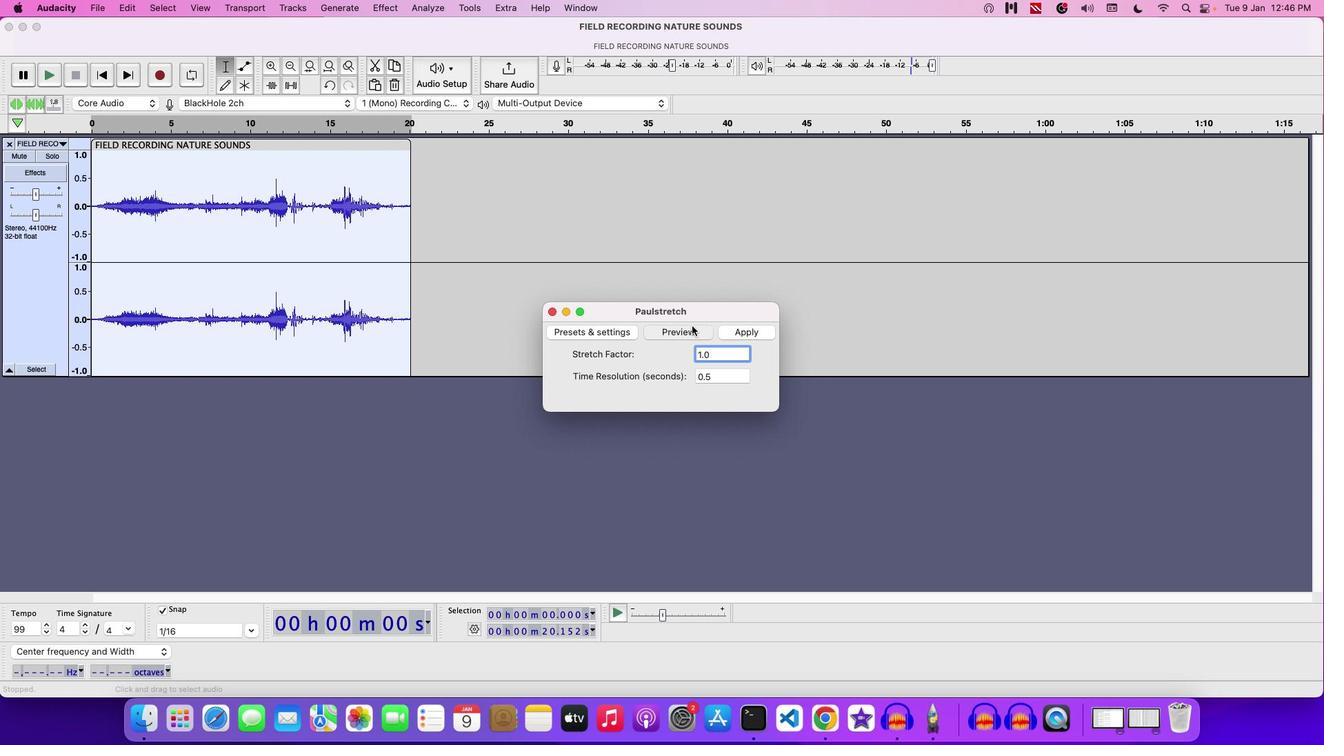 
Action: Mouse pressed left at (692, 326)
Screenshot: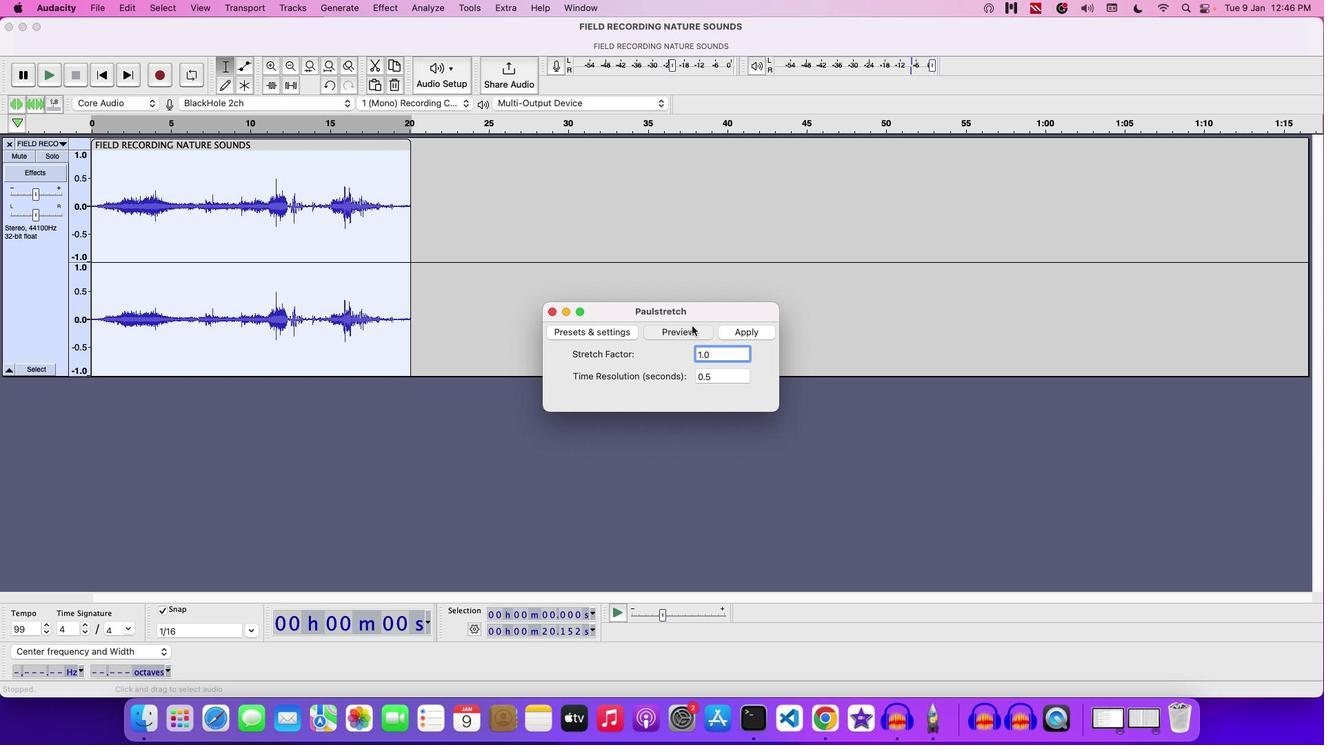 
Action: Mouse moved to (705, 405)
Screenshot: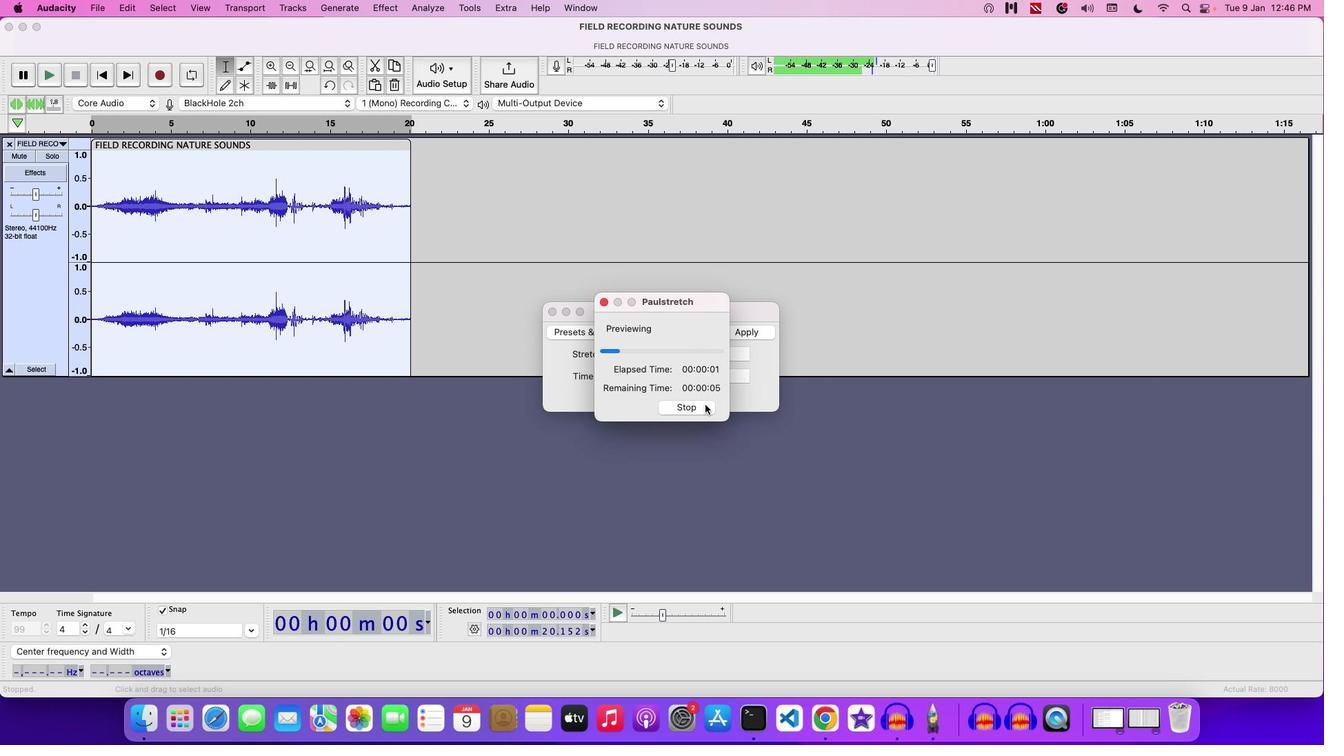 
Action: Mouse pressed left at (705, 405)
Screenshot: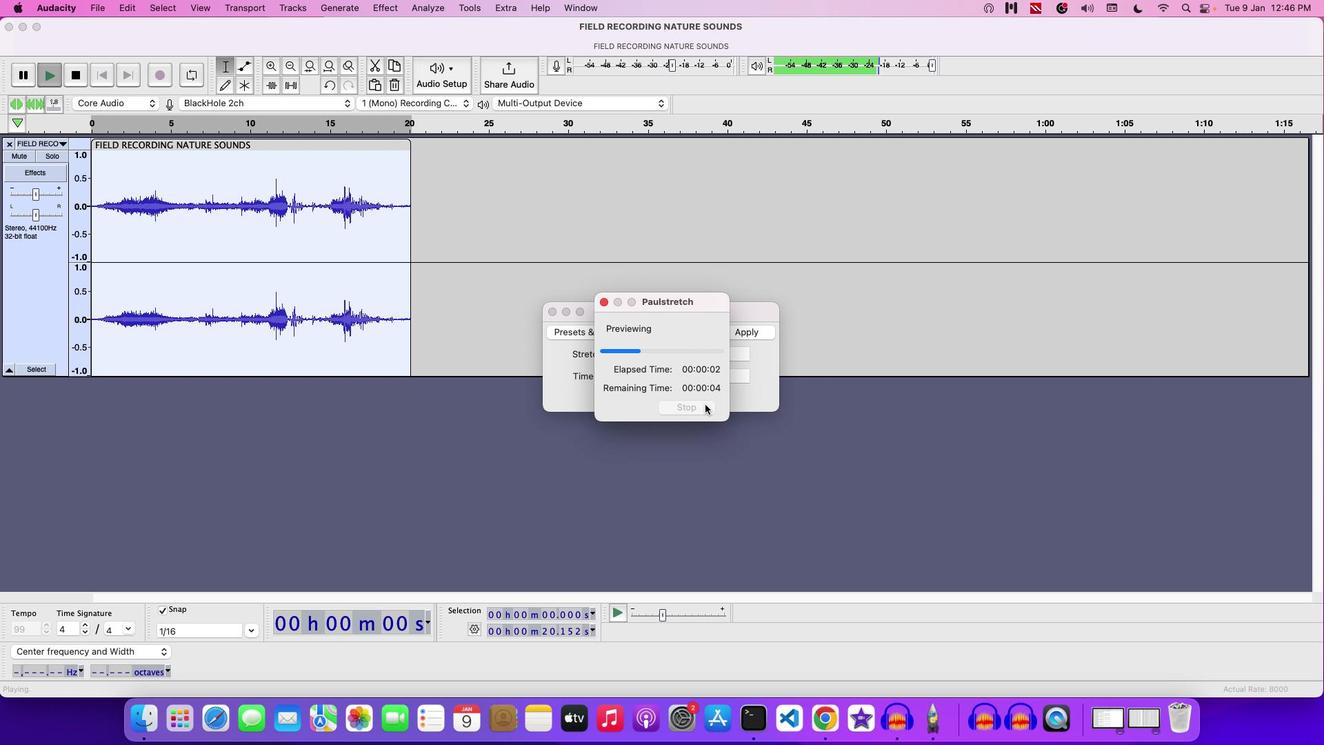 
Action: Mouse moved to (724, 325)
Screenshot: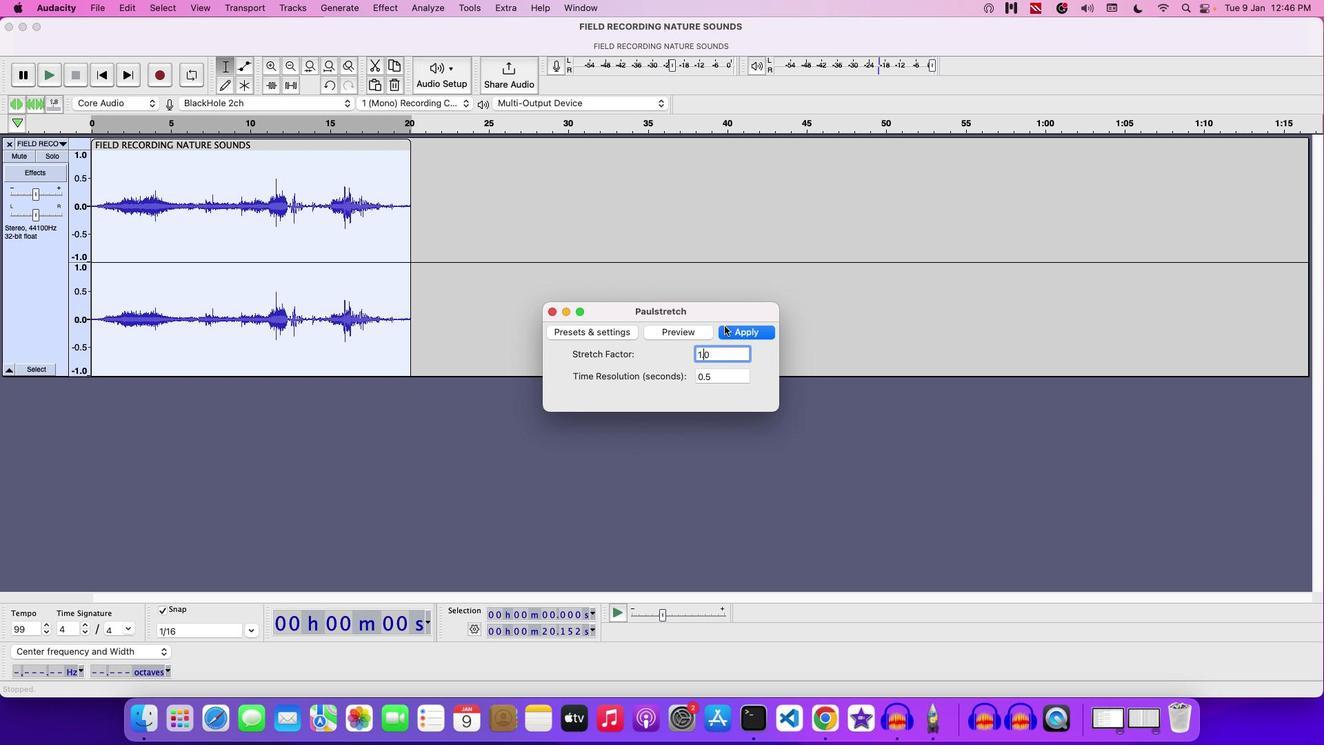 
Action: Key pressed Key.leftKey.backspace'4'
Screenshot: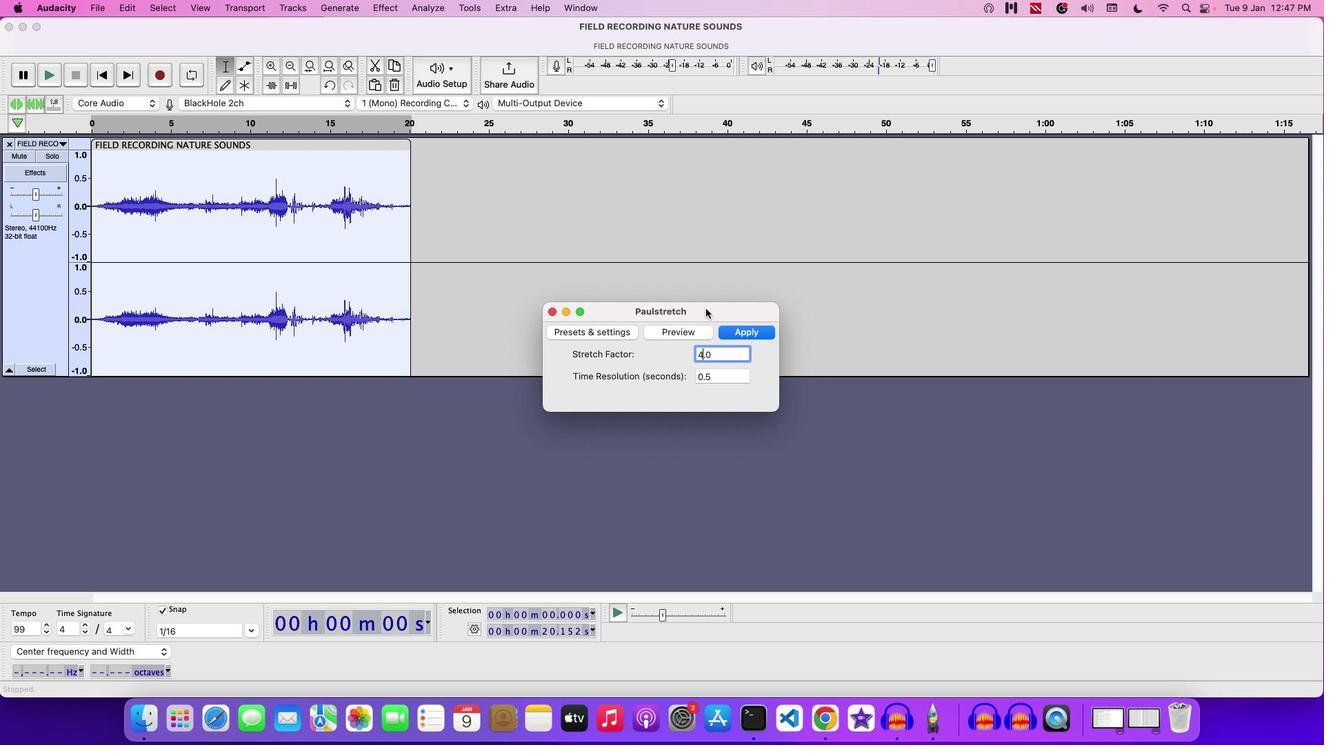 
Action: Mouse moved to (687, 333)
Screenshot: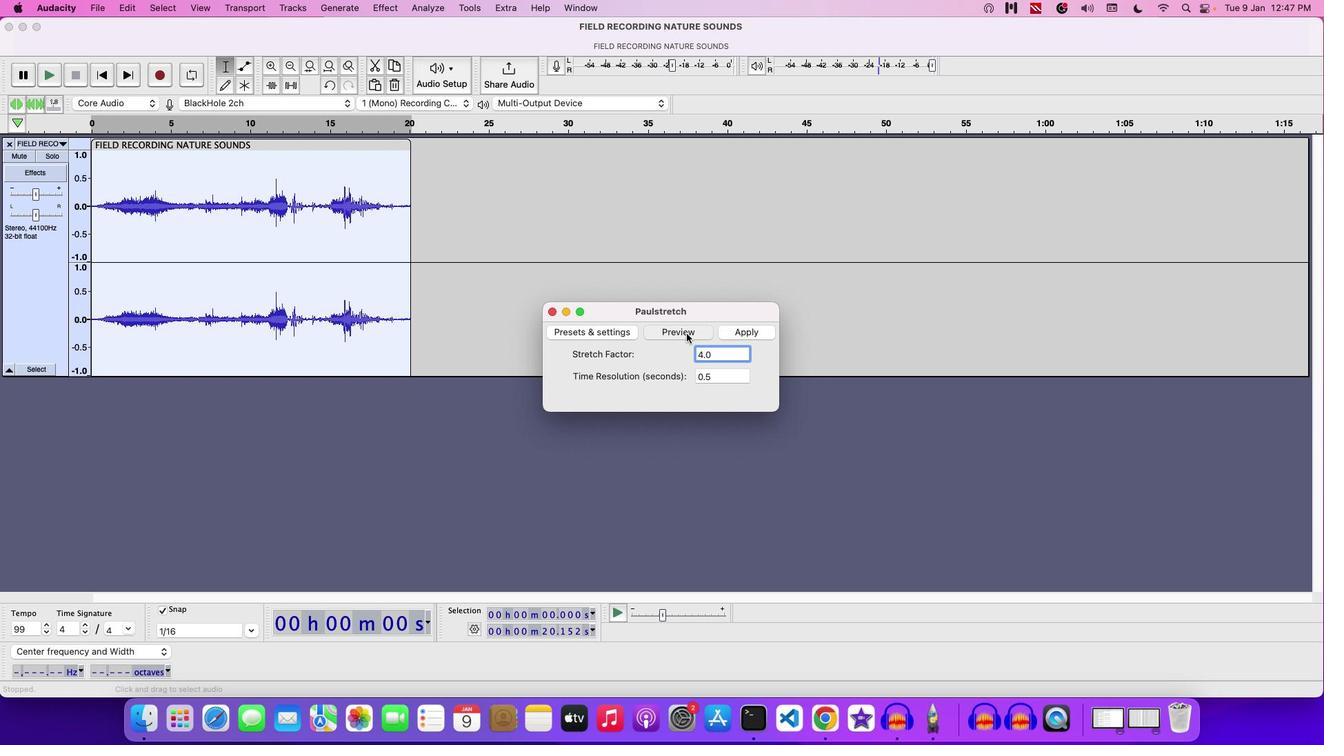 
Action: Mouse pressed left at (687, 333)
Screenshot: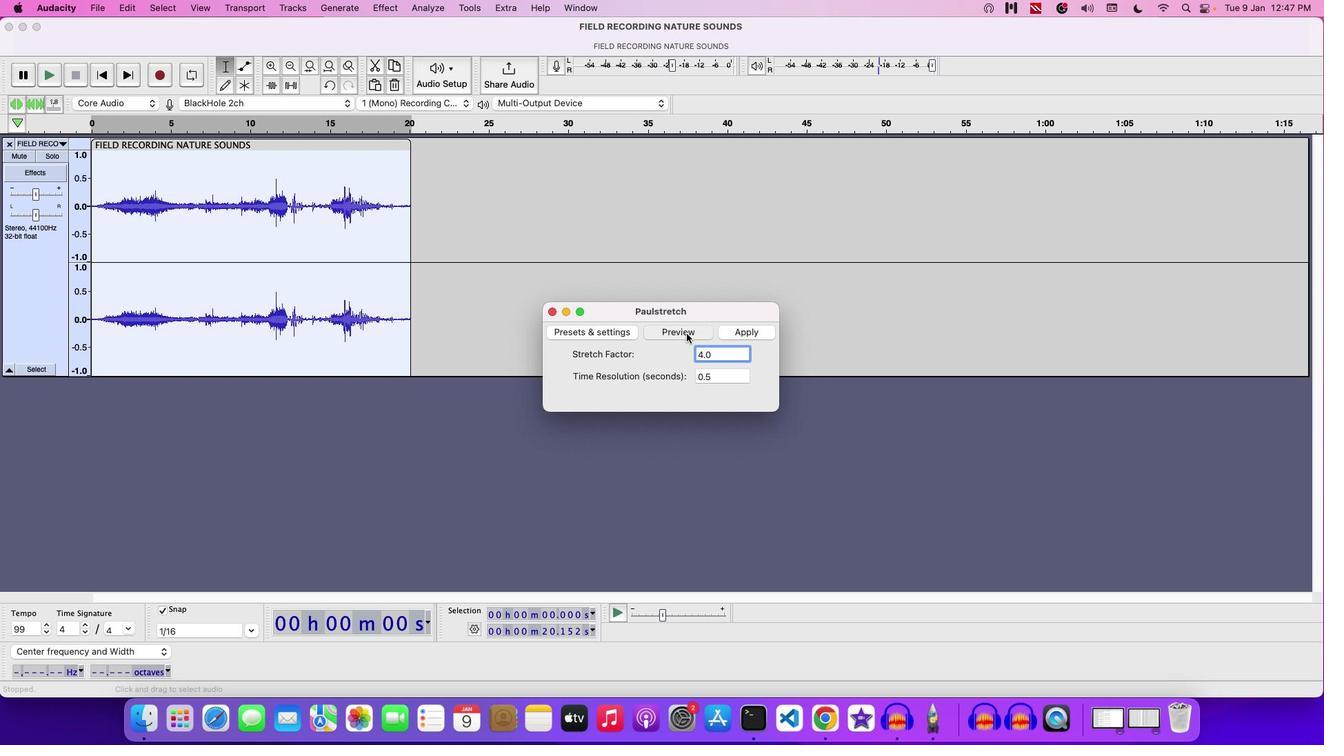 
Action: Mouse moved to (751, 329)
Screenshot: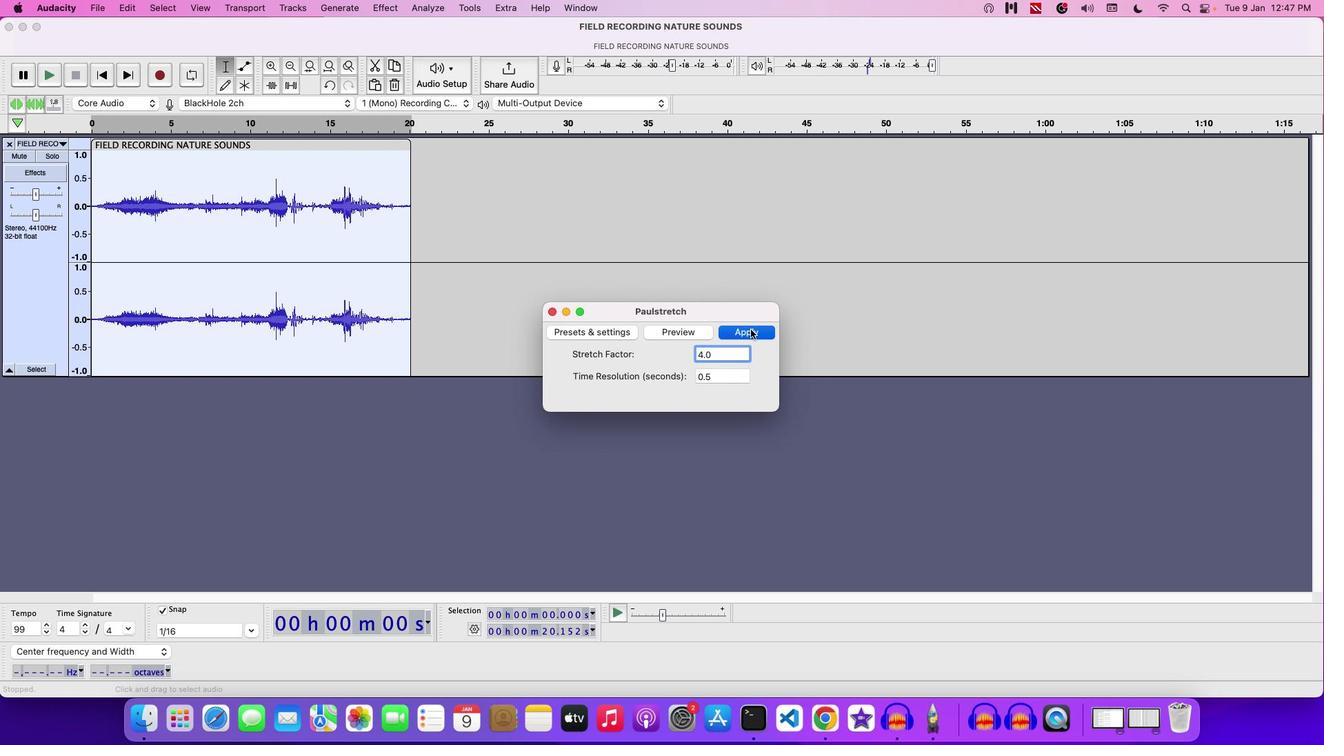 
Action: Mouse pressed left at (751, 329)
Screenshot: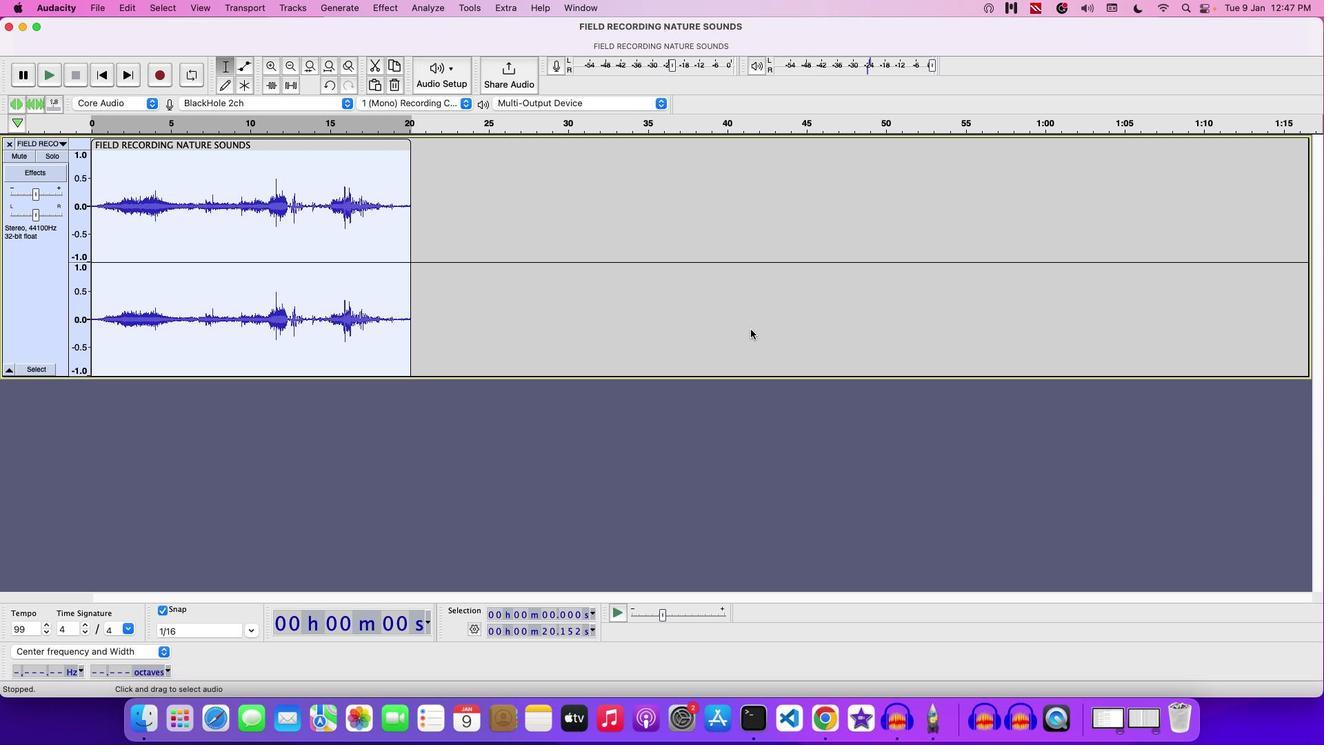 
Action: Mouse moved to (751, 329)
Screenshot: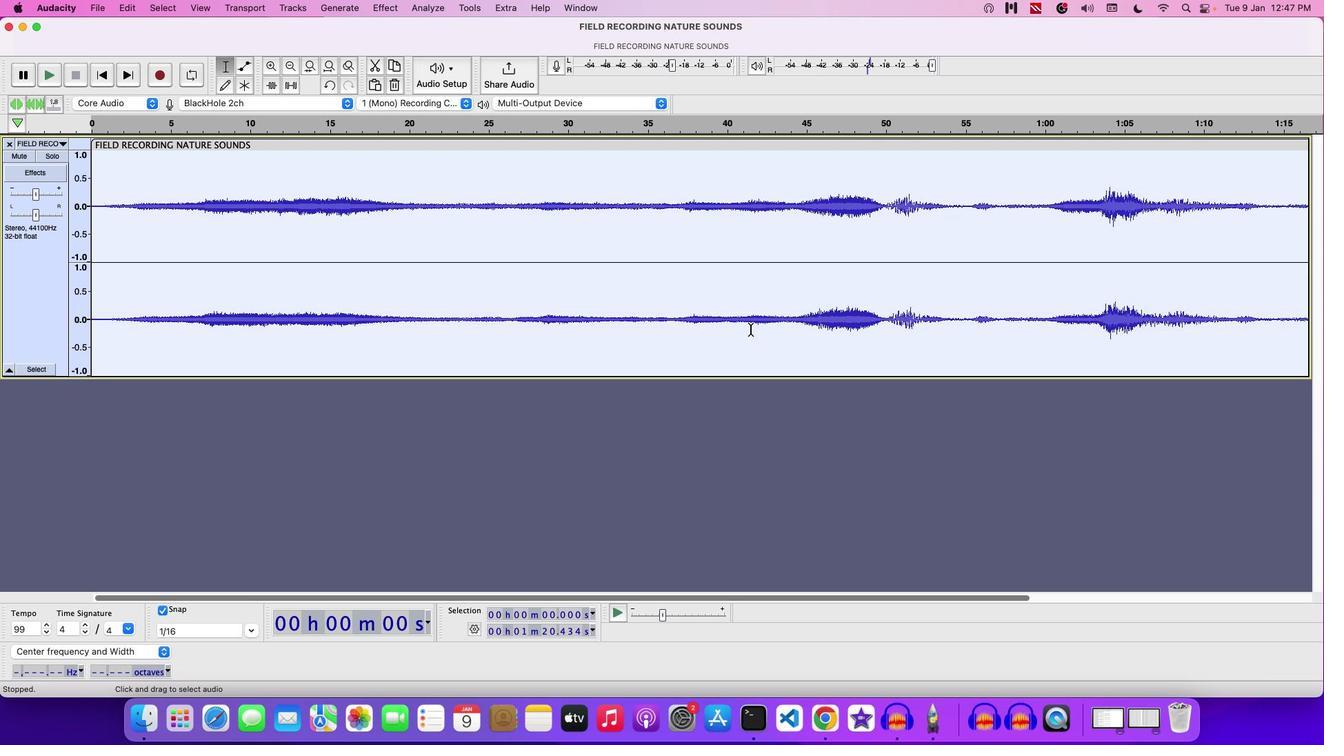 
Action: Key pressed Key.space
Screenshot: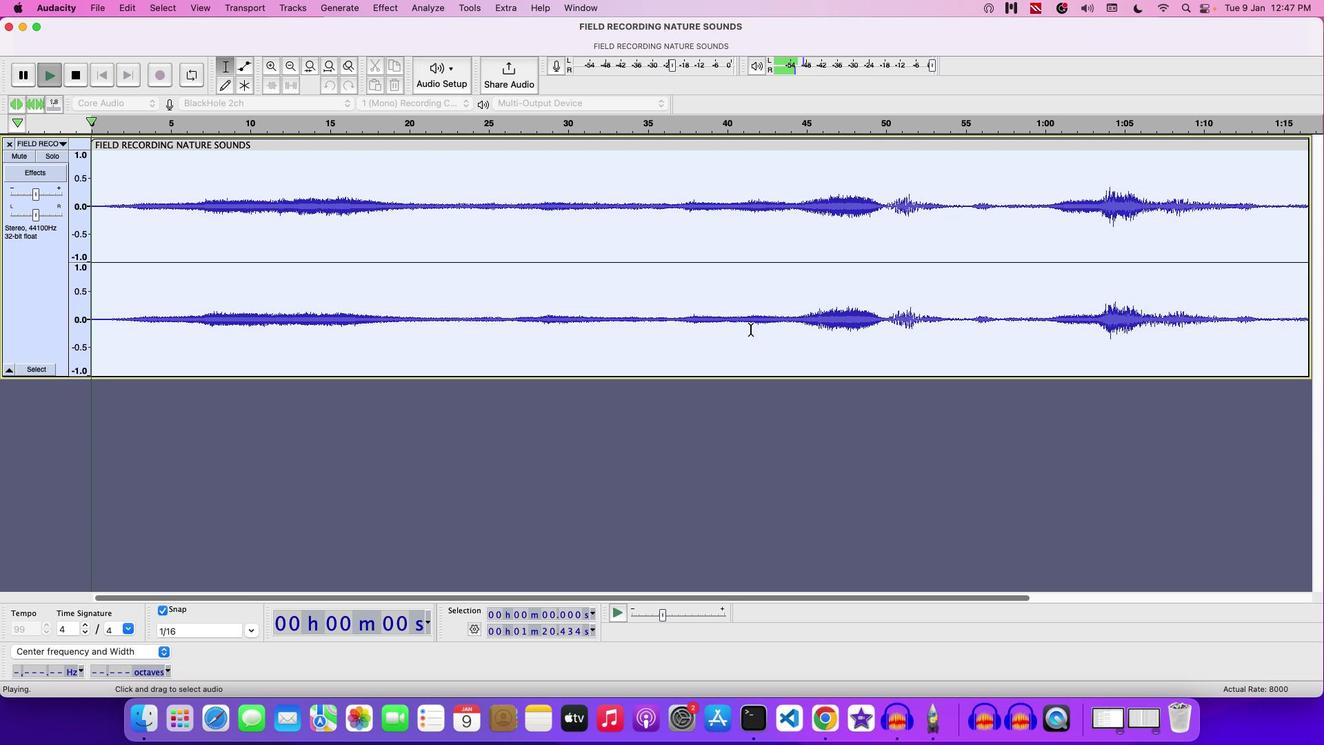 
Action: Mouse moved to (36, 194)
Screenshot: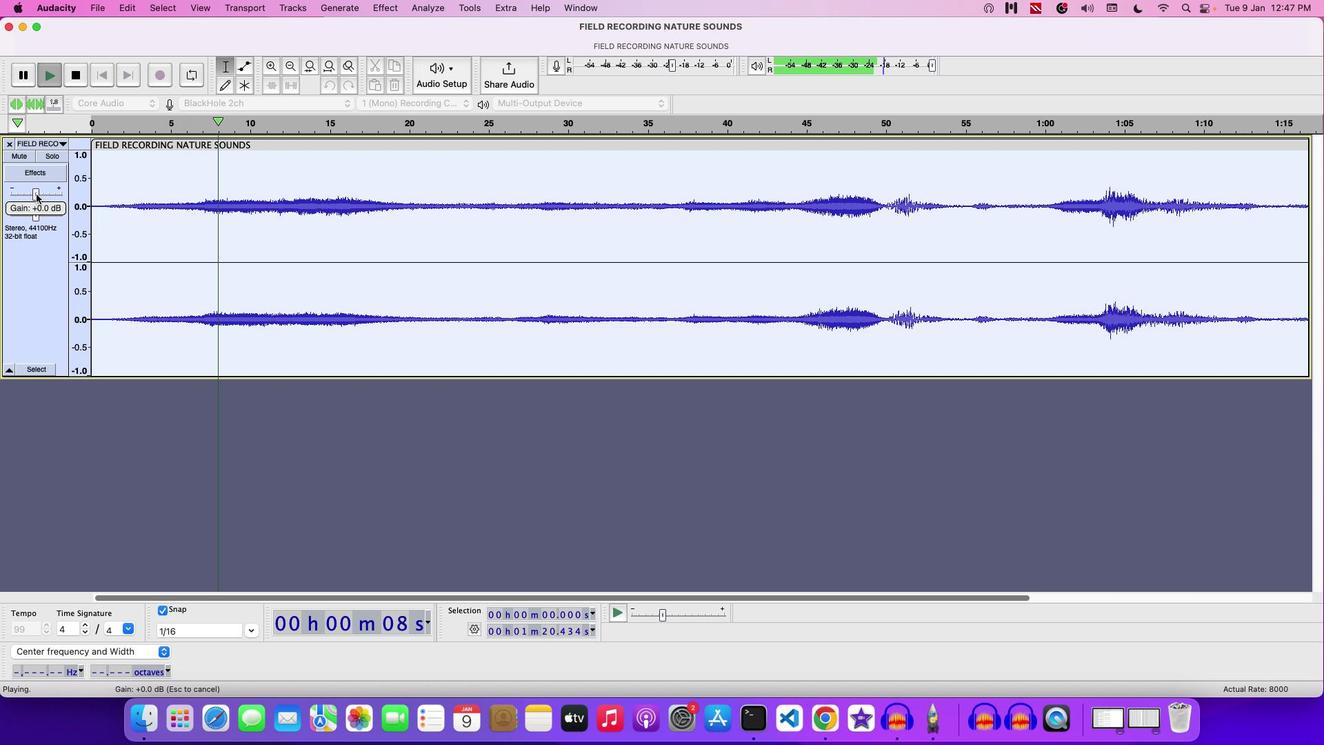 
Action: Mouse pressed left at (36, 194)
Screenshot: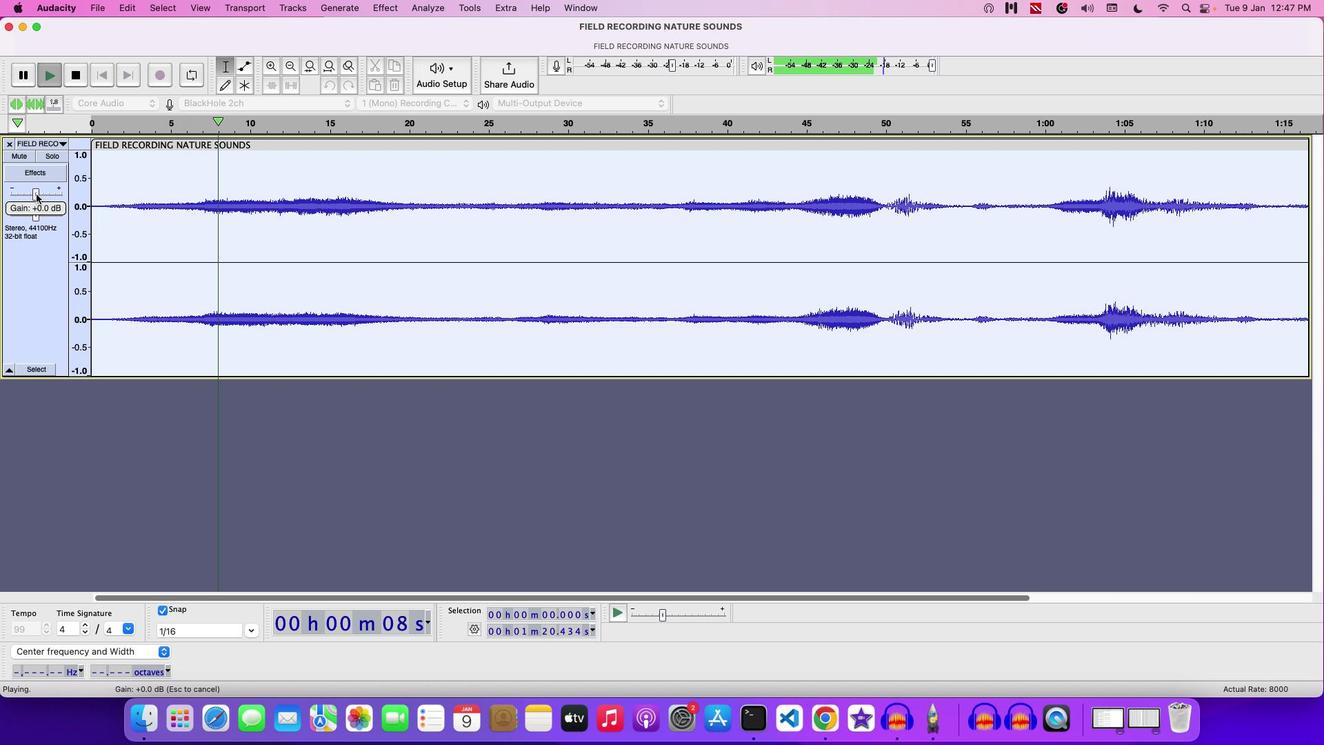 
Action: Mouse moved to (289, 64)
Screenshot: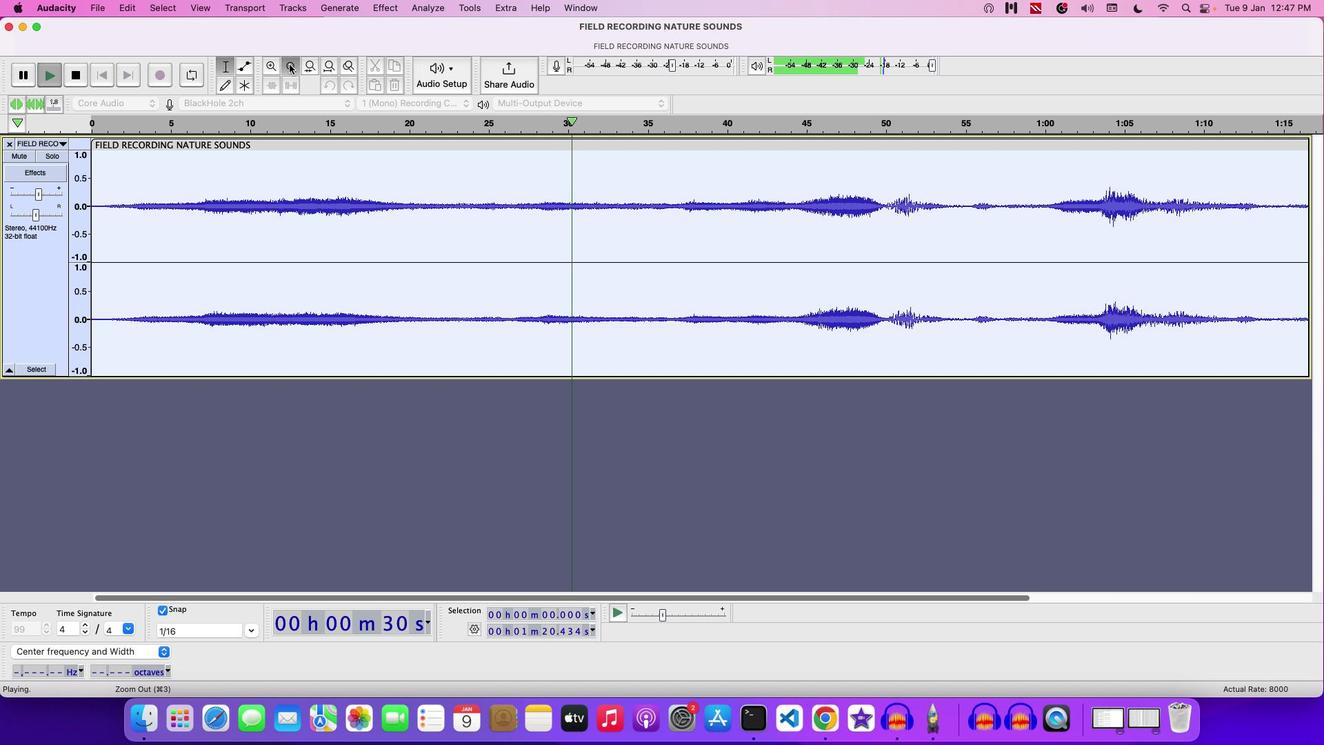 
Action: Mouse pressed left at (289, 64)
Screenshot: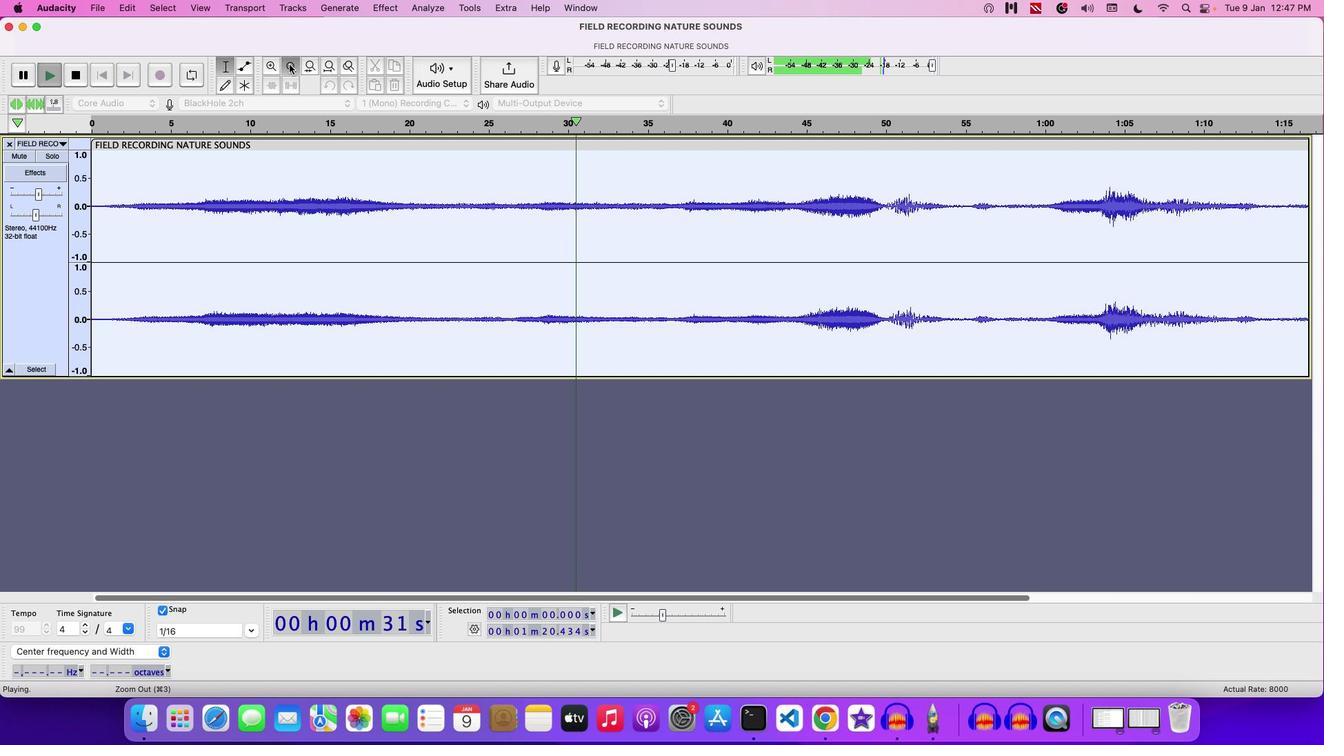 
Action: Mouse moved to (591, 222)
Screenshot: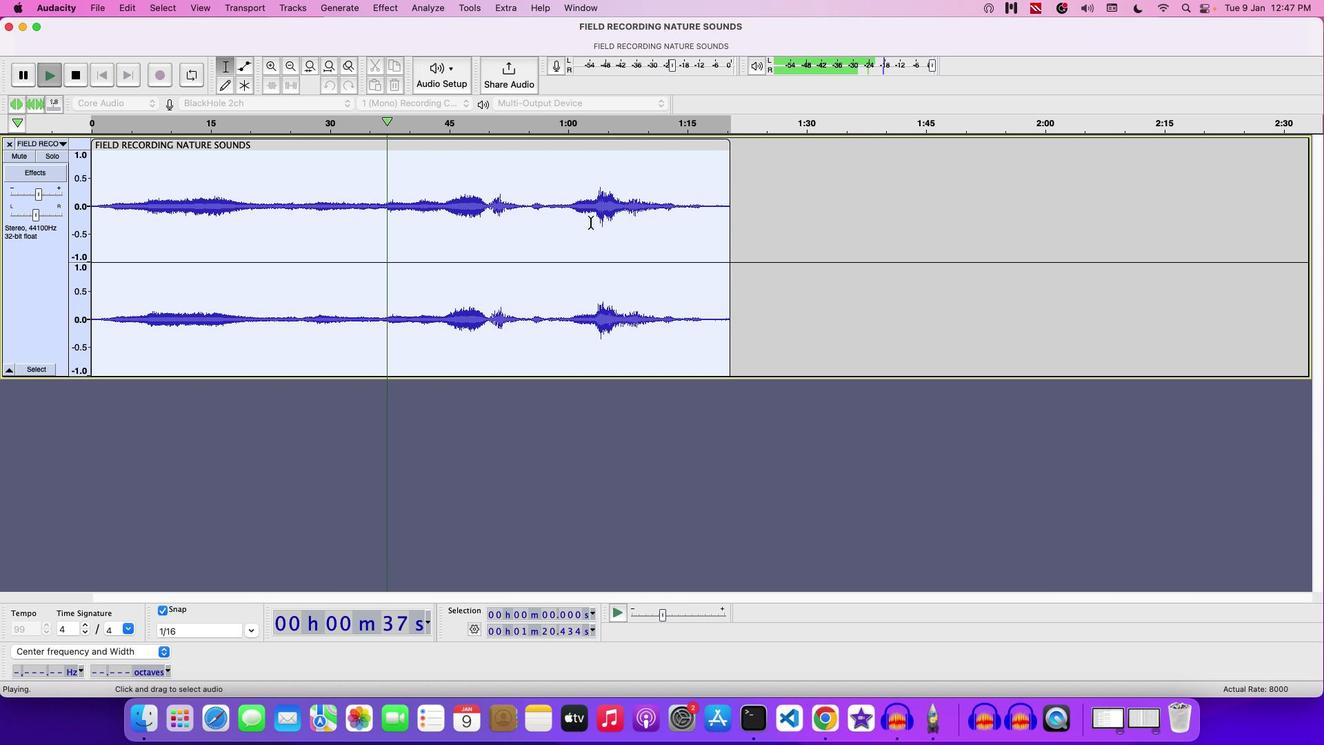 
Action: Key pressed Key.space
Screenshot: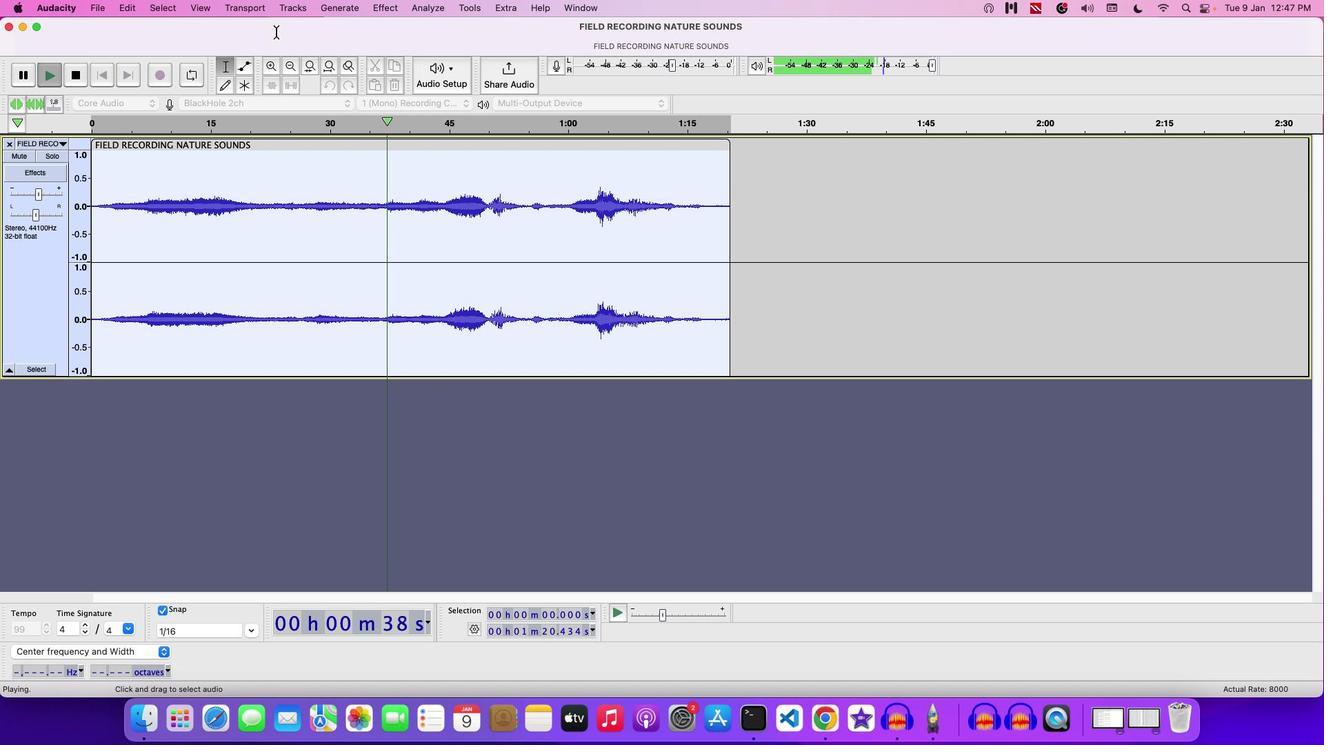 
Action: Mouse moved to (102, 9)
Screenshot: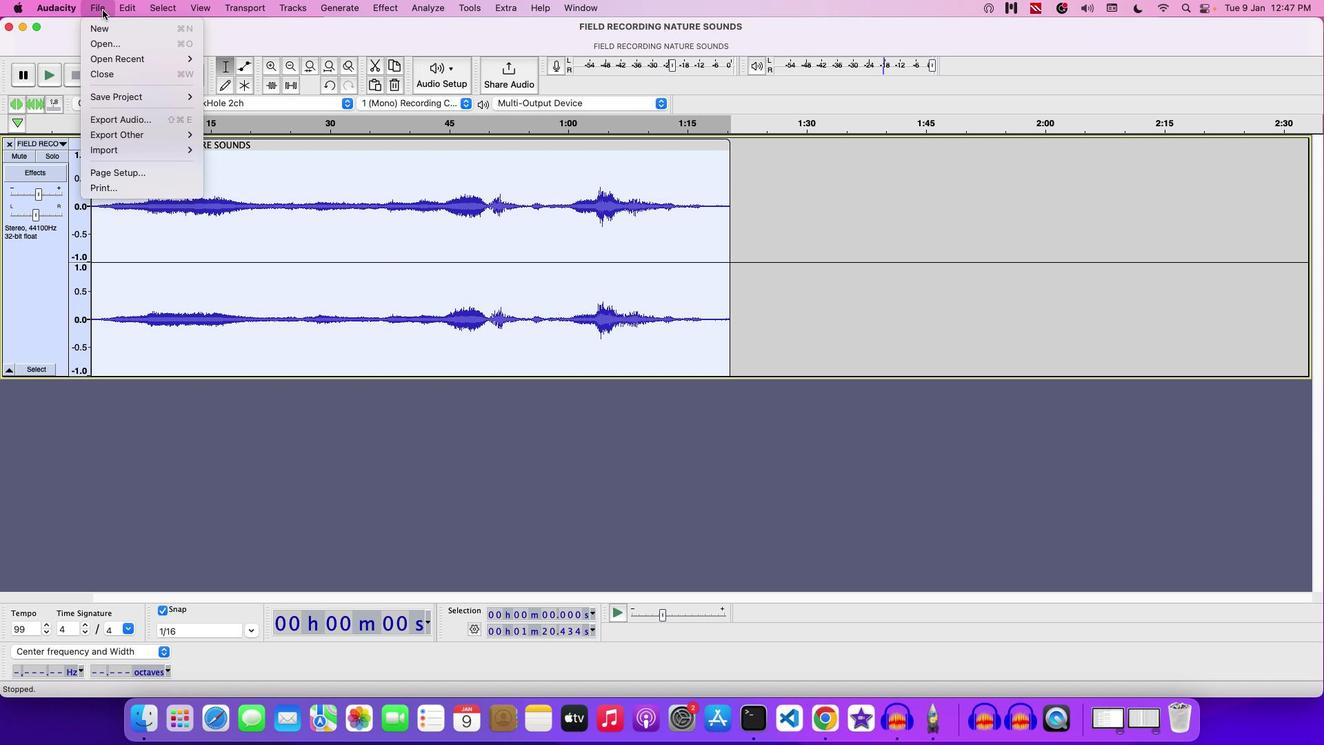 
Action: Mouse pressed left at (102, 9)
Screenshot: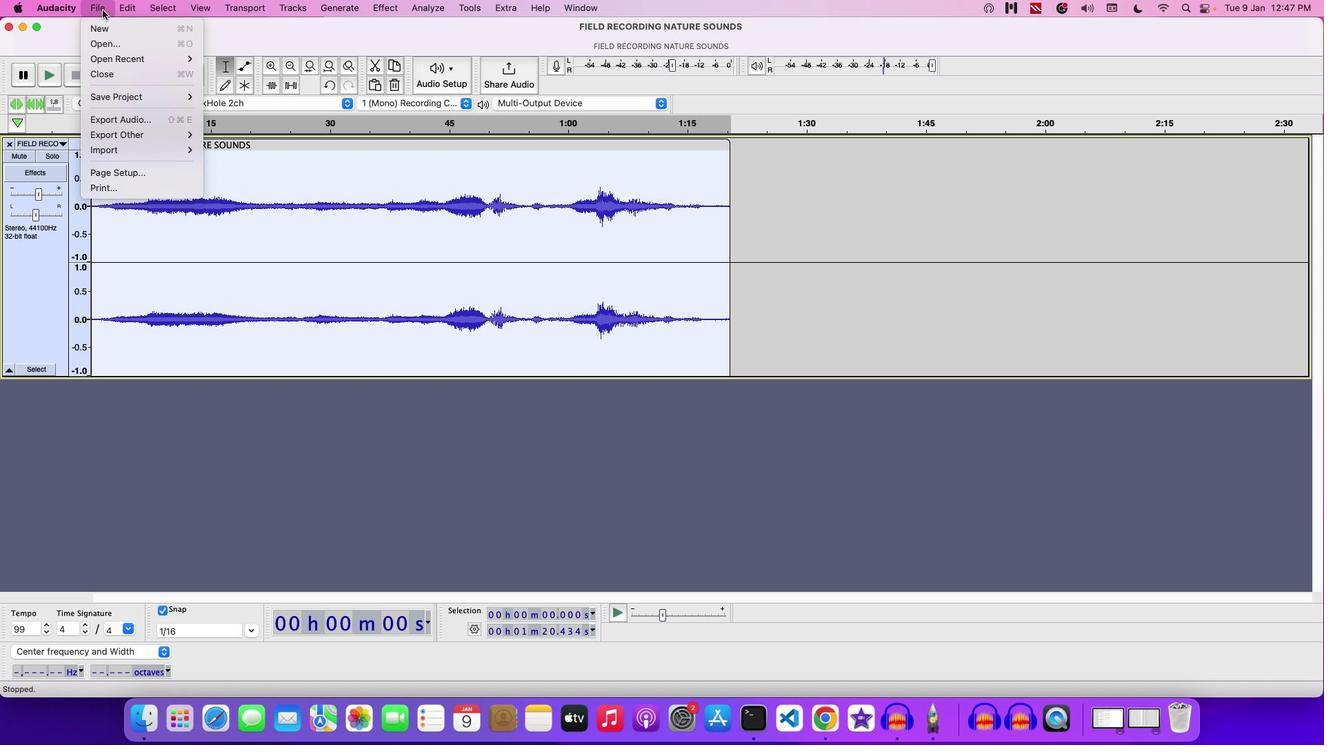
Action: Mouse moved to (235, 94)
Screenshot: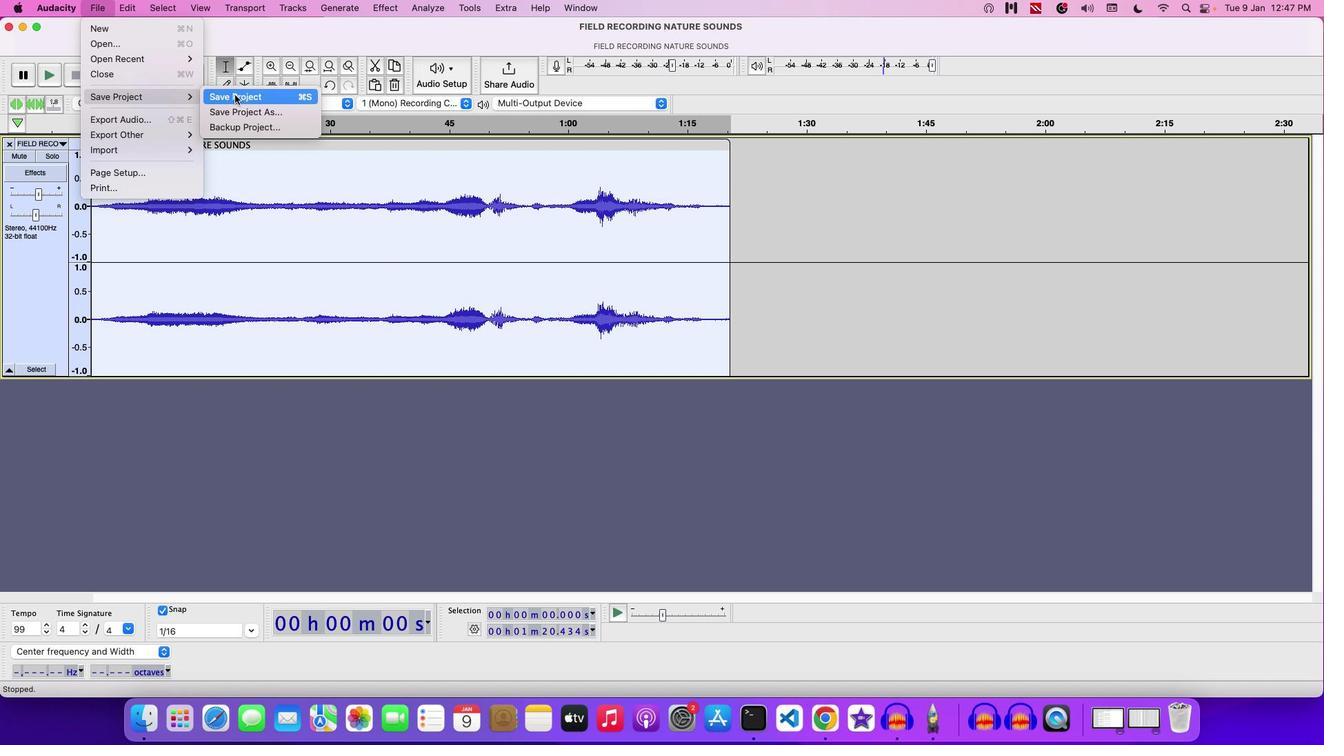 
Action: Mouse pressed left at (235, 94)
Screenshot: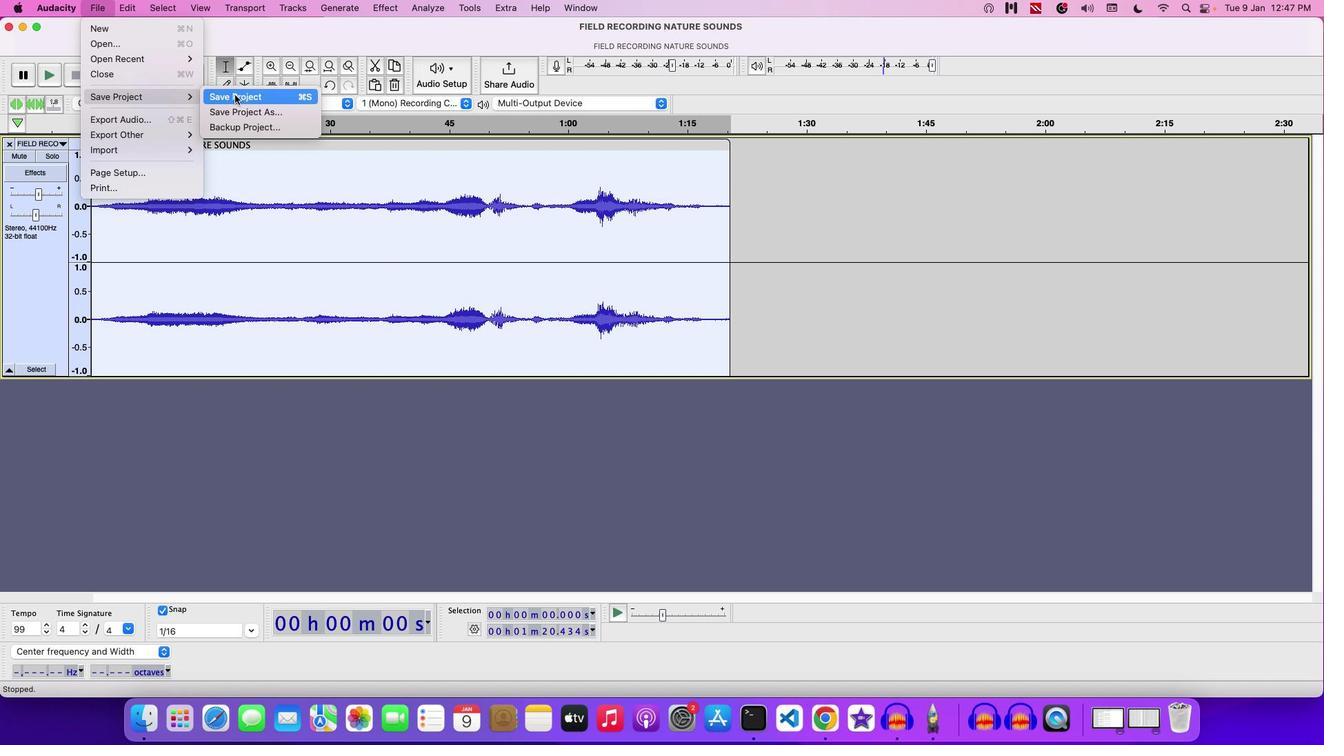 
Action: Mouse moved to (624, 116)
Screenshot: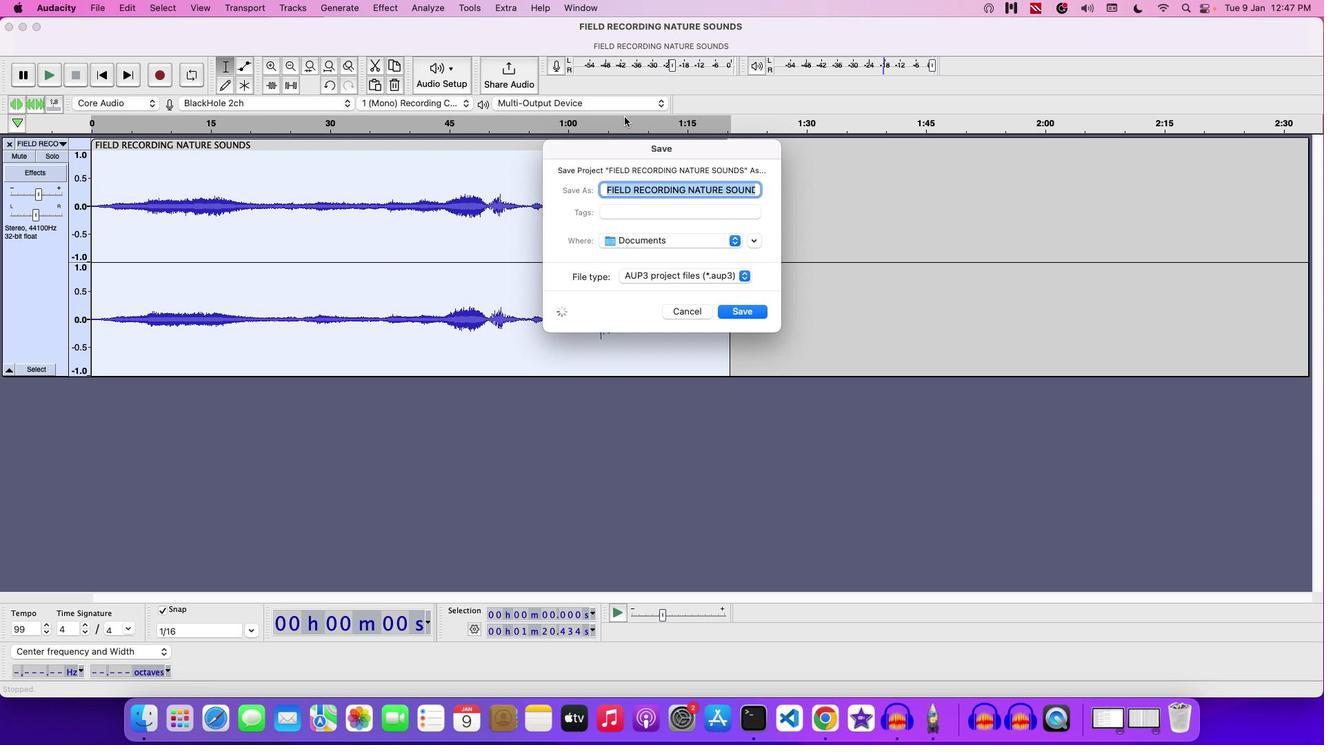 
Action: Key pressed Key.backspace'P''A''U''L'Key.space'S'Key.backspaceKey.backspace'S''T''R''E''T''C''G'Key.spaceKey.backspaceKey.backspace'H'Key.space'O''N'Key.space'F''I''E''L''D'Key.space'R''E''C'
Screenshot: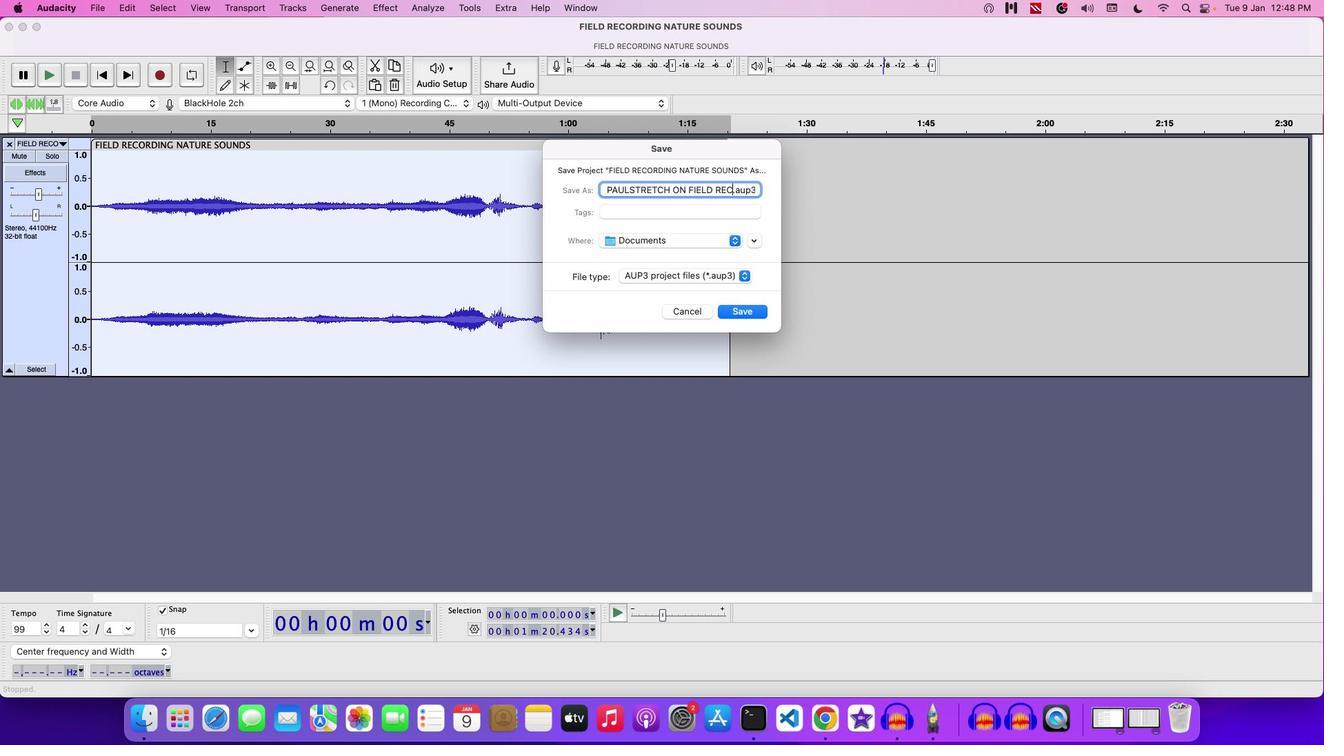 
Action: Mouse moved to (734, 311)
Screenshot: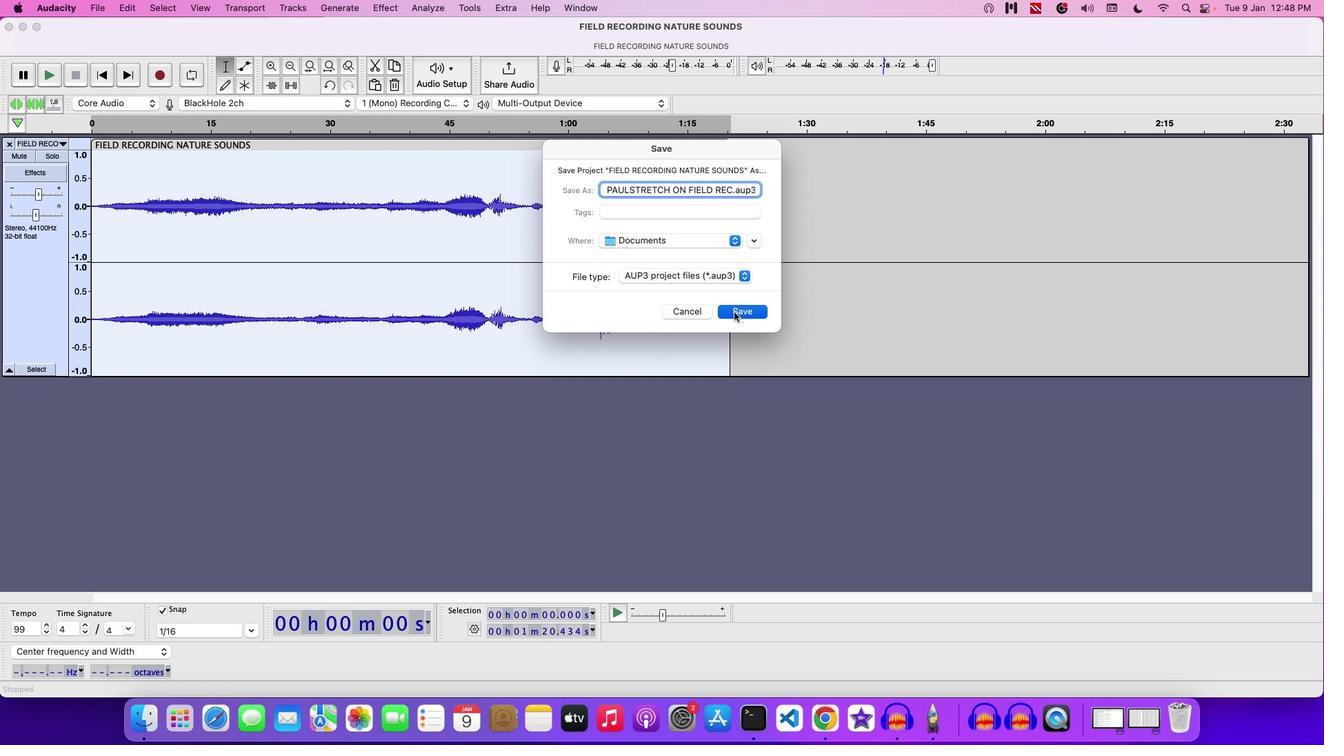 
Action: Mouse pressed left at (734, 311)
Screenshot: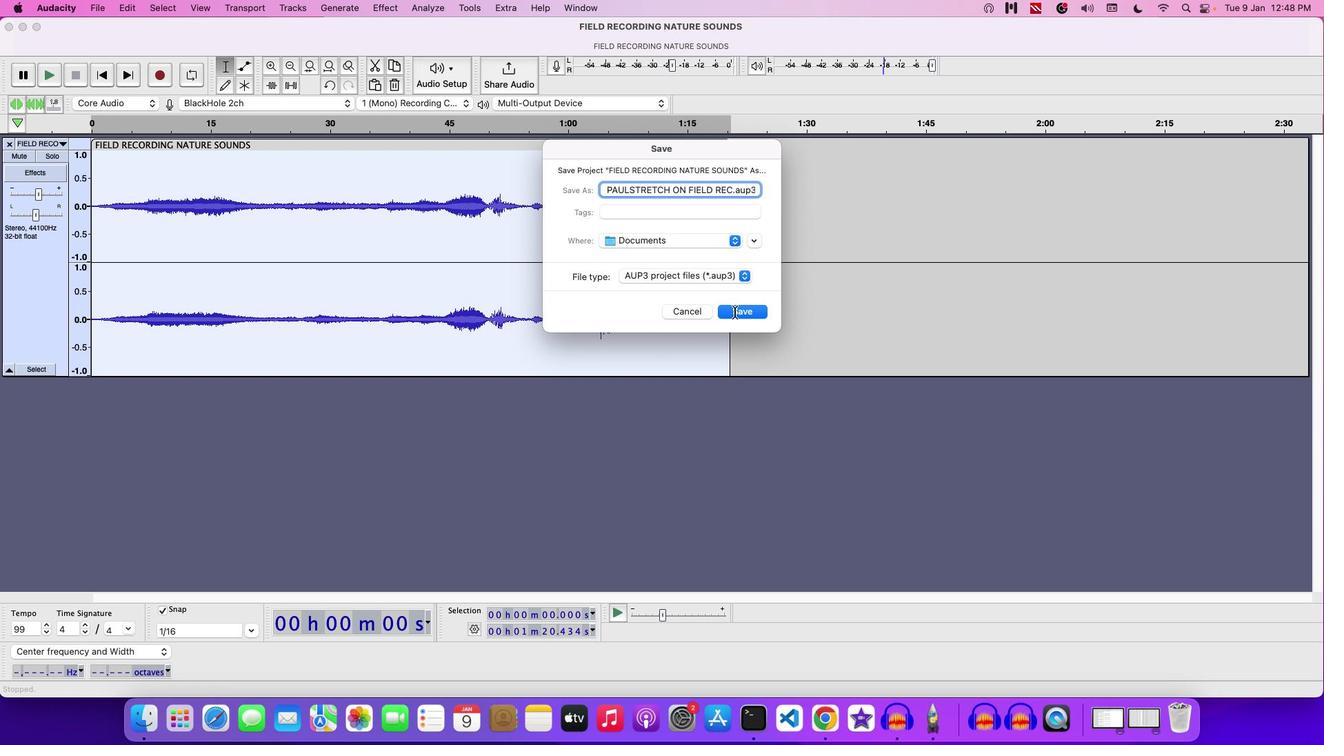 
Action: Mouse moved to (721, 311)
Screenshot: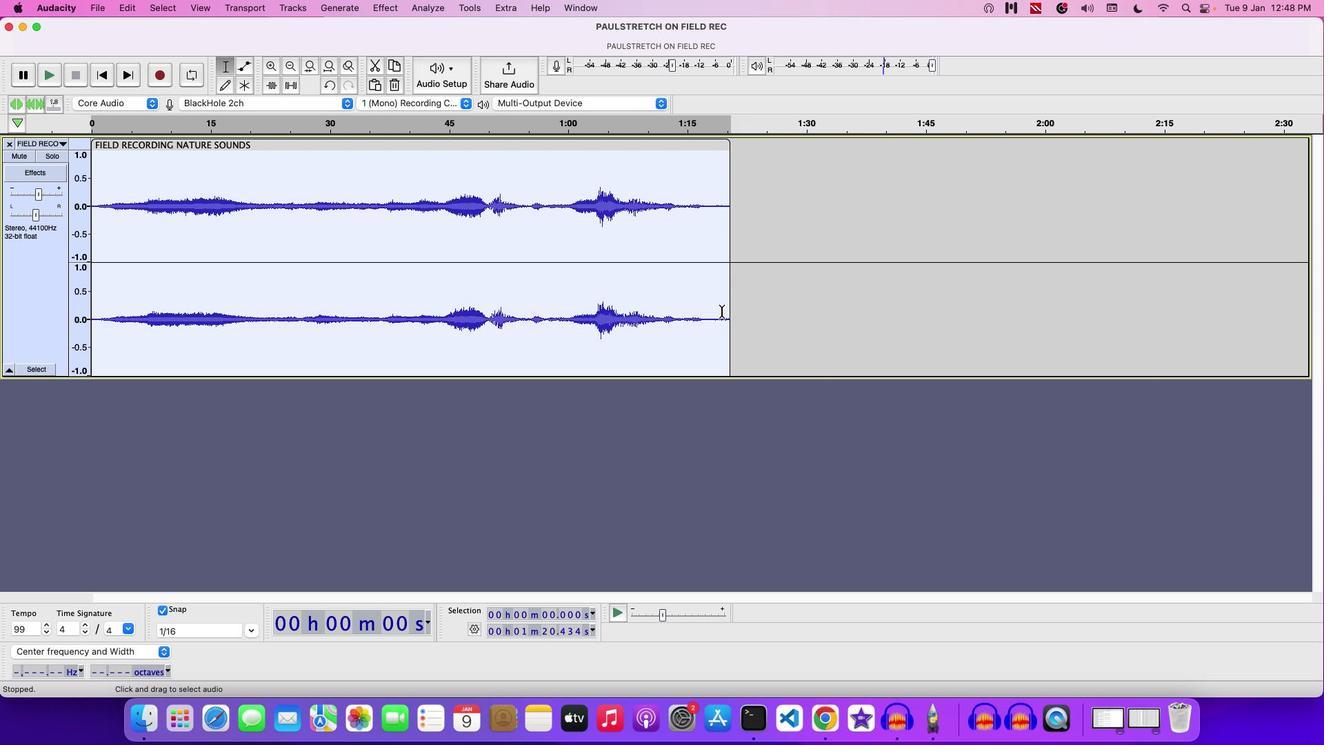 
